 Task: Look for space in Tradate, Italy from 12th  July, 2023 to 15th July, 2023 for 3 adults in price range Rs.12000 to Rs.16000. Place can be entire place with 2 bedrooms having 3 beds and 1 bathroom. Property type can be house, flat, guest house. Booking option can be shelf check-in. Required host language is English.
Action: Mouse moved to (612, 161)
Screenshot: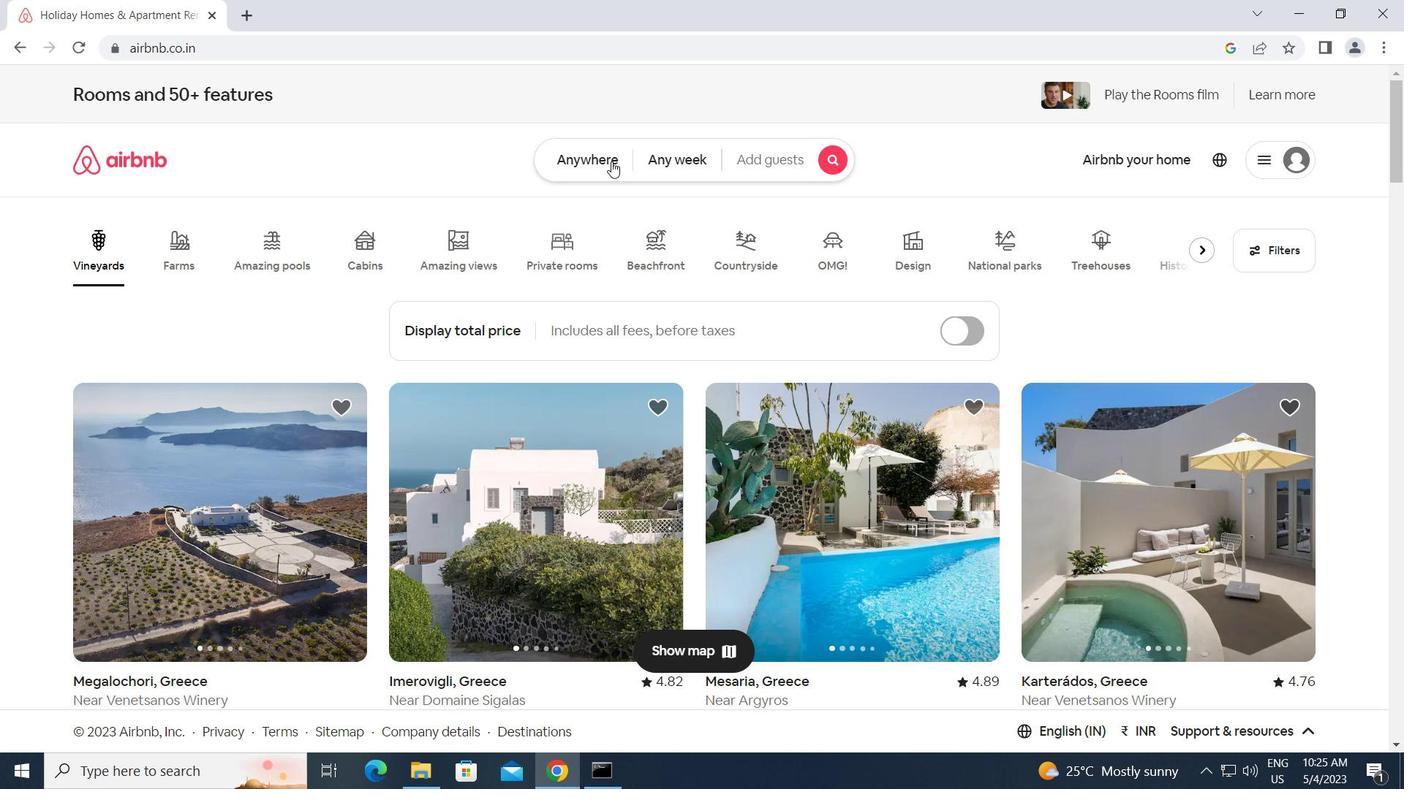 
Action: Mouse pressed left at (612, 161)
Screenshot: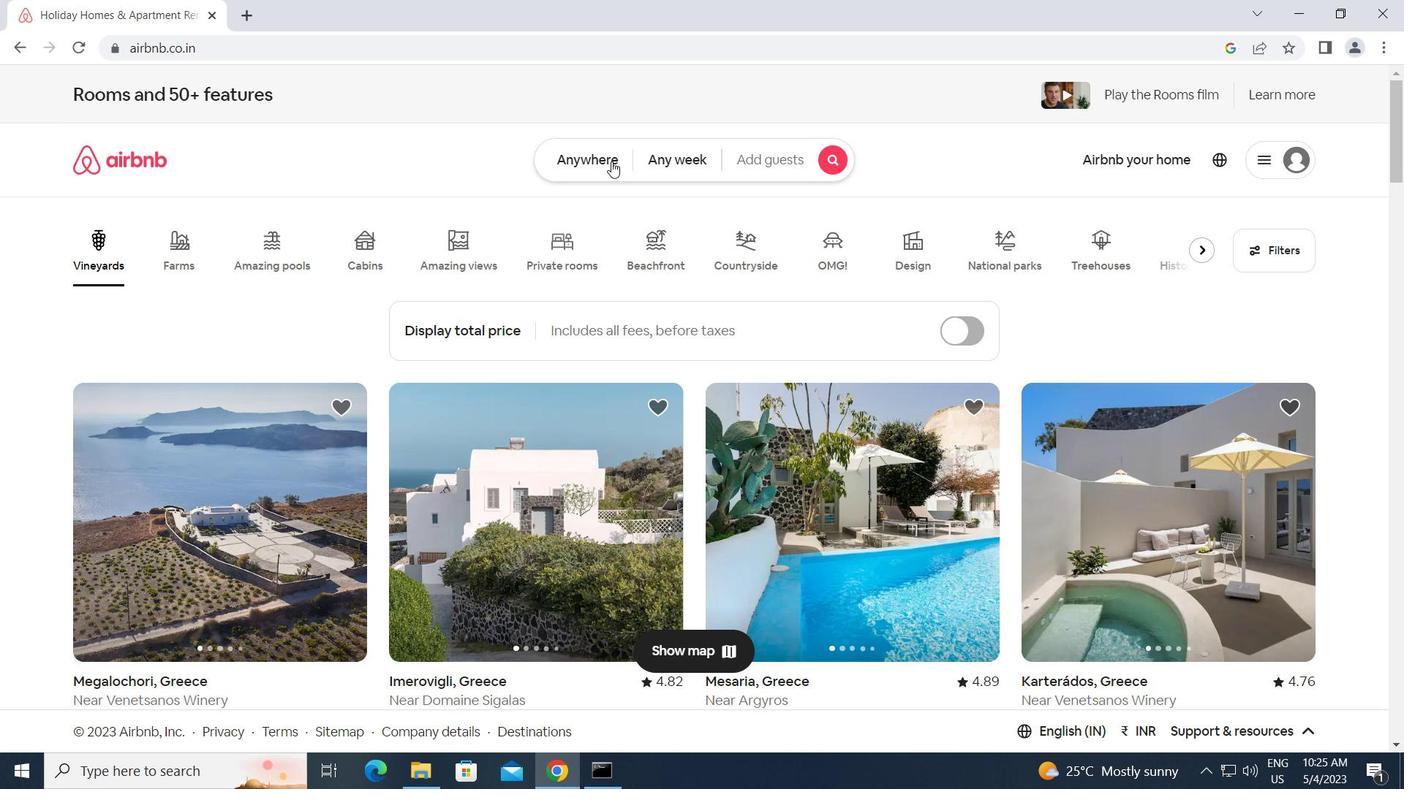 
Action: Mouse moved to (478, 220)
Screenshot: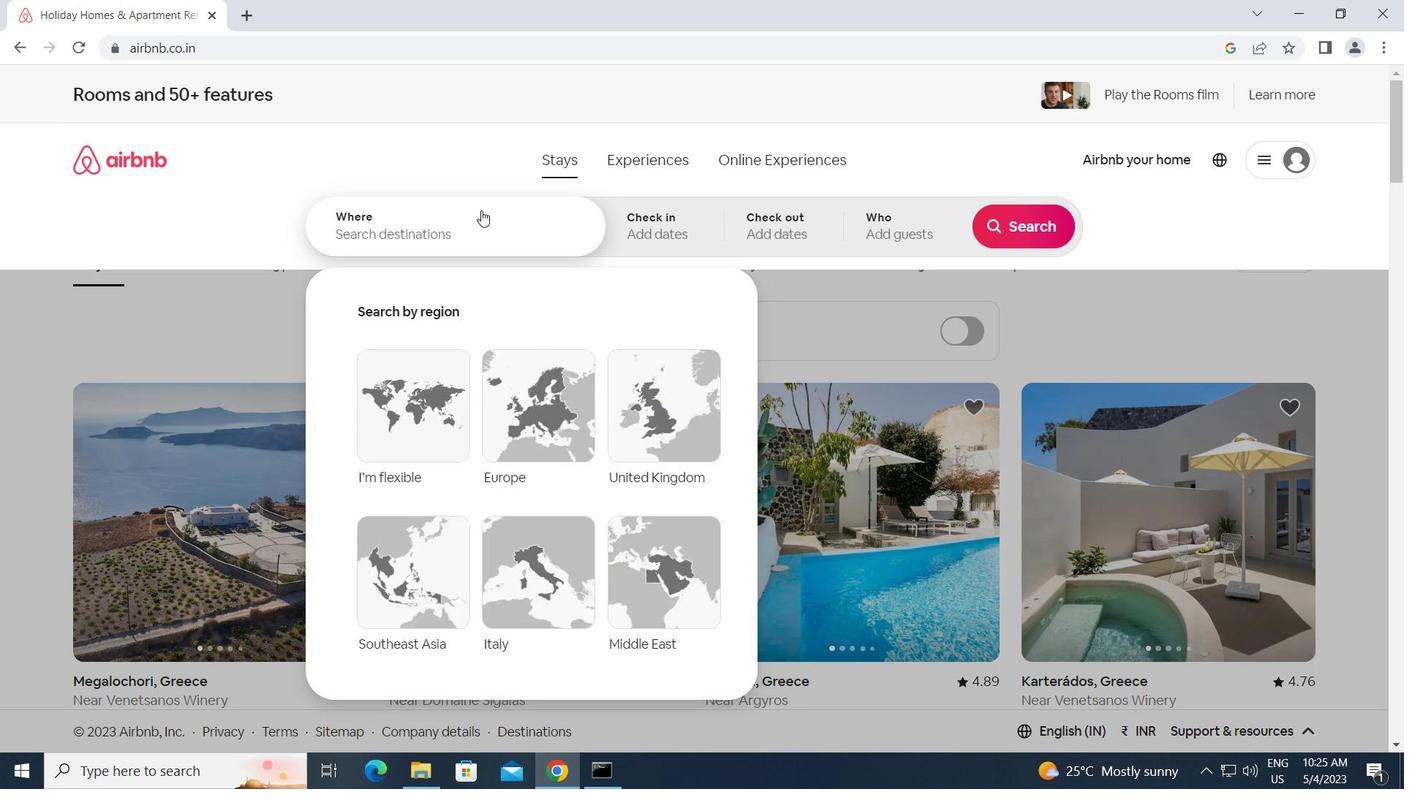 
Action: Mouse pressed left at (478, 220)
Screenshot: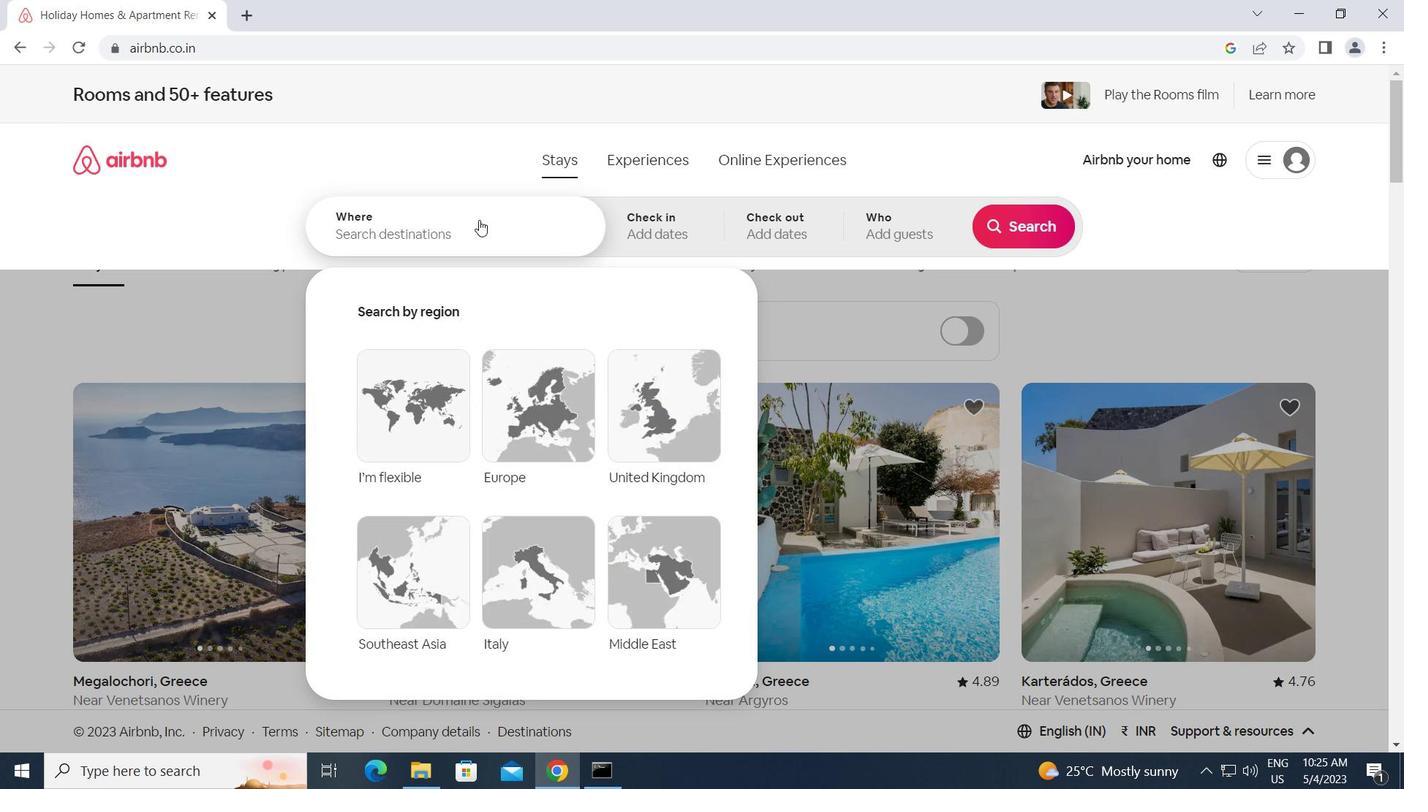 
Action: Key pressed t<Key.caps_lock>radate,<Key.space><Key.caps_lock>i<Key.caps_lock>taly<Key.enter>
Screenshot: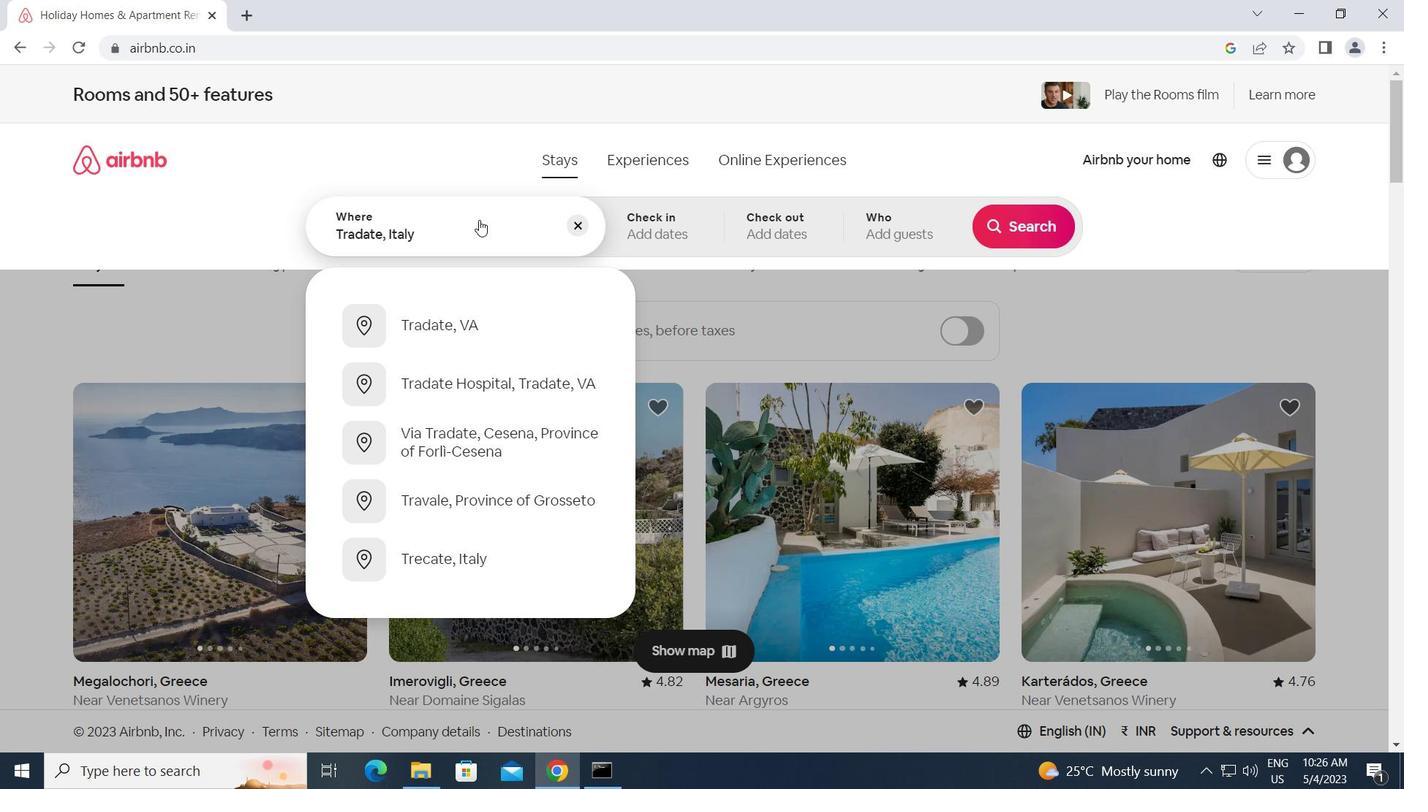 
Action: Mouse moved to (1020, 383)
Screenshot: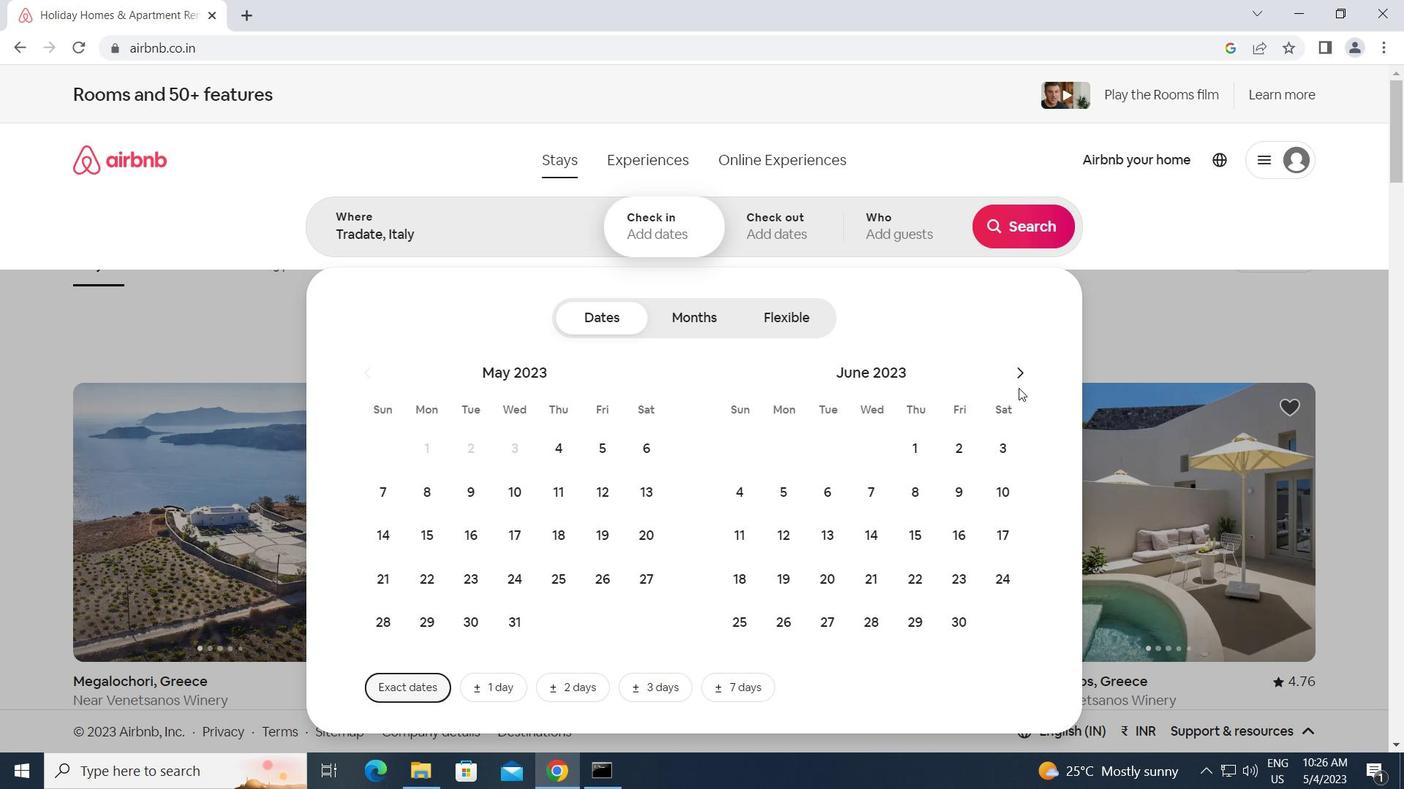 
Action: Mouse pressed left at (1020, 383)
Screenshot: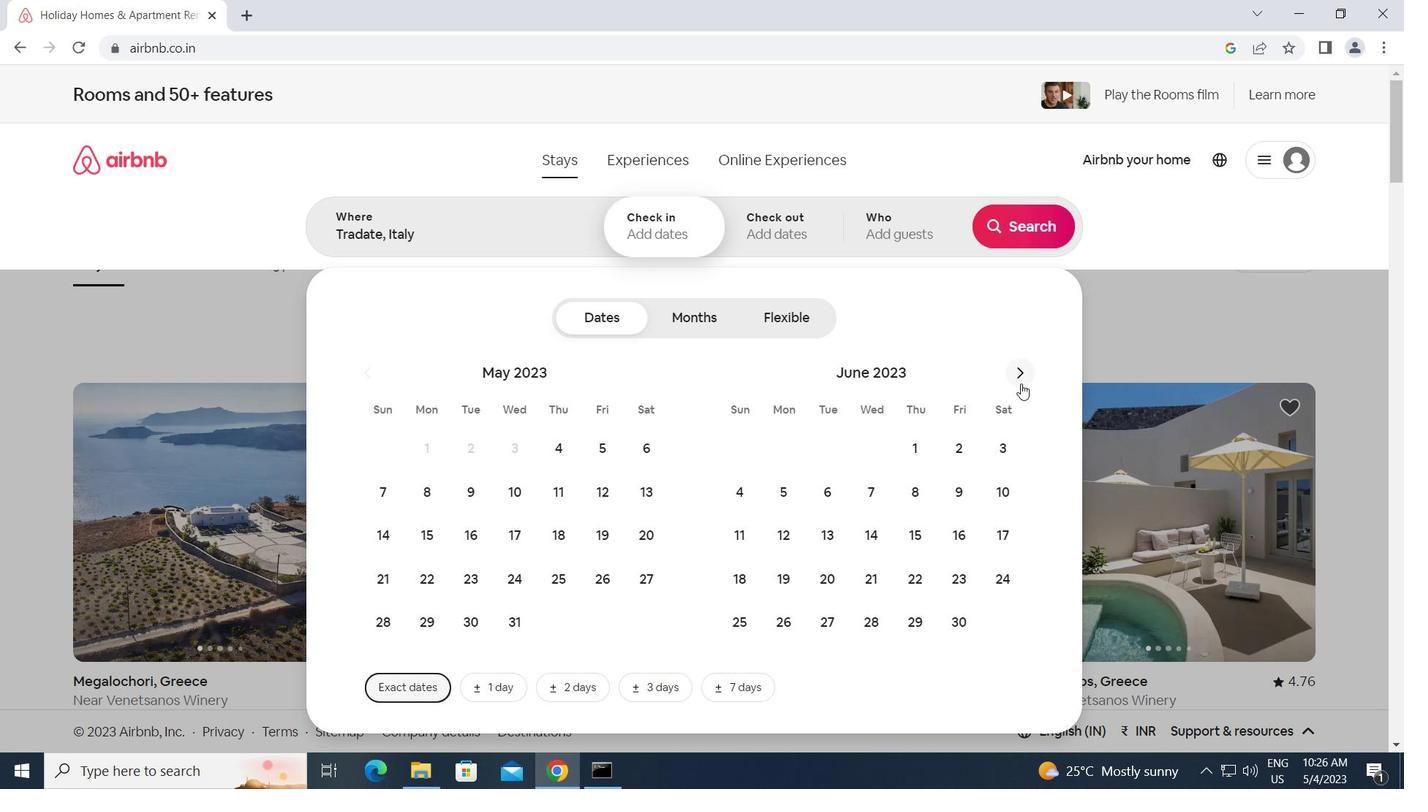 
Action: Mouse moved to (860, 538)
Screenshot: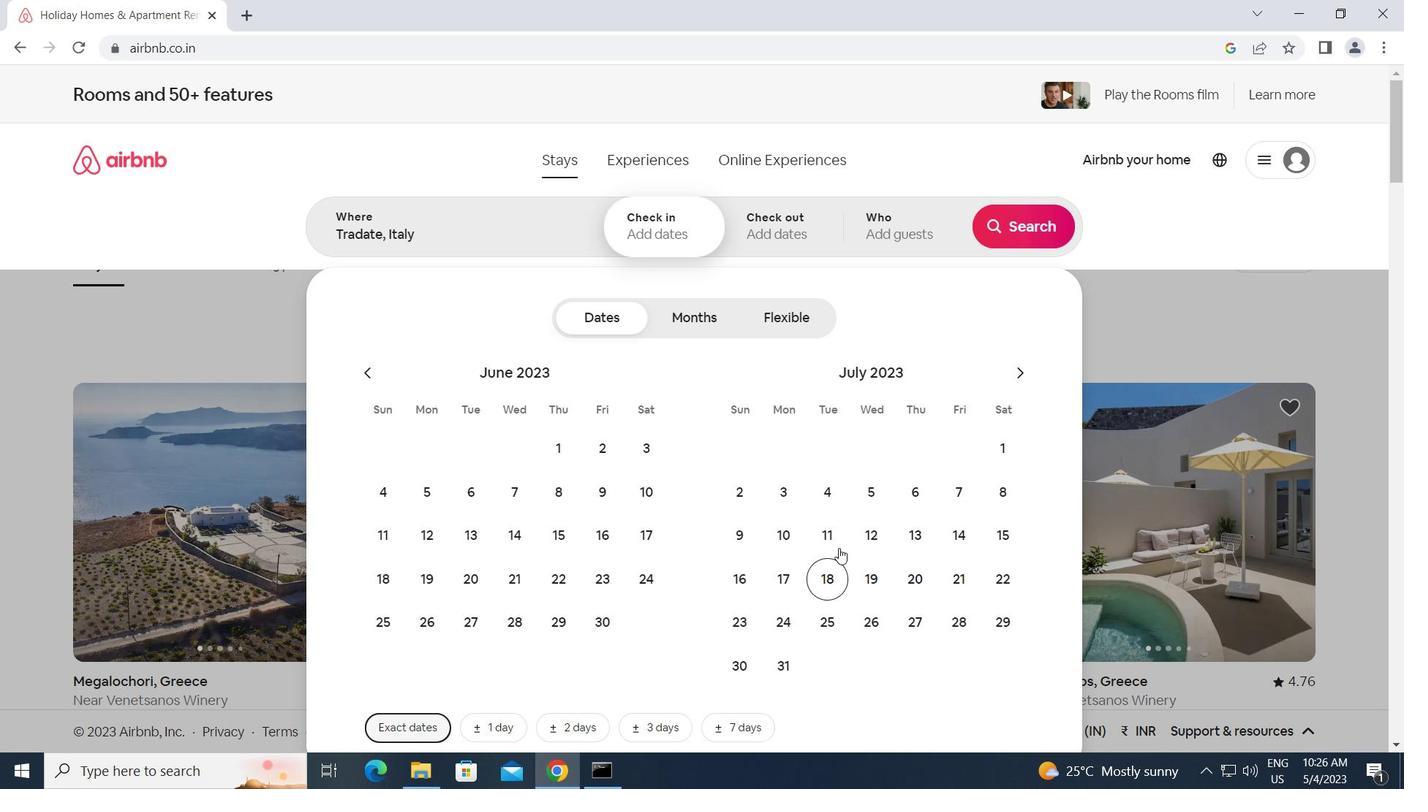 
Action: Mouse pressed left at (860, 538)
Screenshot: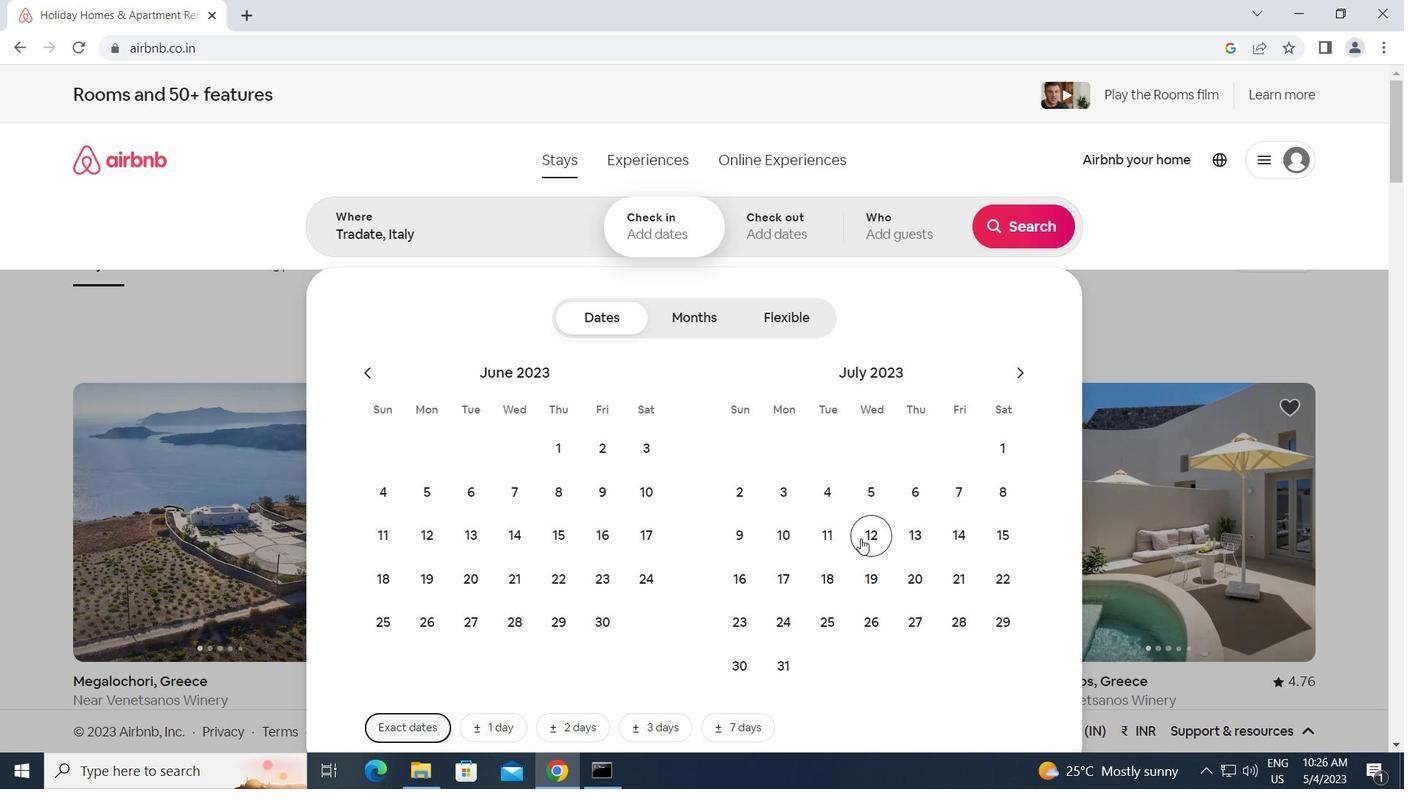 
Action: Mouse moved to (996, 534)
Screenshot: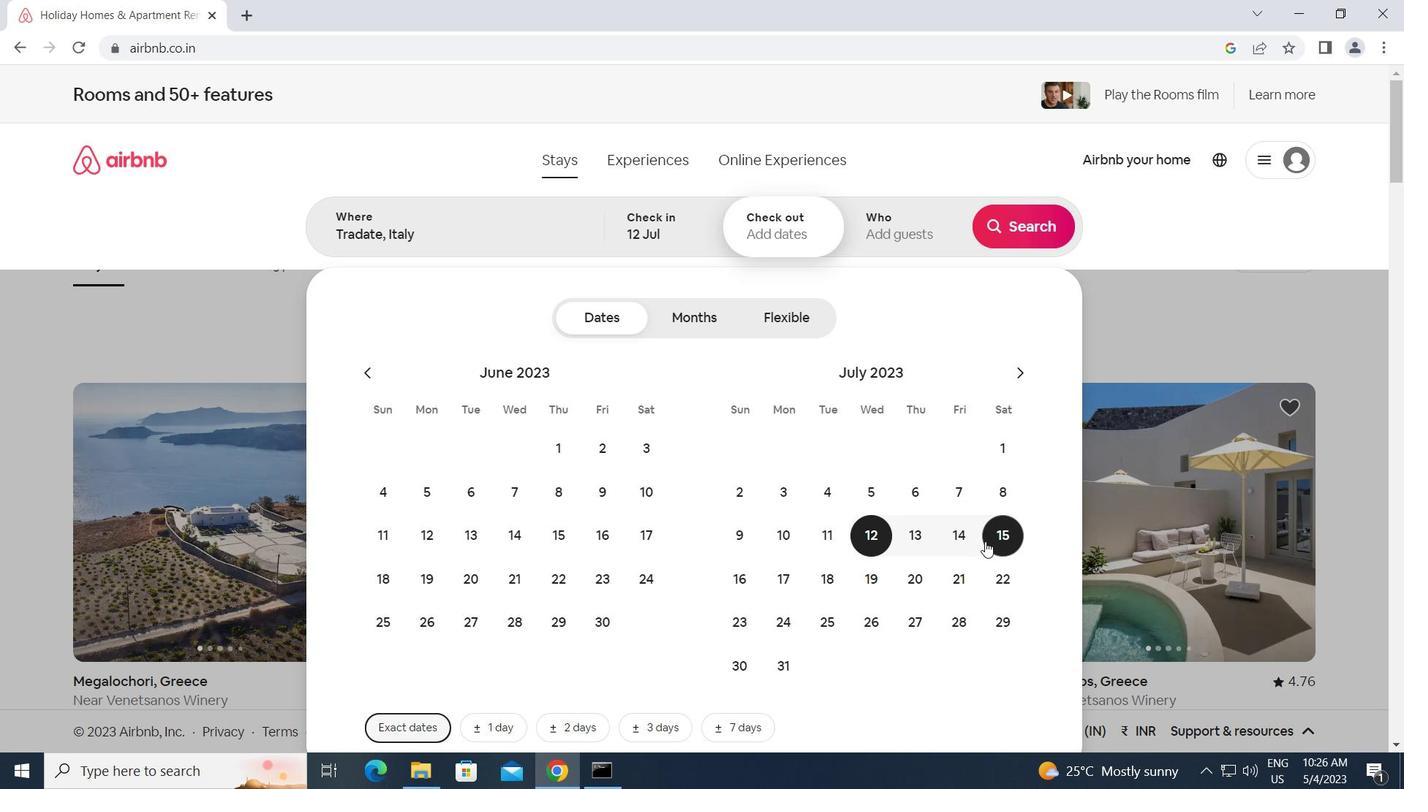 
Action: Mouse pressed left at (996, 534)
Screenshot: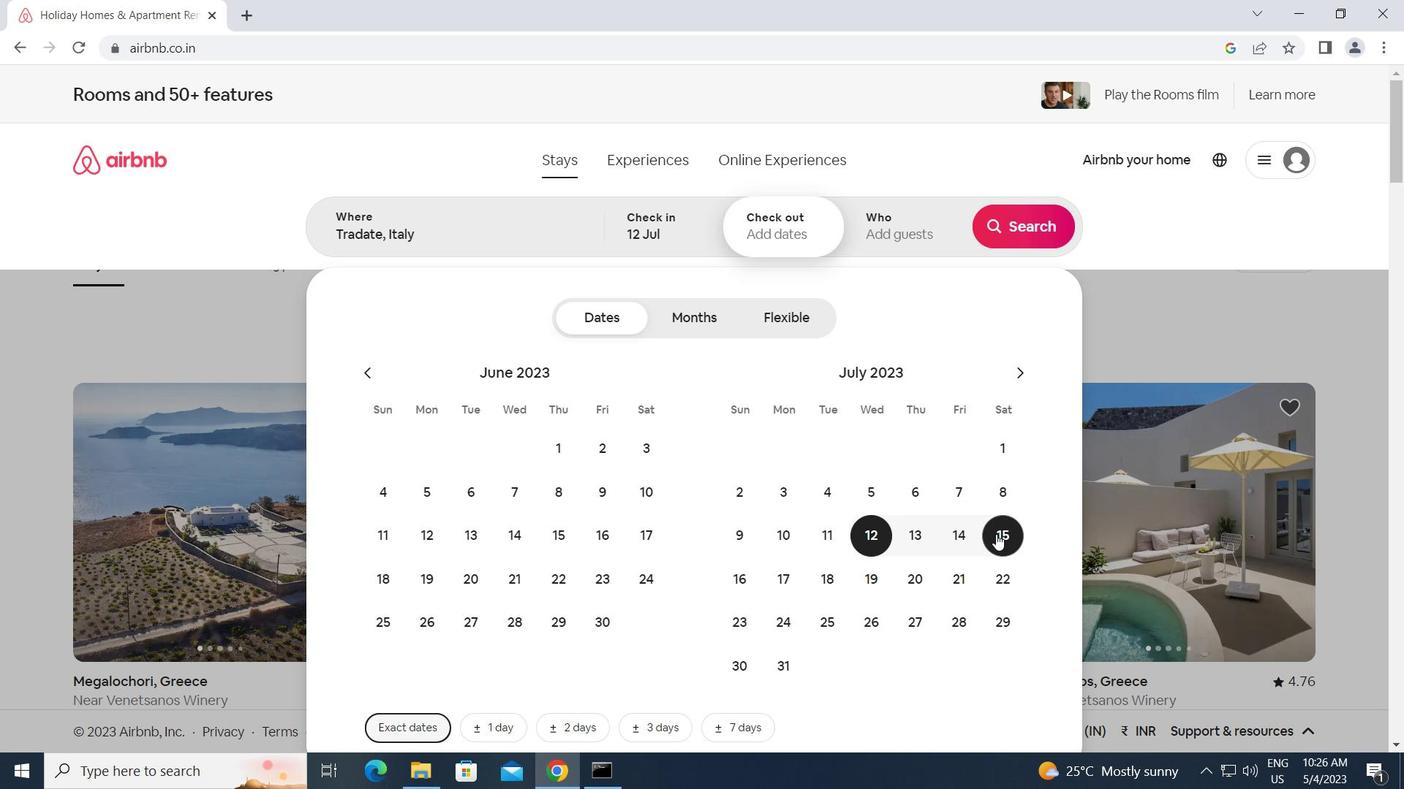 
Action: Mouse moved to (897, 242)
Screenshot: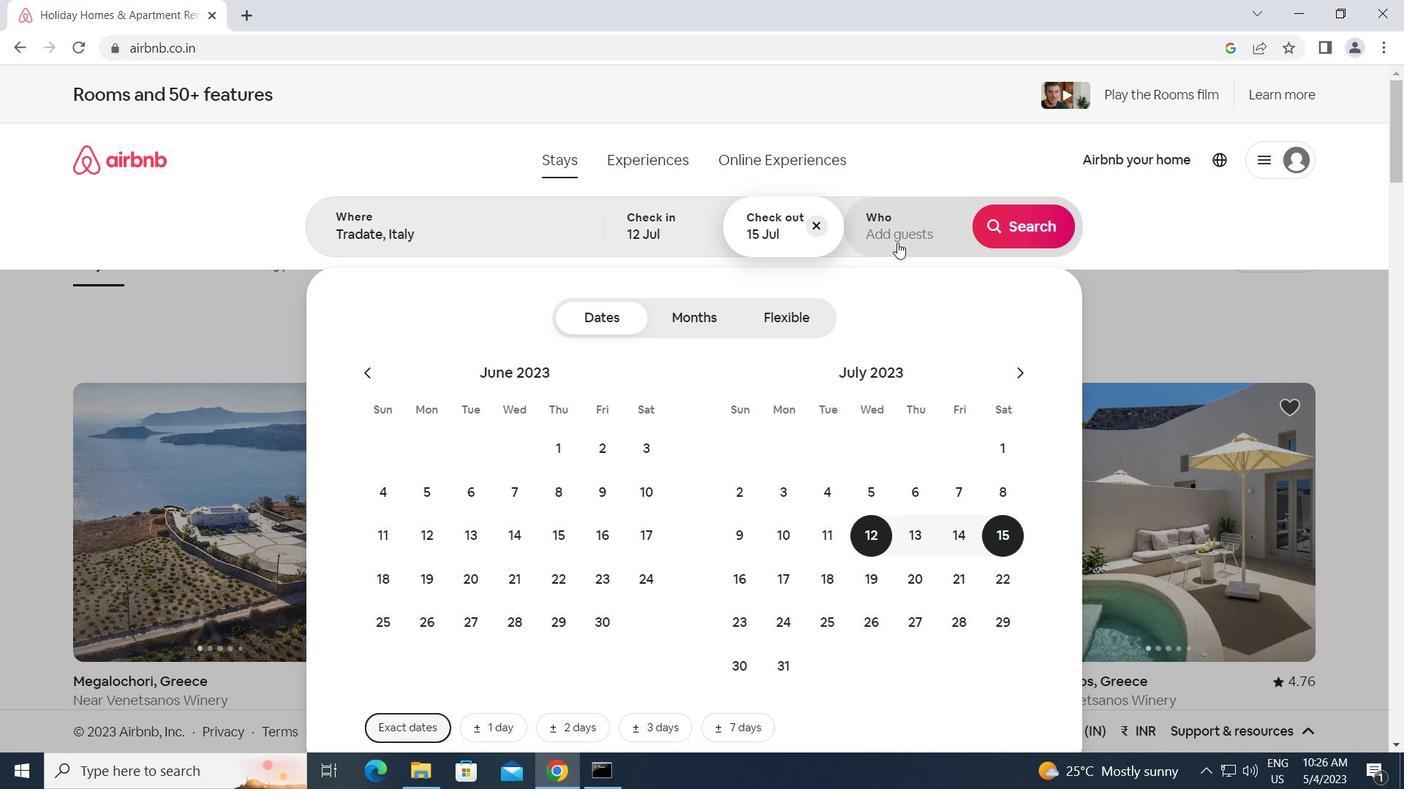 
Action: Mouse pressed left at (897, 242)
Screenshot: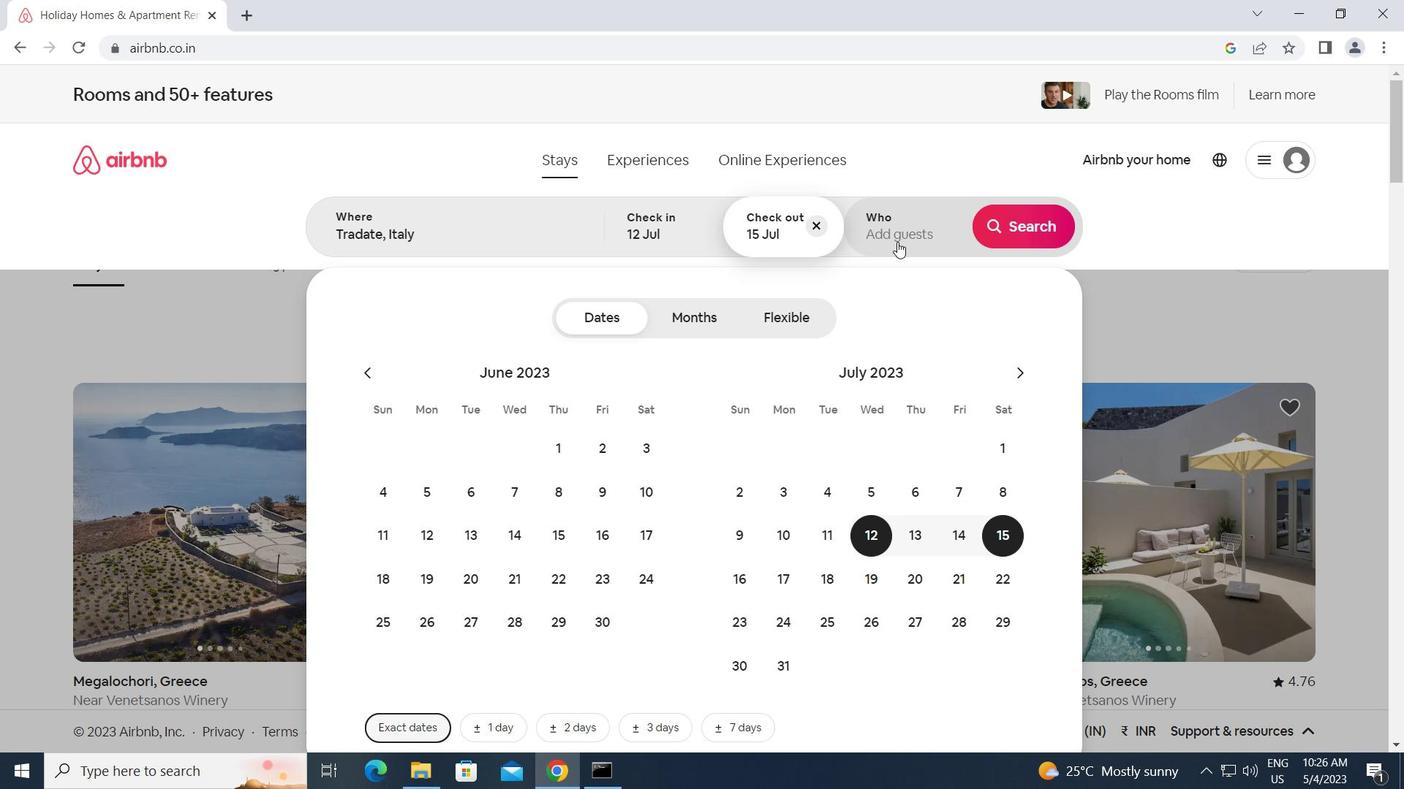 
Action: Mouse moved to (1023, 329)
Screenshot: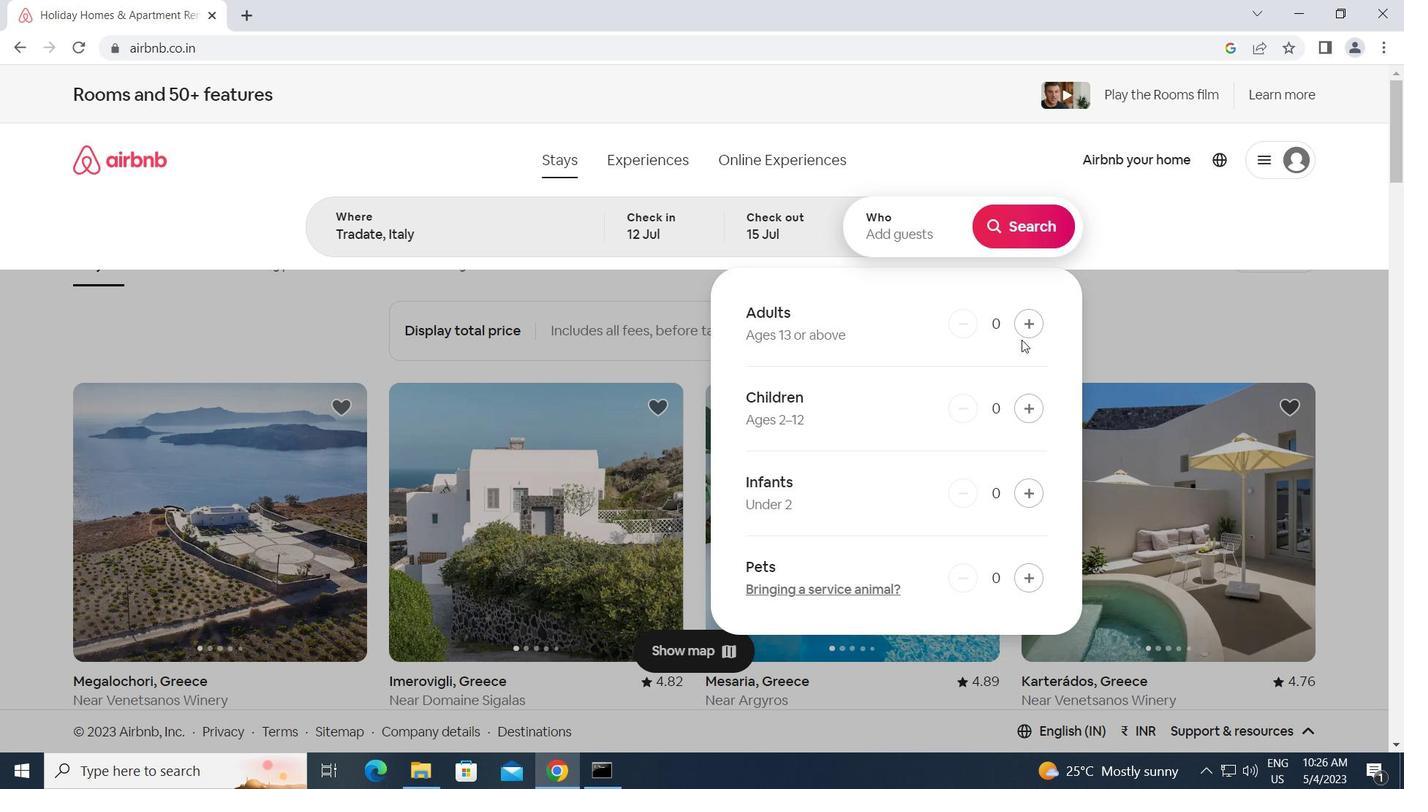 
Action: Mouse pressed left at (1023, 329)
Screenshot: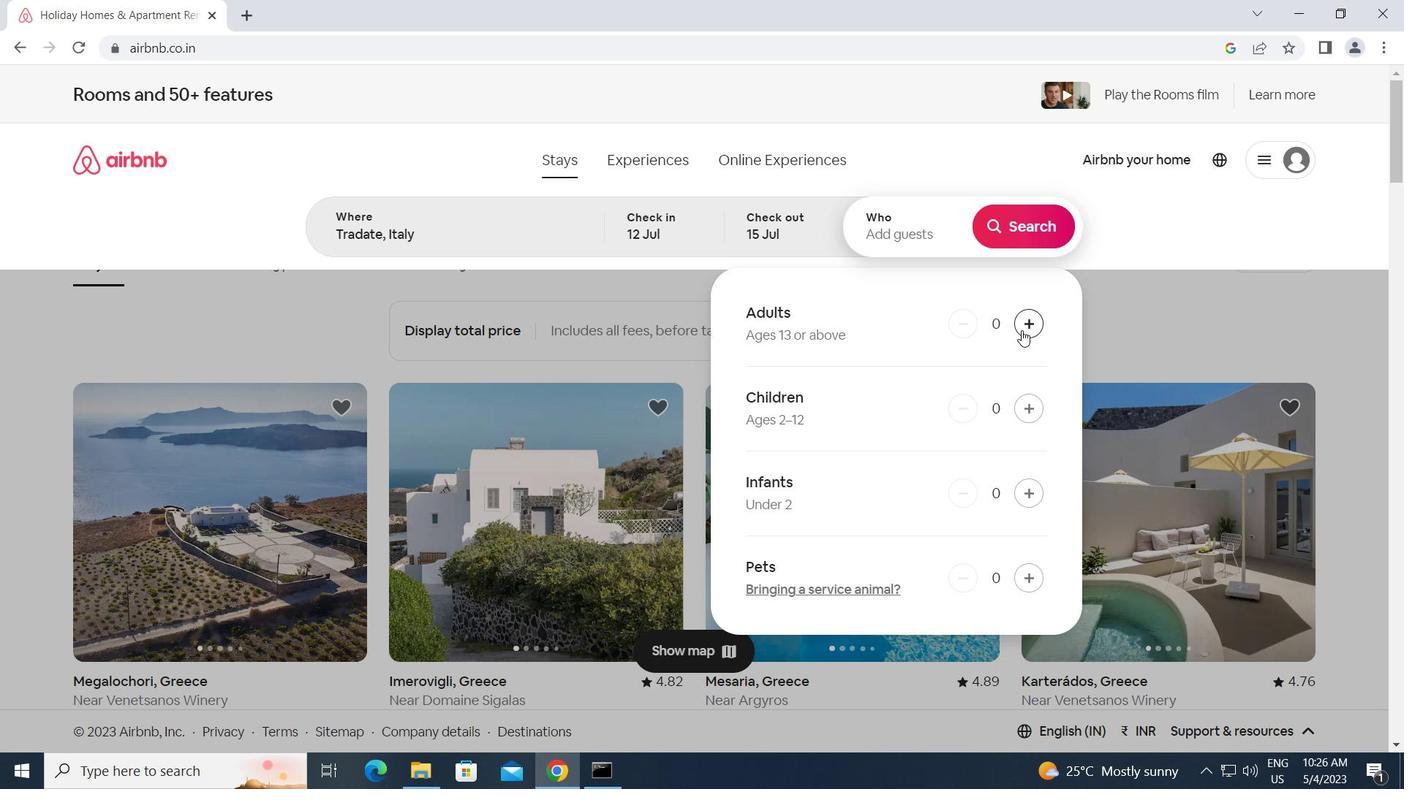 
Action: Mouse pressed left at (1023, 329)
Screenshot: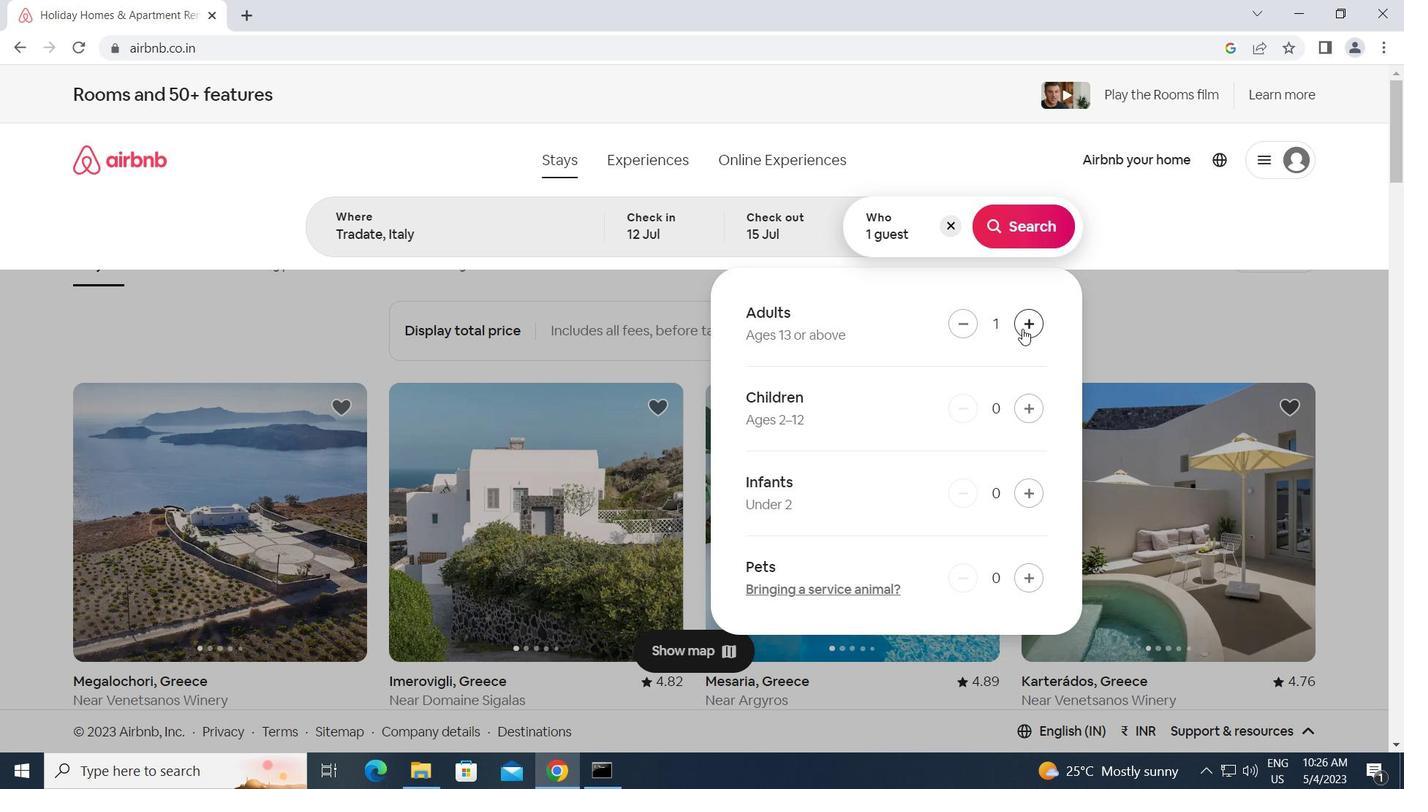 
Action: Mouse pressed left at (1023, 329)
Screenshot: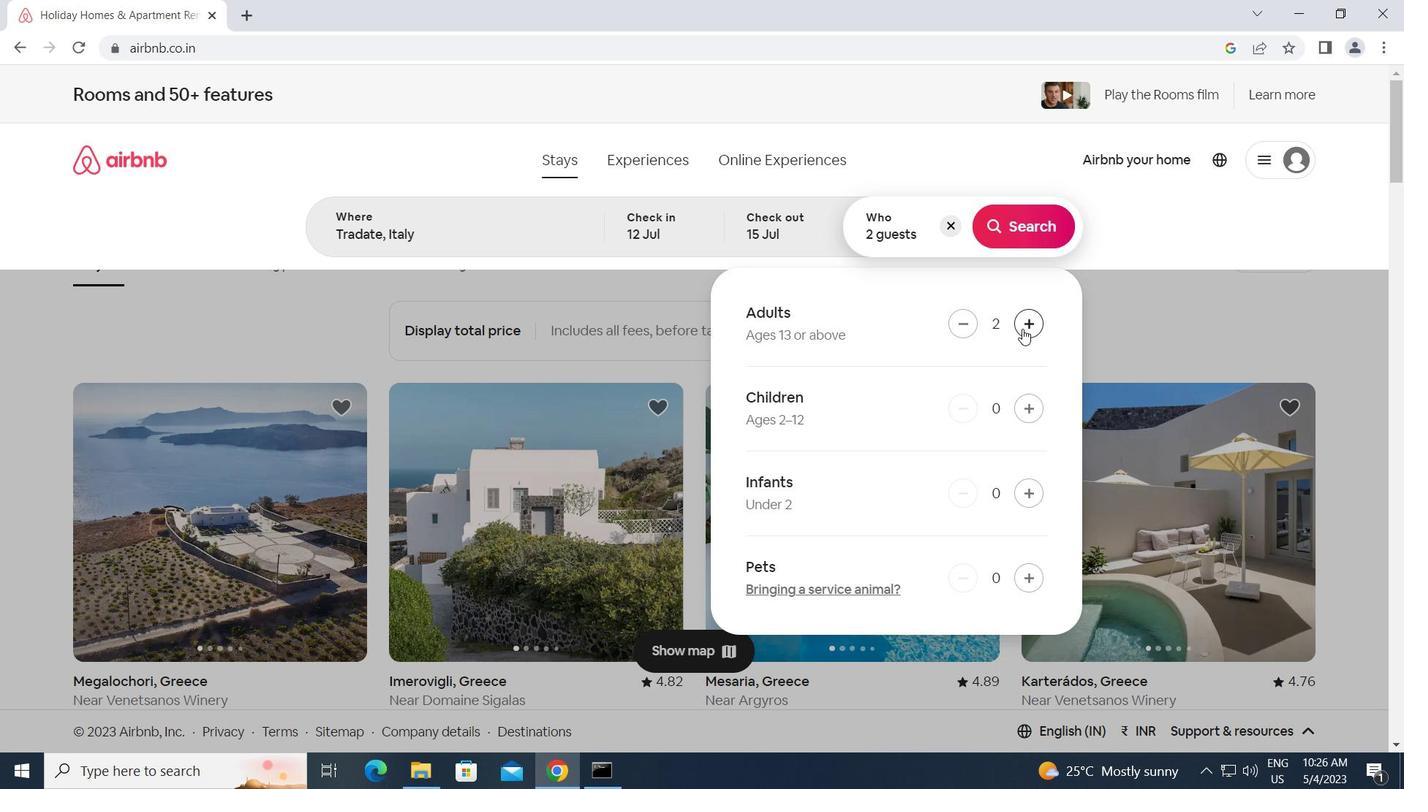 
Action: Mouse moved to (1009, 231)
Screenshot: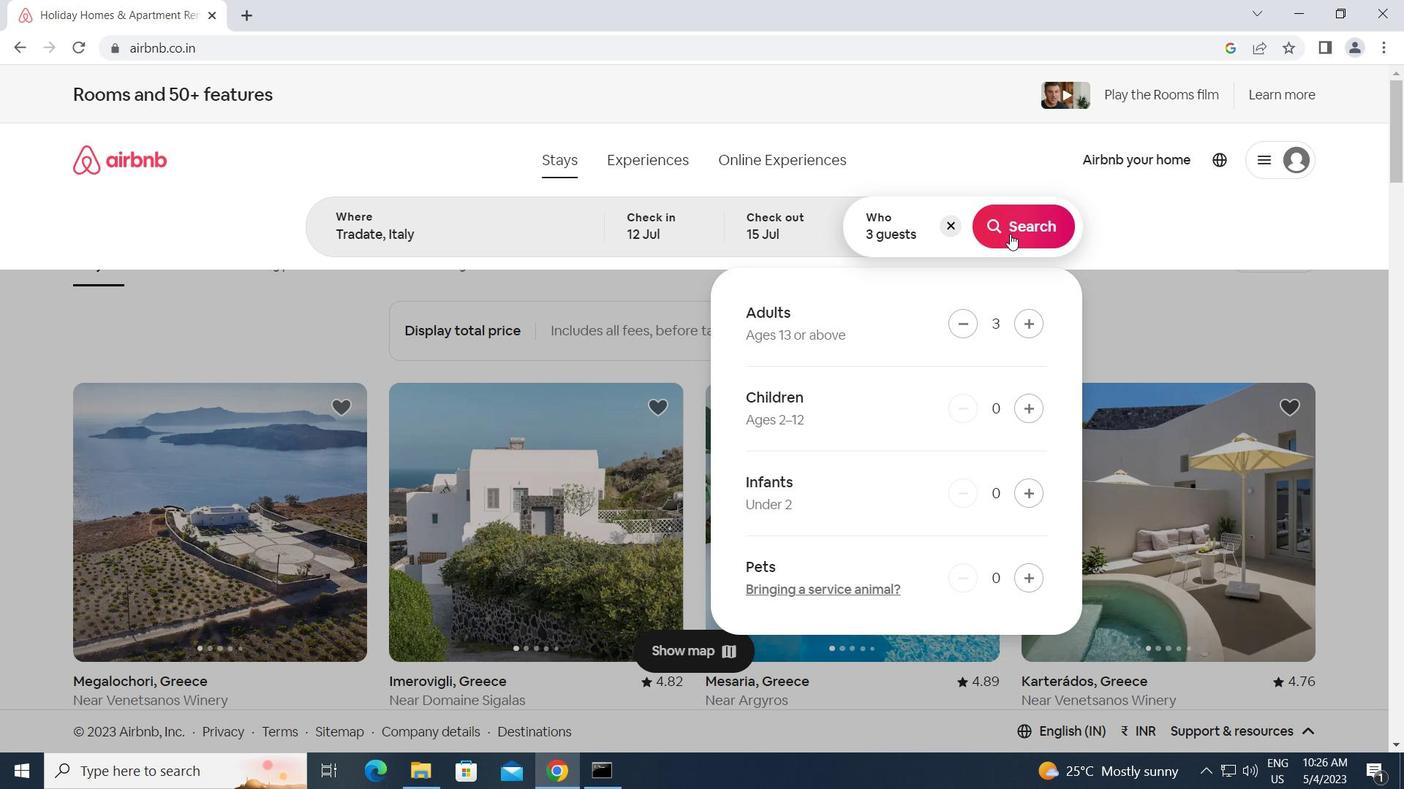 
Action: Mouse pressed left at (1009, 231)
Screenshot: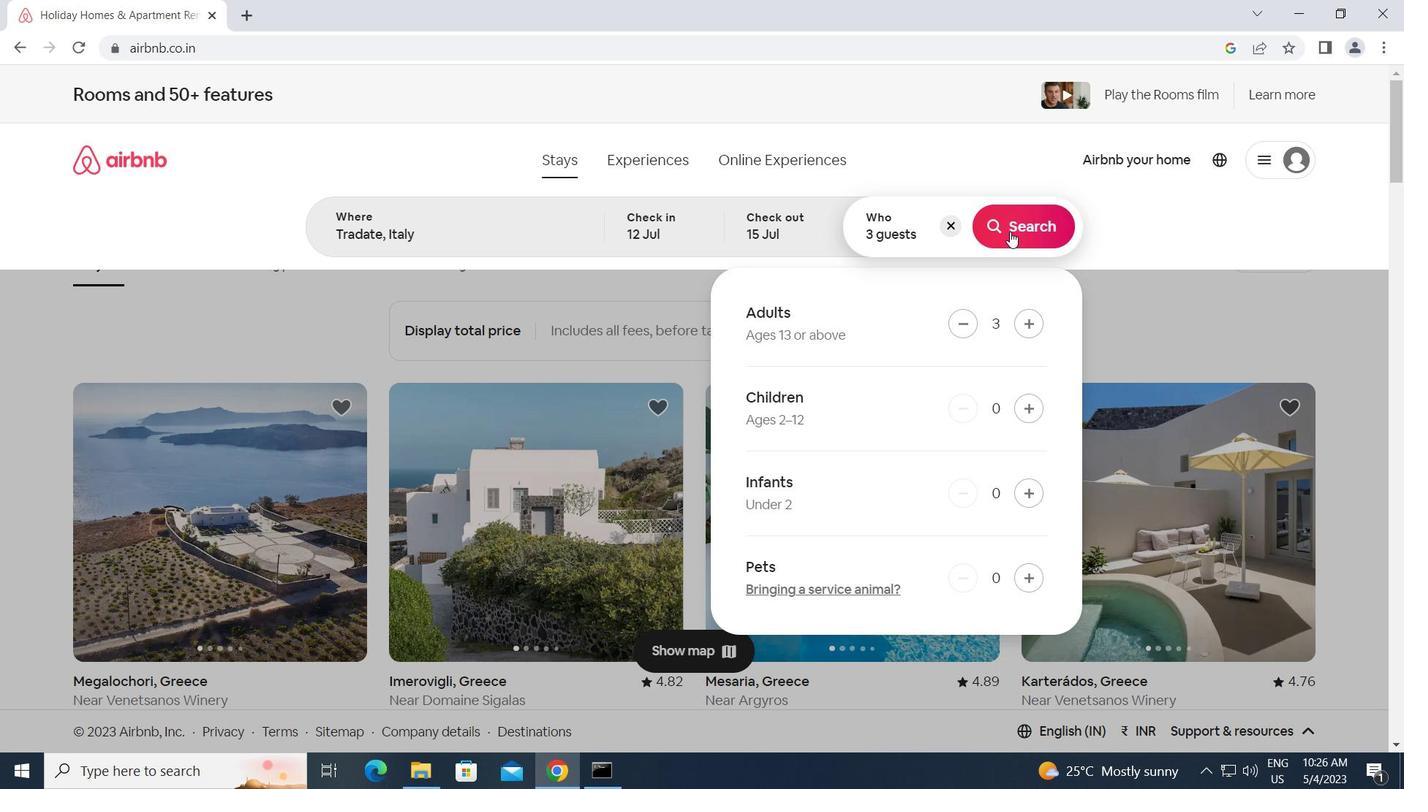 
Action: Mouse moved to (1334, 174)
Screenshot: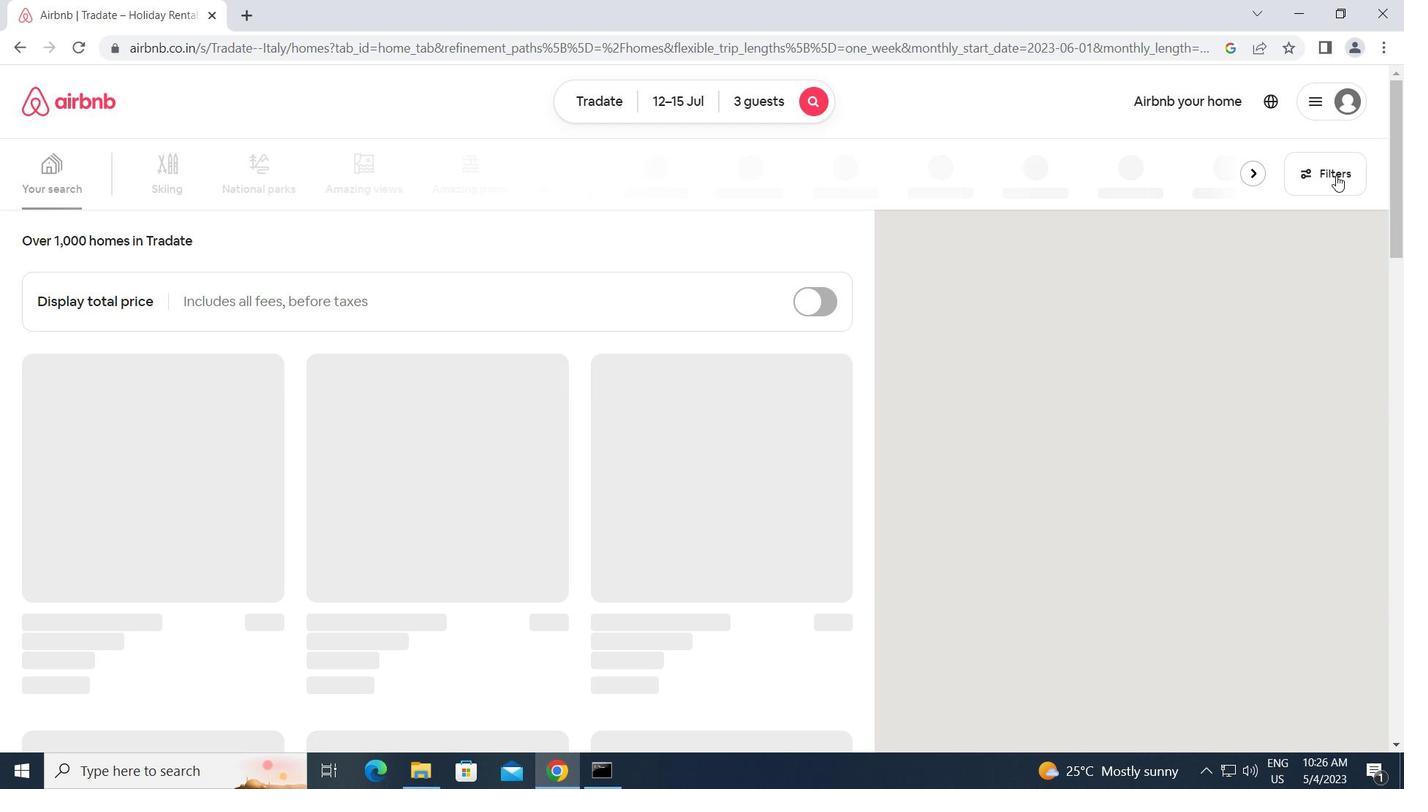 
Action: Mouse pressed left at (1334, 174)
Screenshot: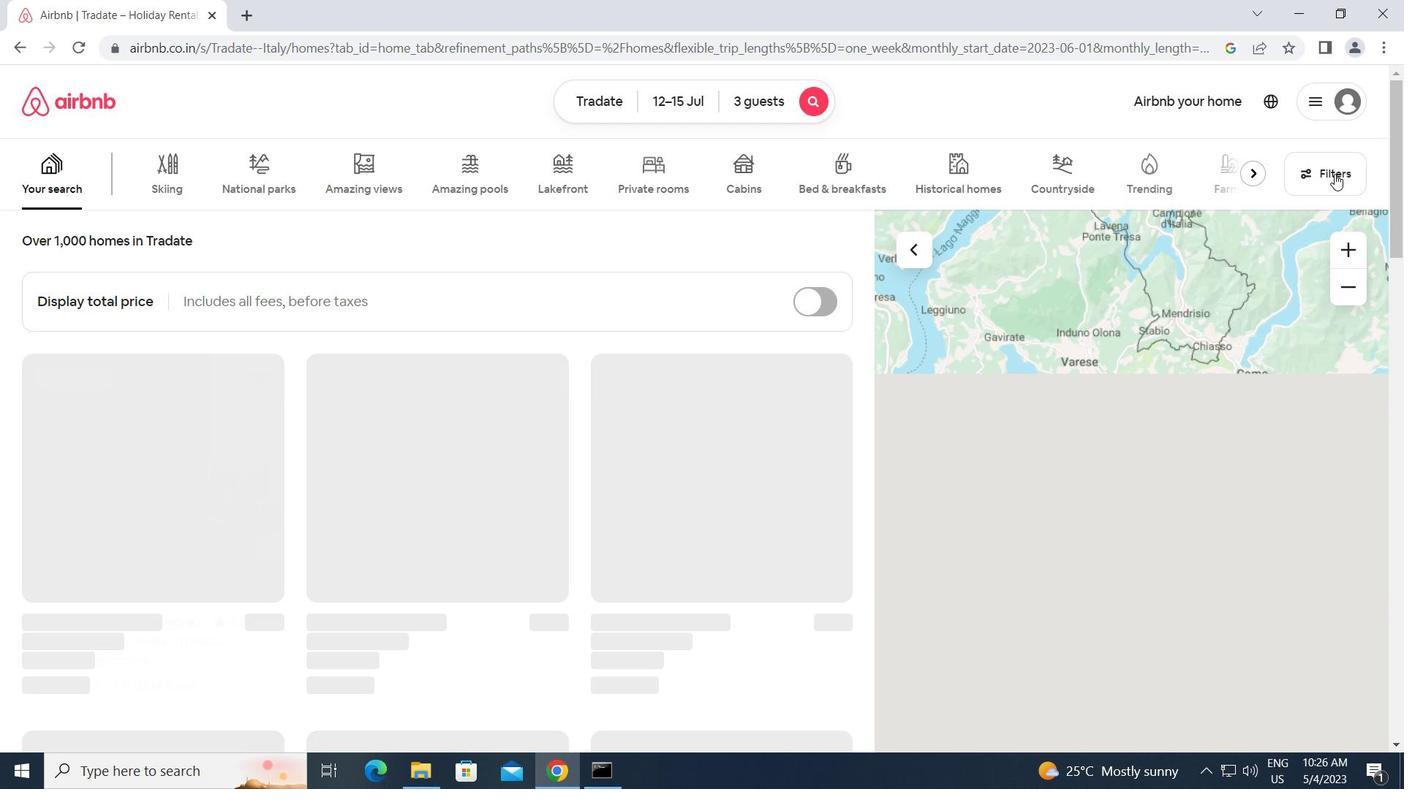
Action: Mouse moved to (467, 407)
Screenshot: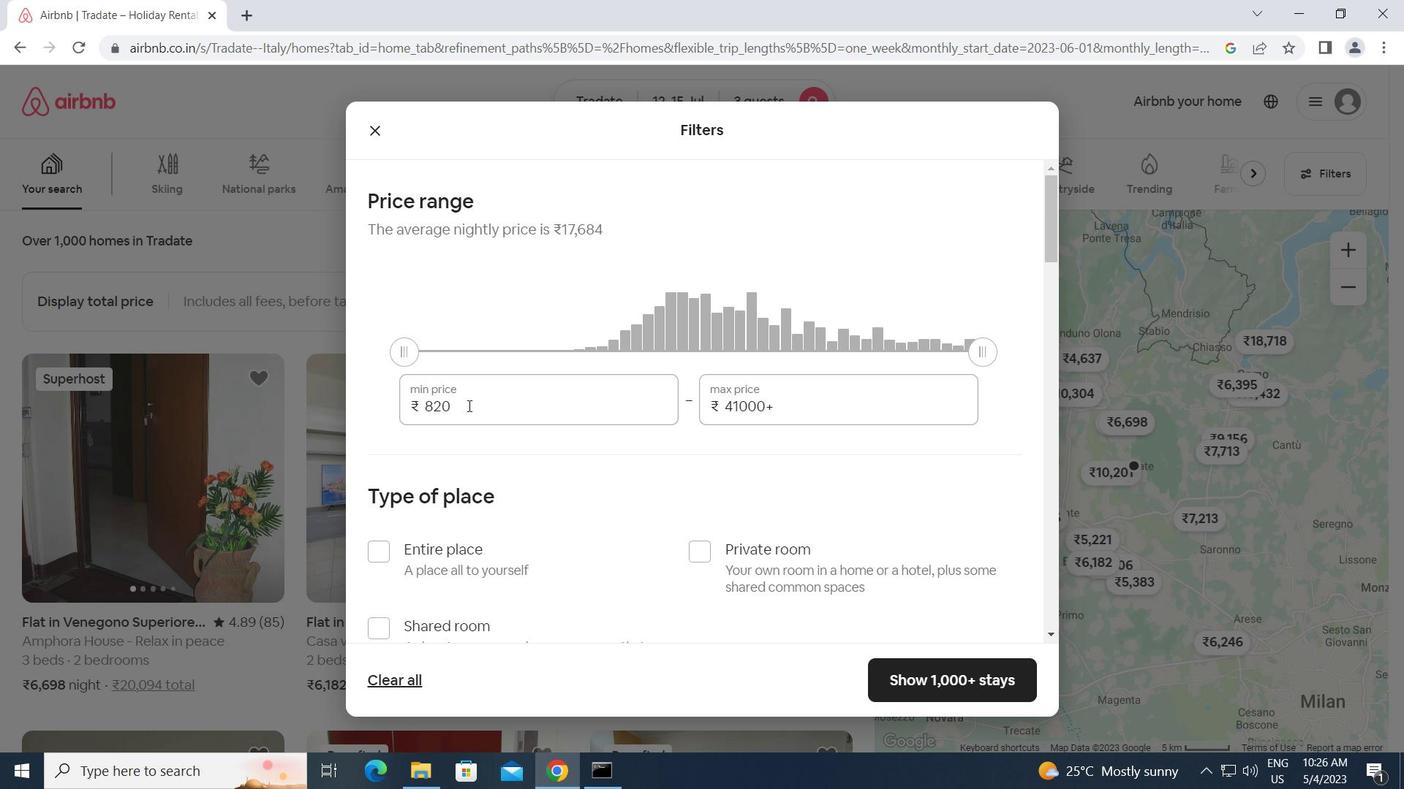
Action: Mouse pressed left at (467, 407)
Screenshot: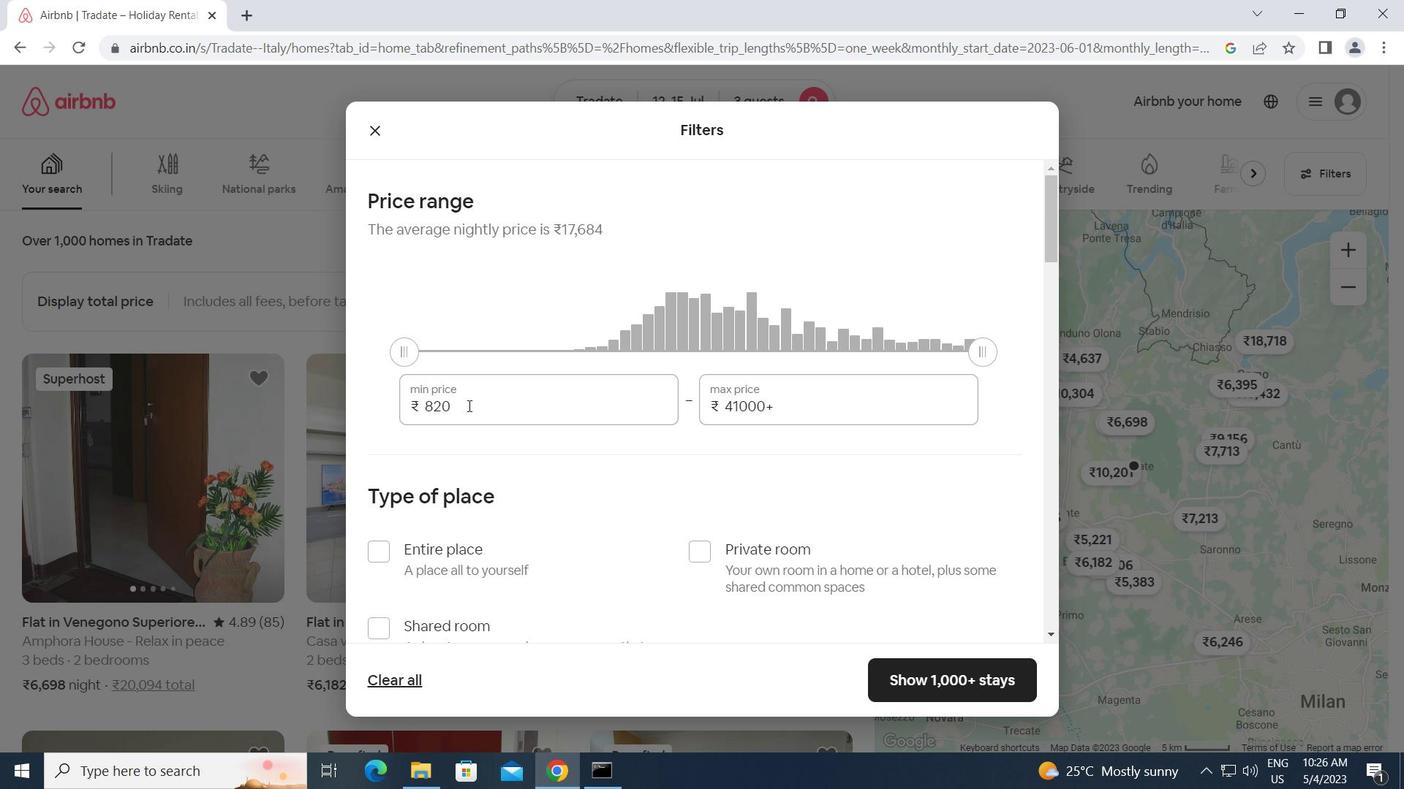 
Action: Mouse moved to (322, 405)
Screenshot: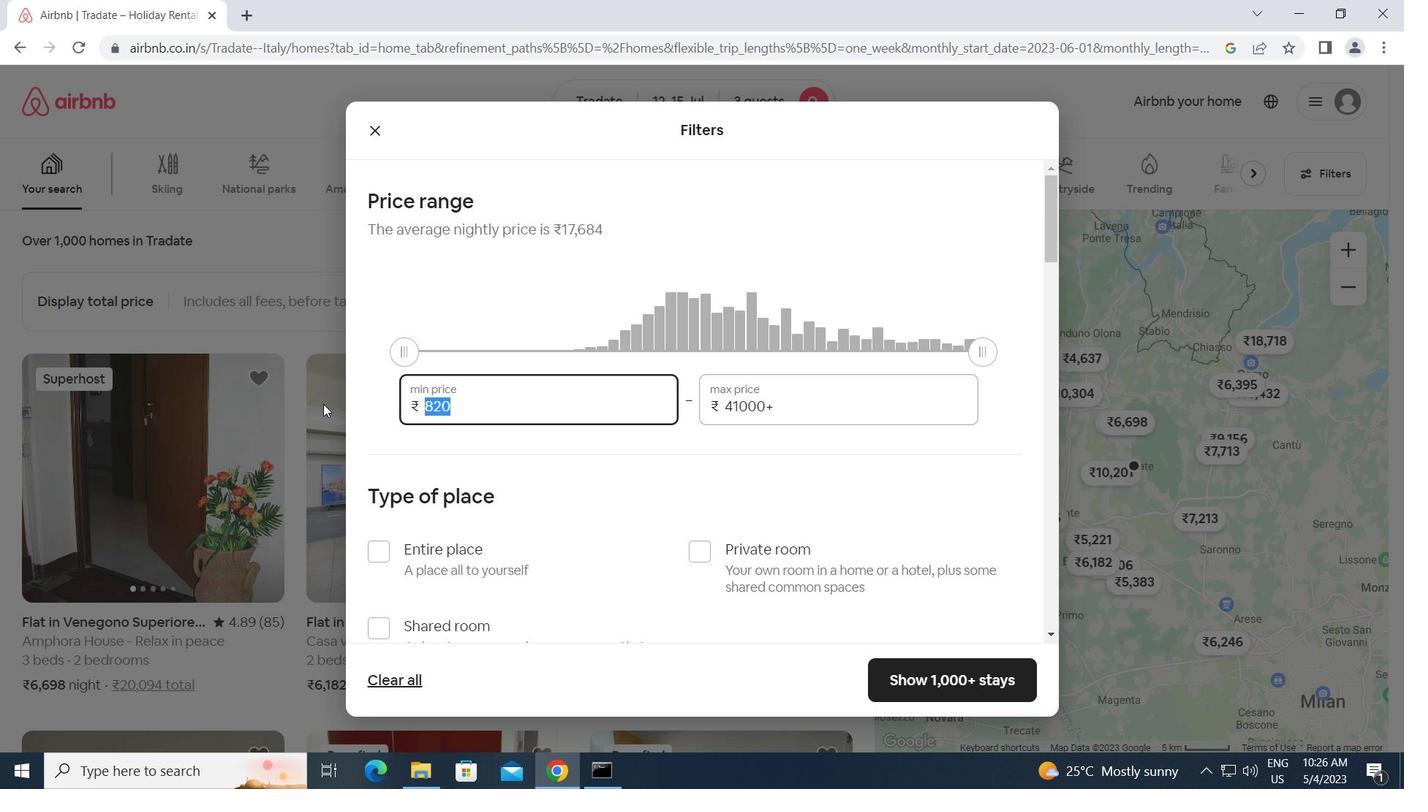 
Action: Key pressed 12
Screenshot: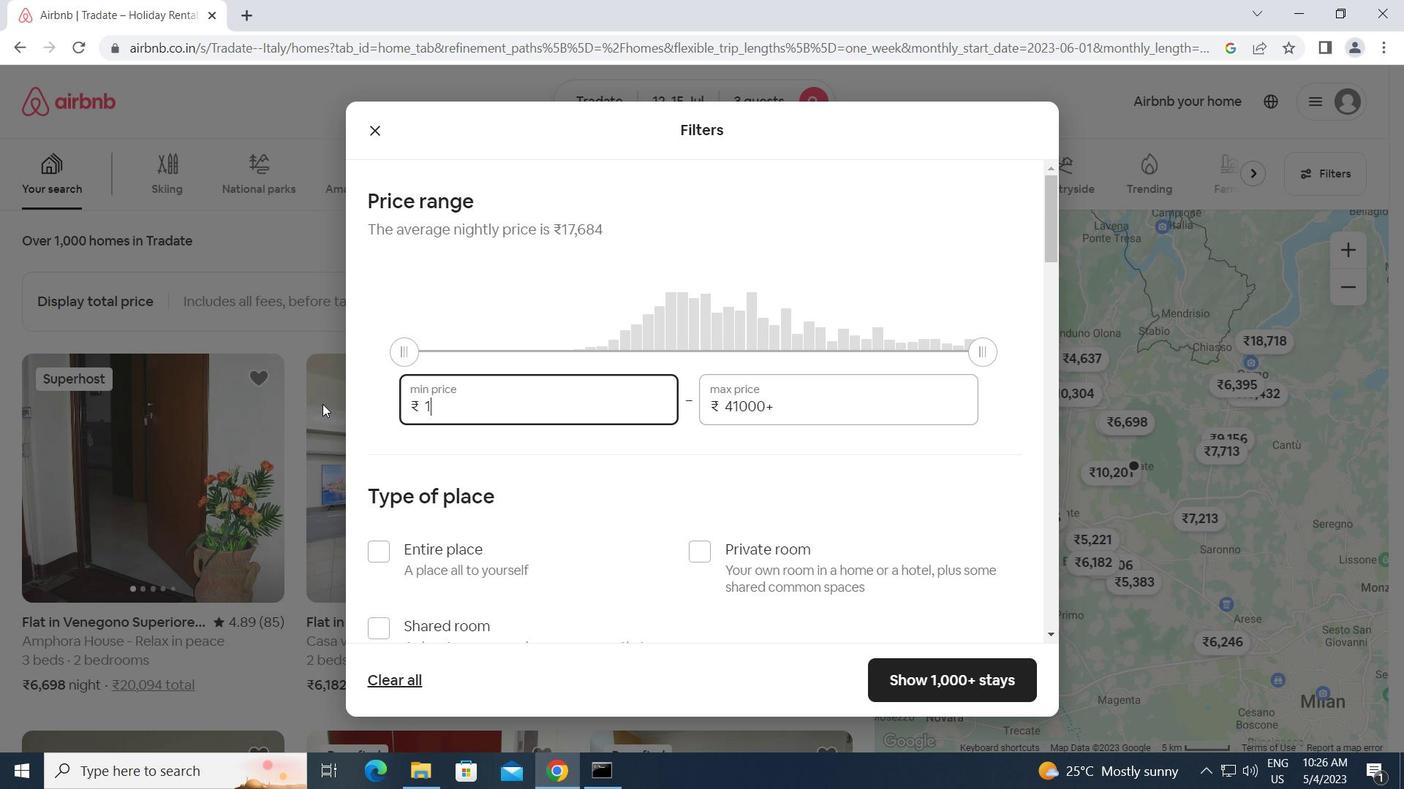 
Action: Mouse moved to (322, 405)
Screenshot: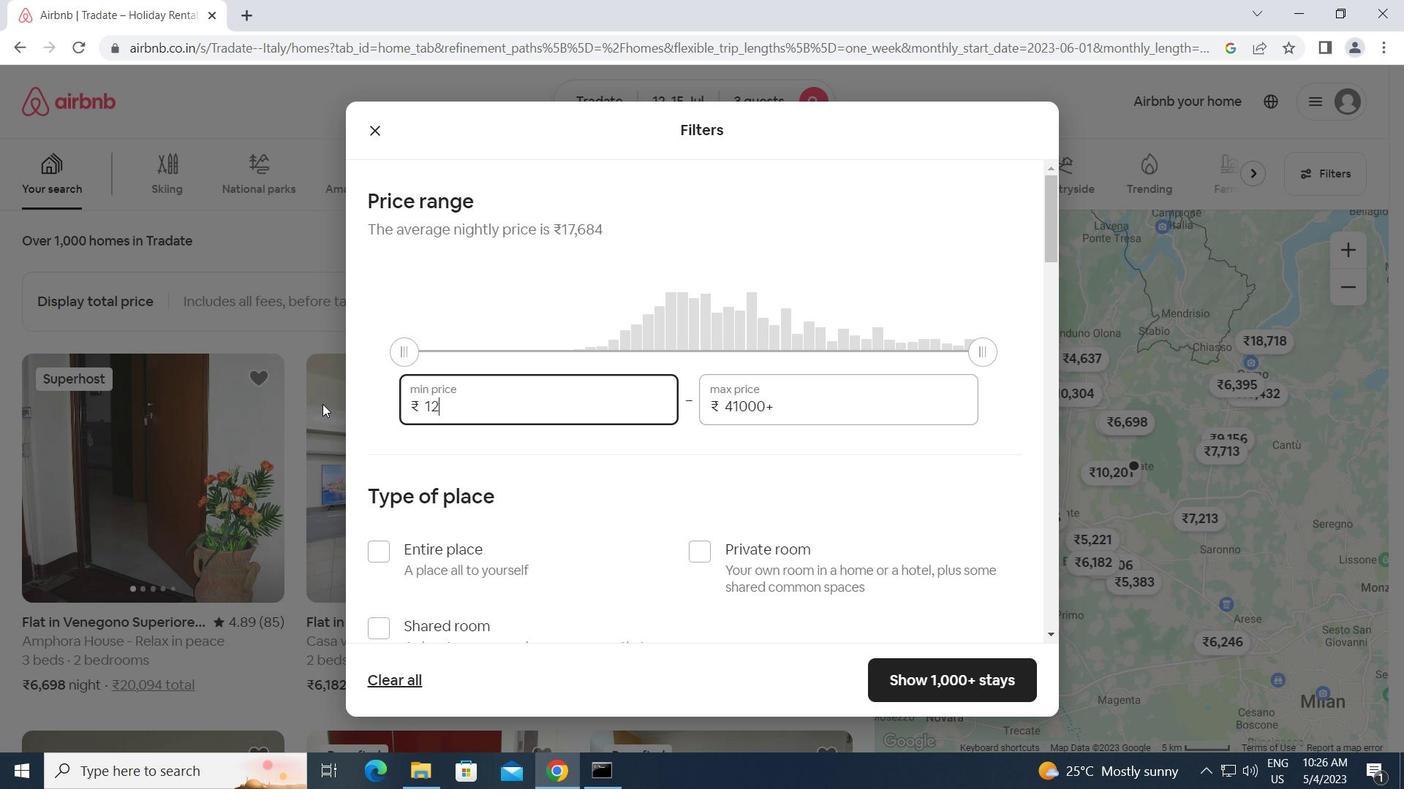 
Action: Key pressed 000
Screenshot: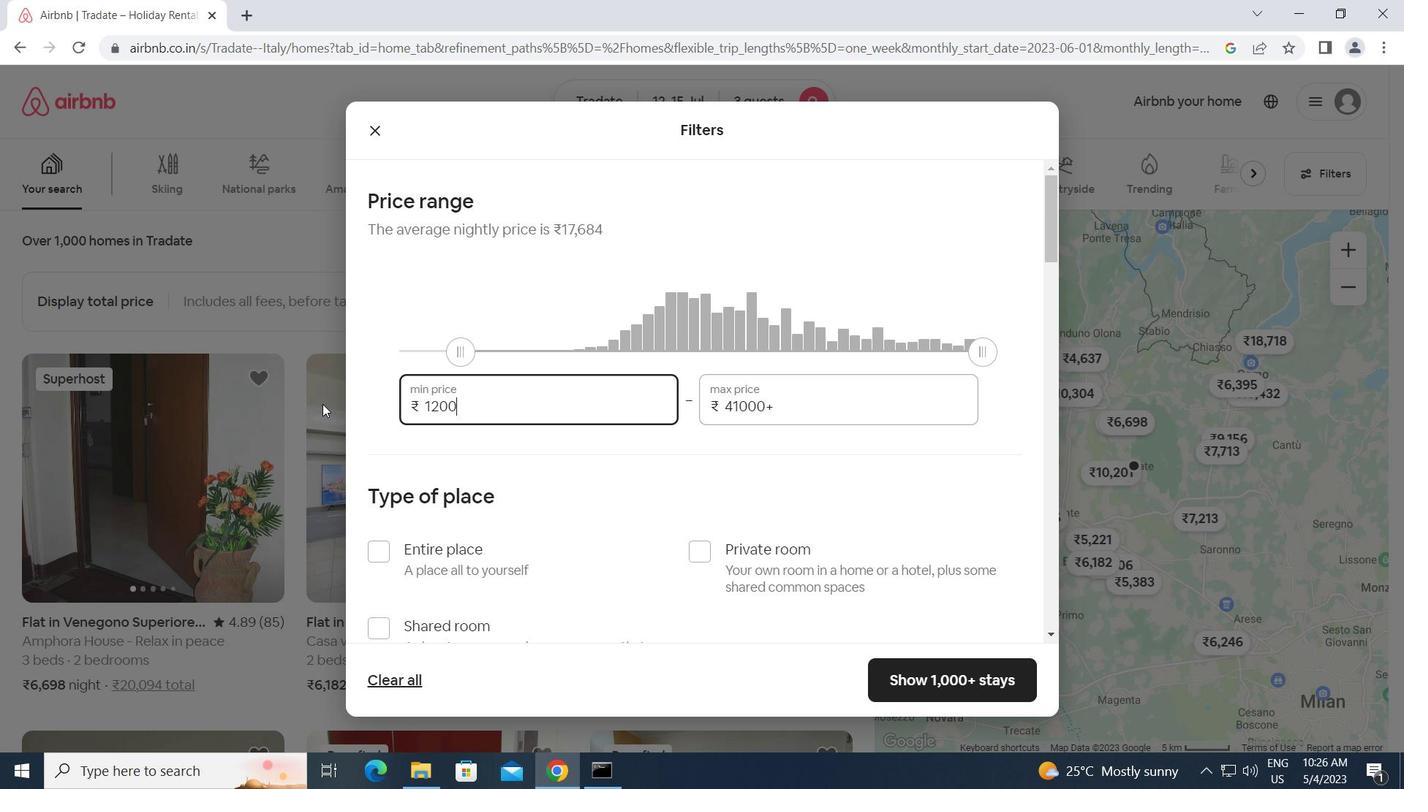 
Action: Mouse moved to (319, 405)
Screenshot: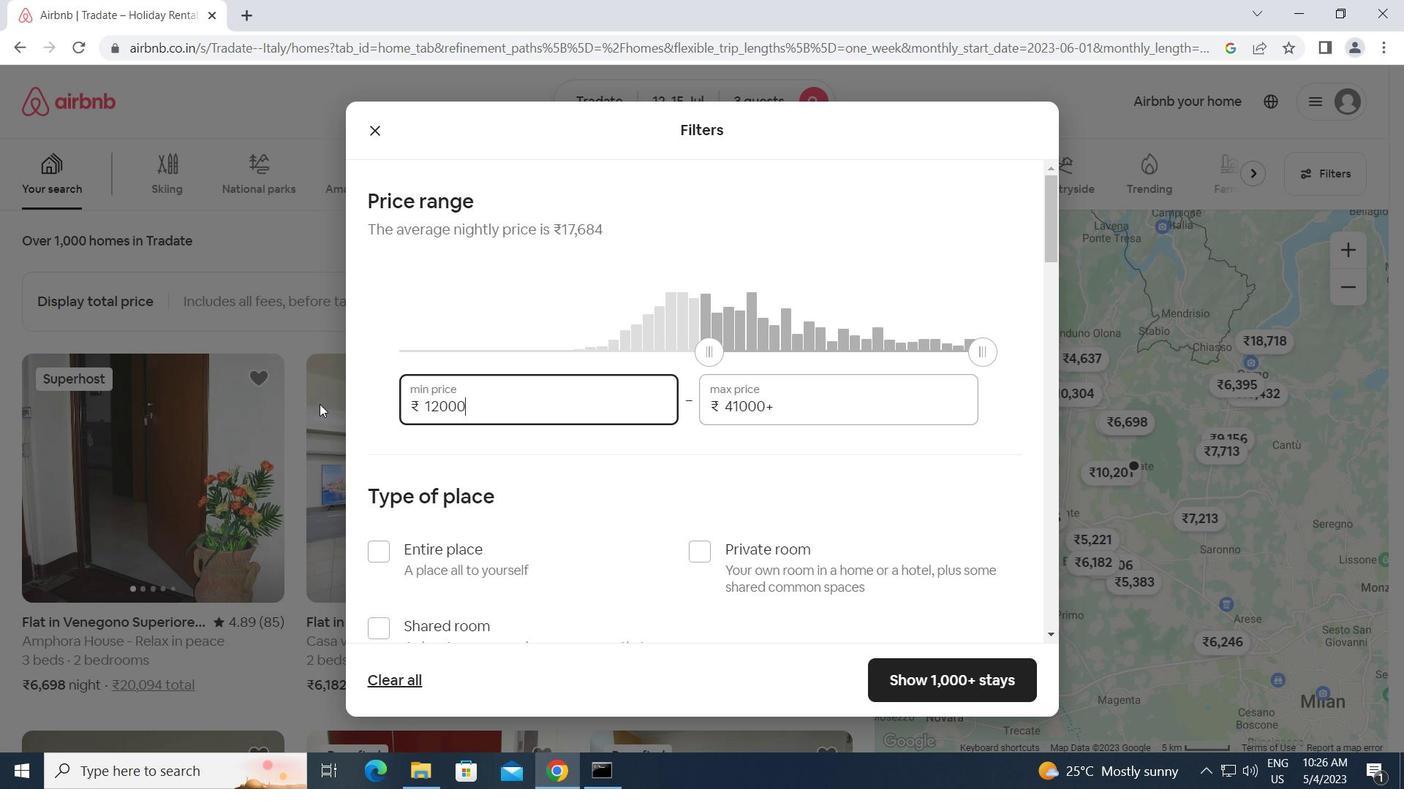 
Action: Key pressed <Key.tab>1
Screenshot: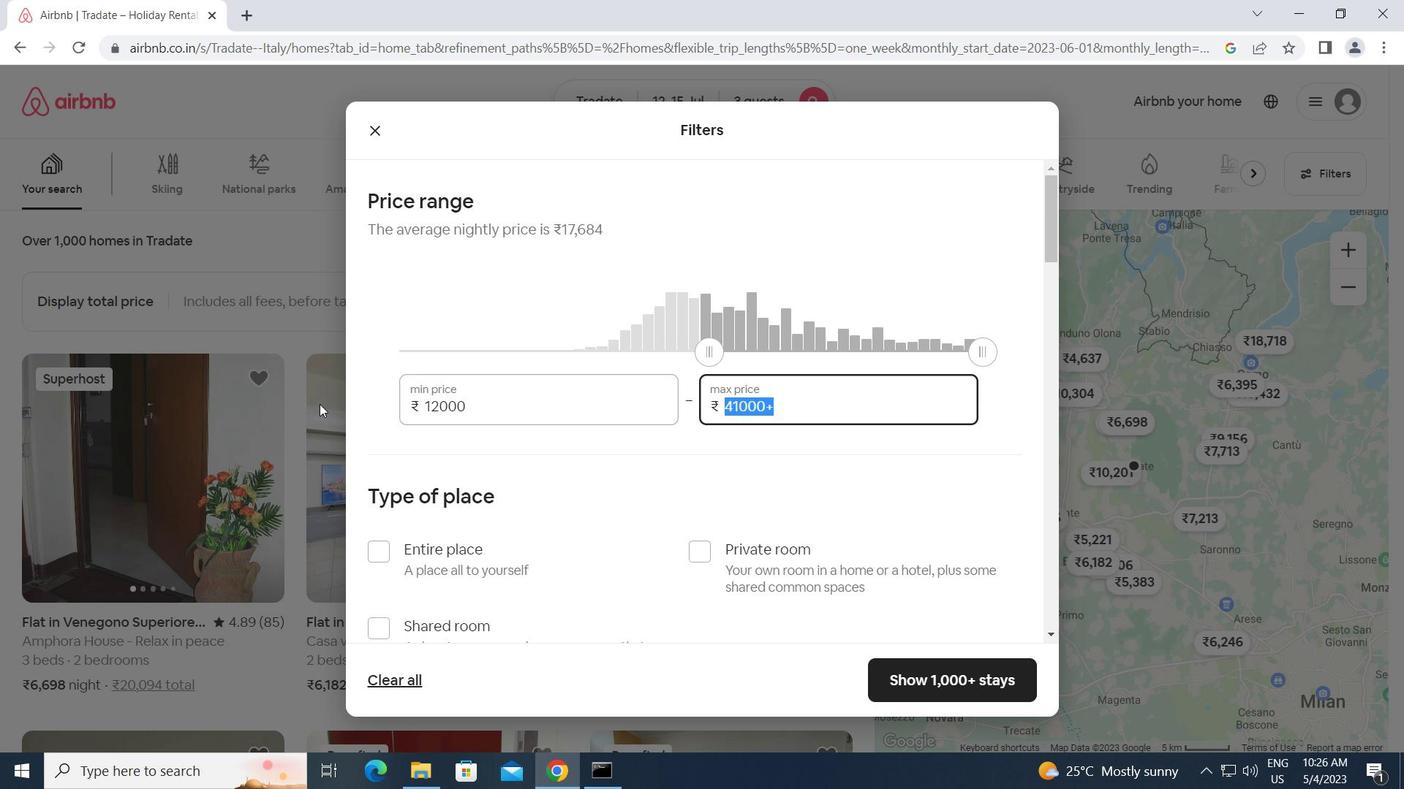 
Action: Mouse moved to (318, 405)
Screenshot: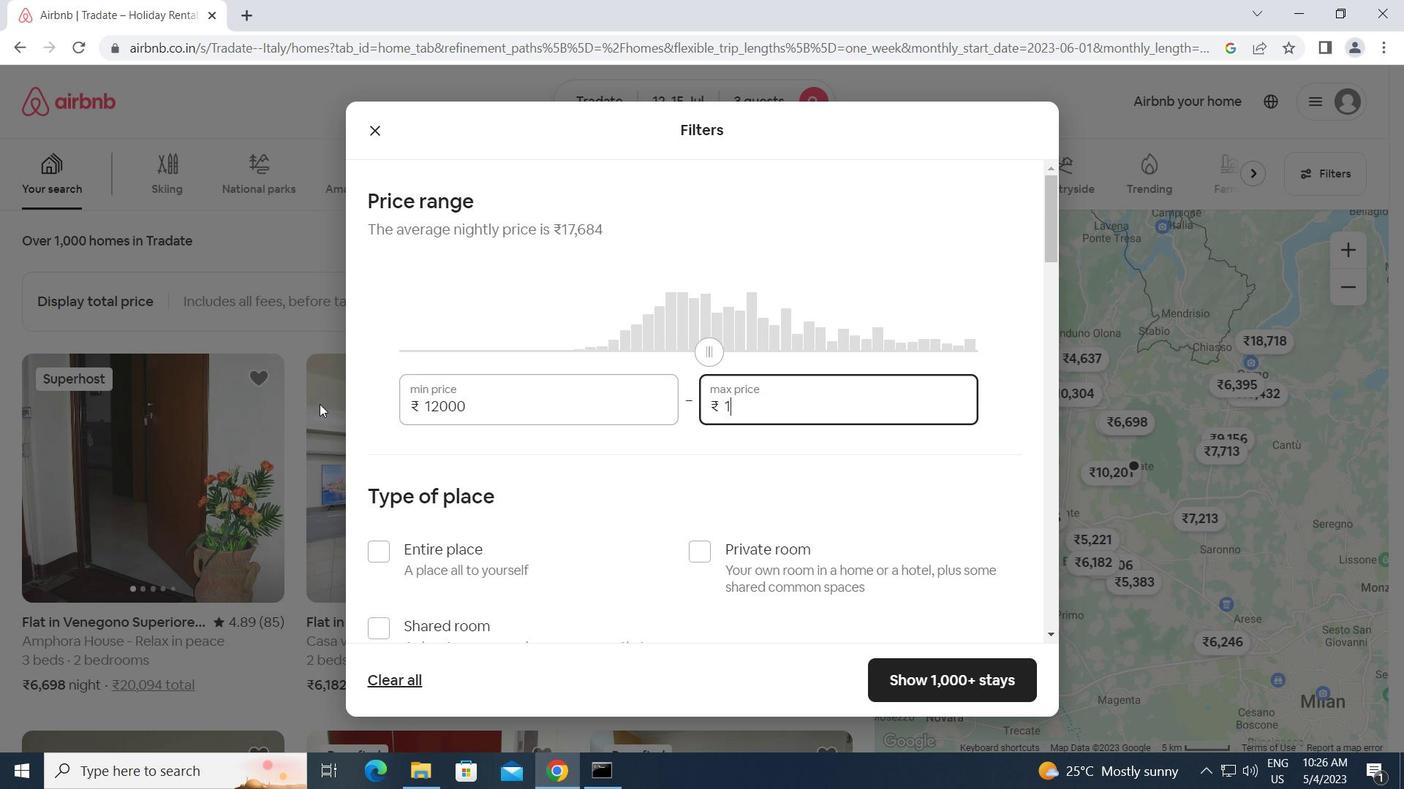 
Action: Key pressed 6000
Screenshot: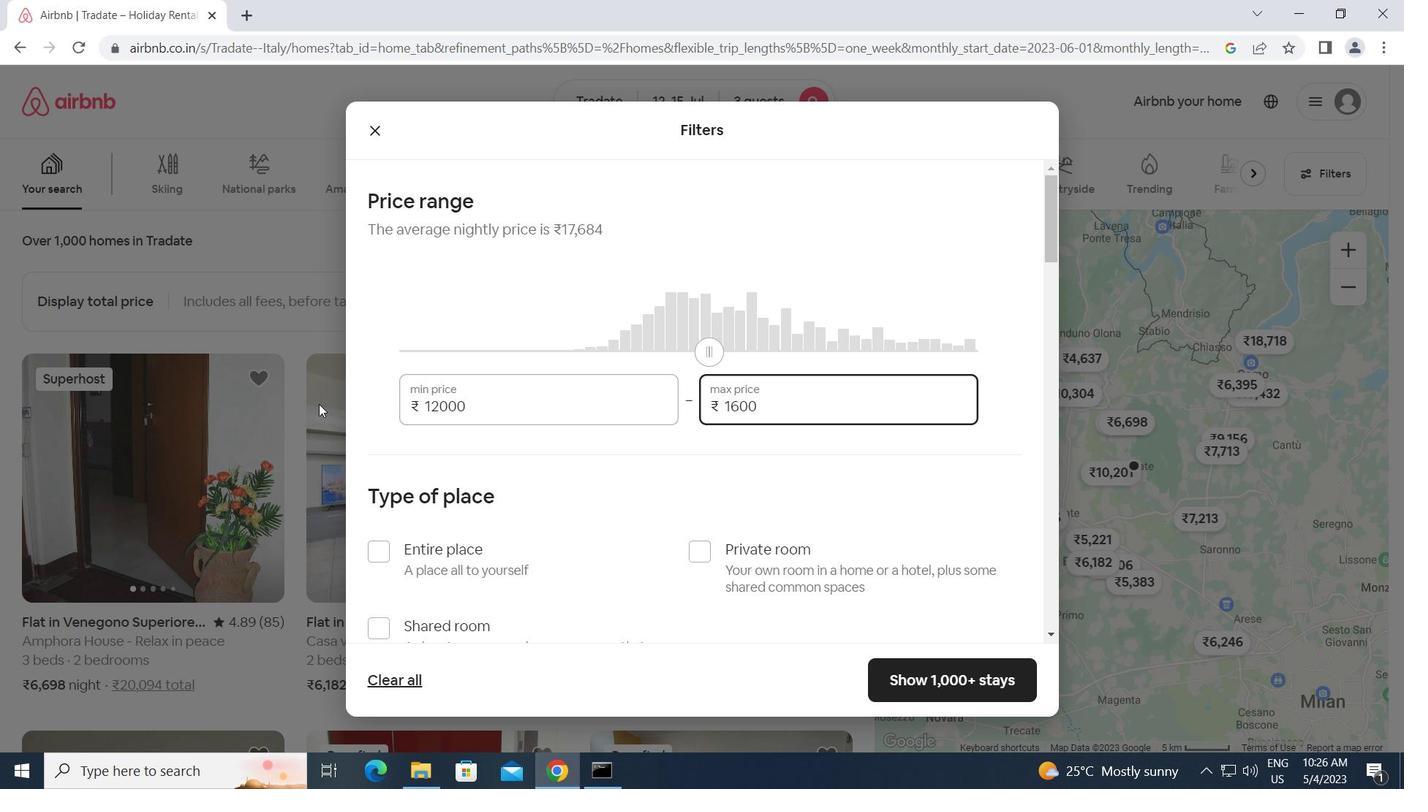 
Action: Mouse moved to (598, 494)
Screenshot: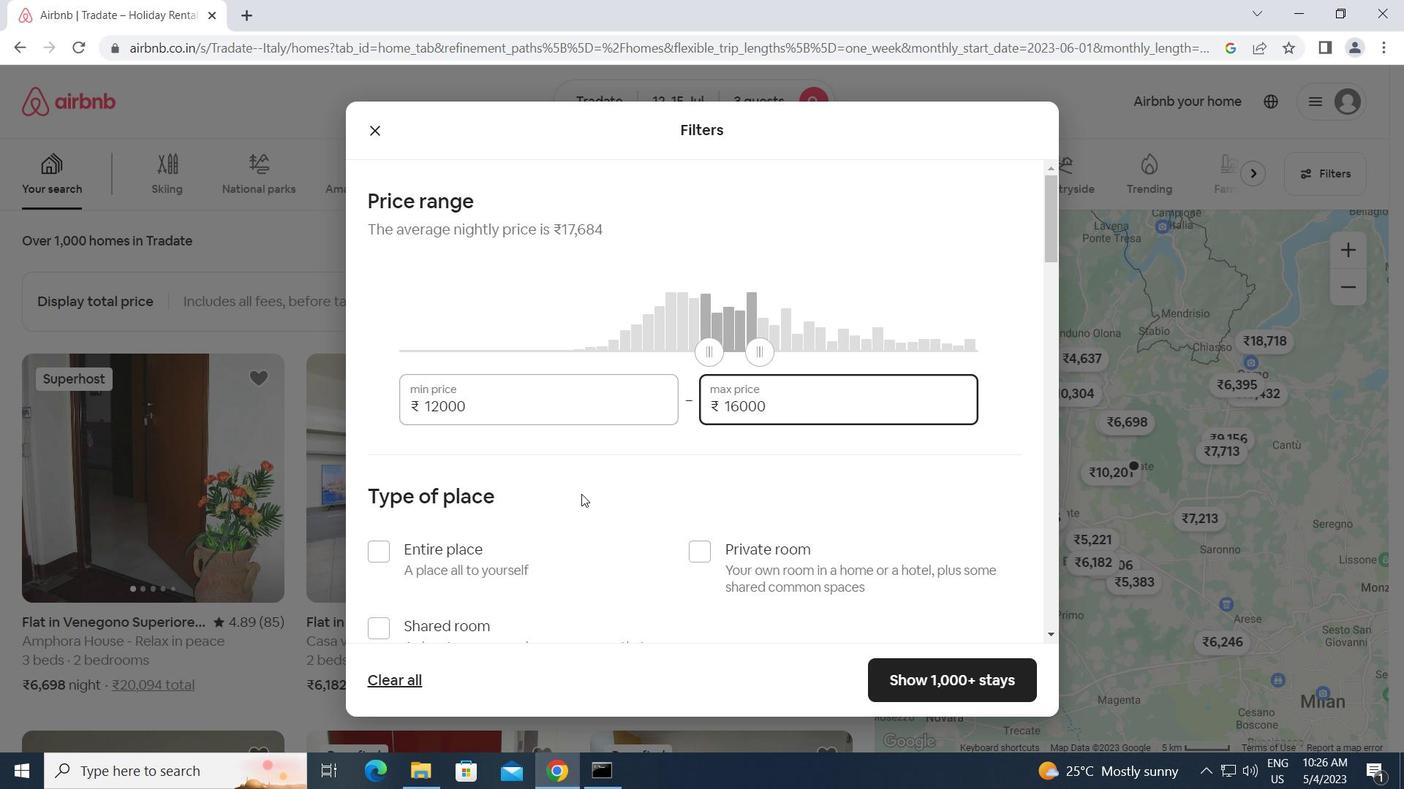 
Action: Mouse scrolled (598, 493) with delta (0, 0)
Screenshot: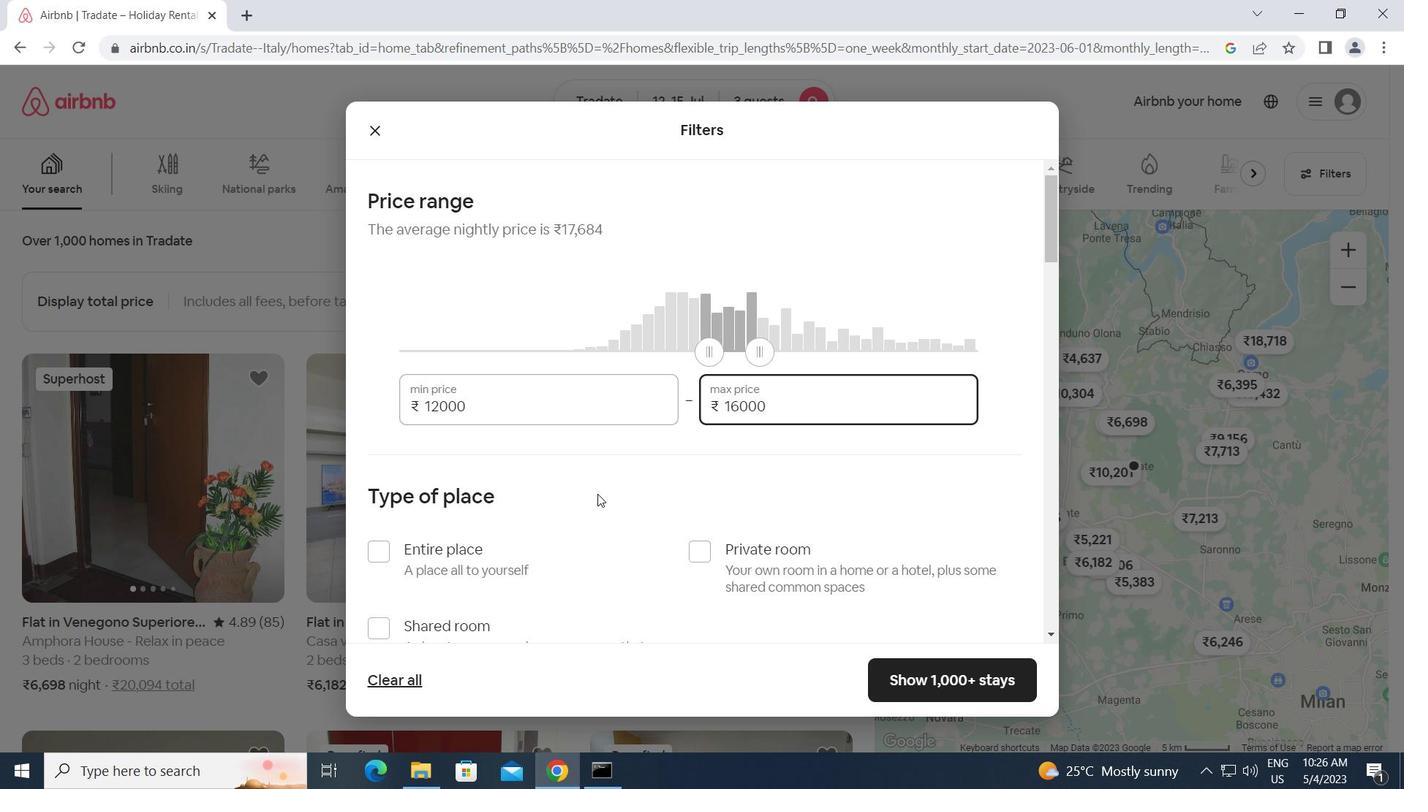 
Action: Mouse scrolled (598, 493) with delta (0, 0)
Screenshot: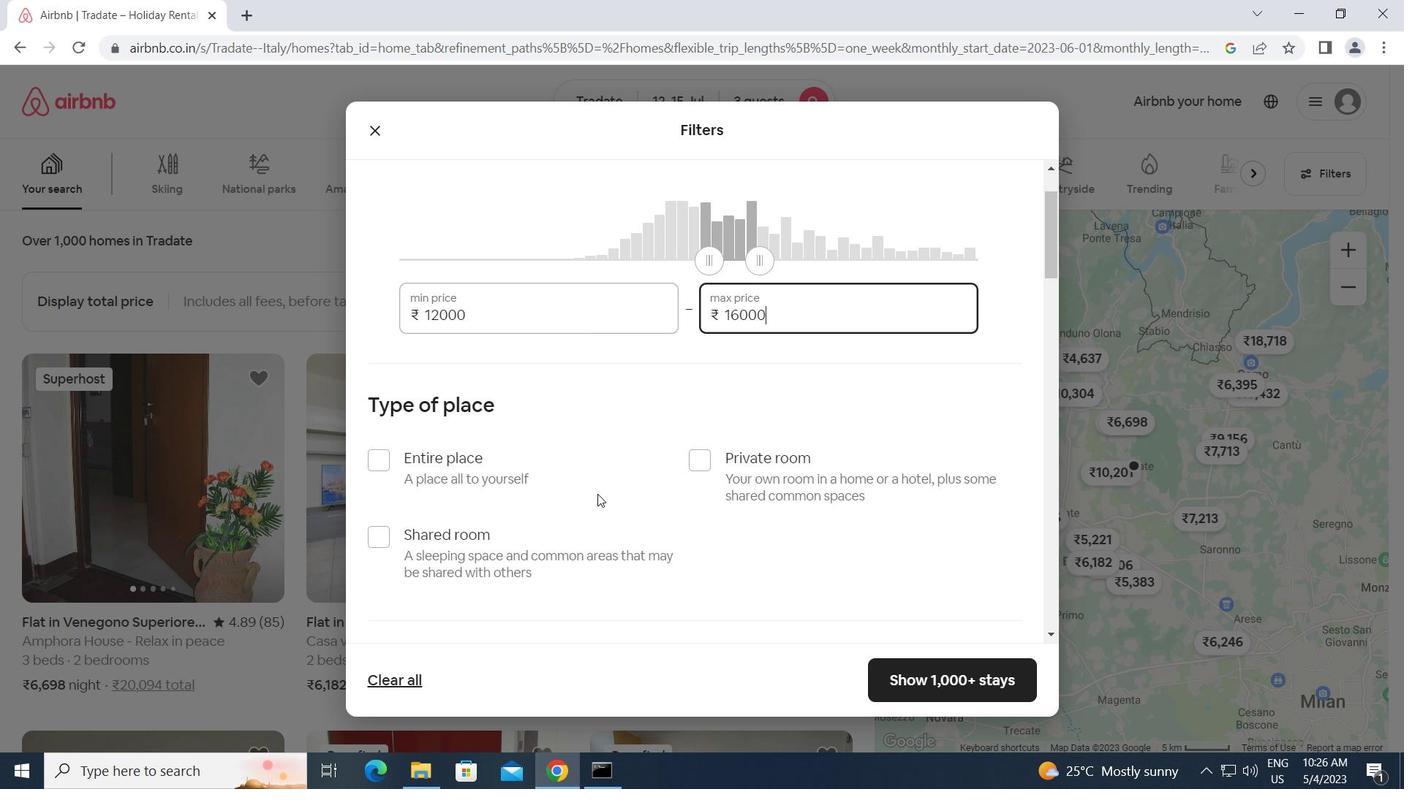 
Action: Mouse moved to (370, 362)
Screenshot: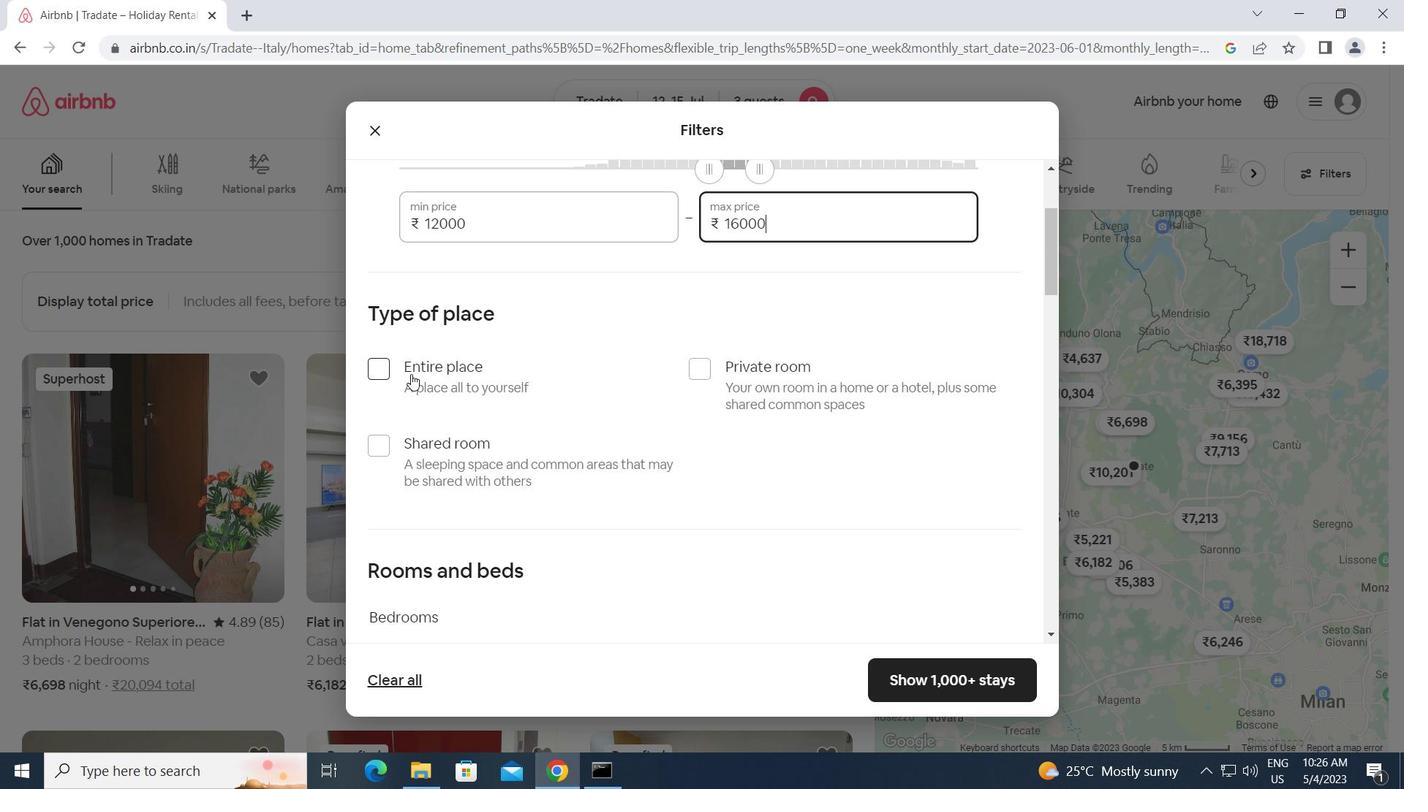 
Action: Mouse pressed left at (370, 362)
Screenshot: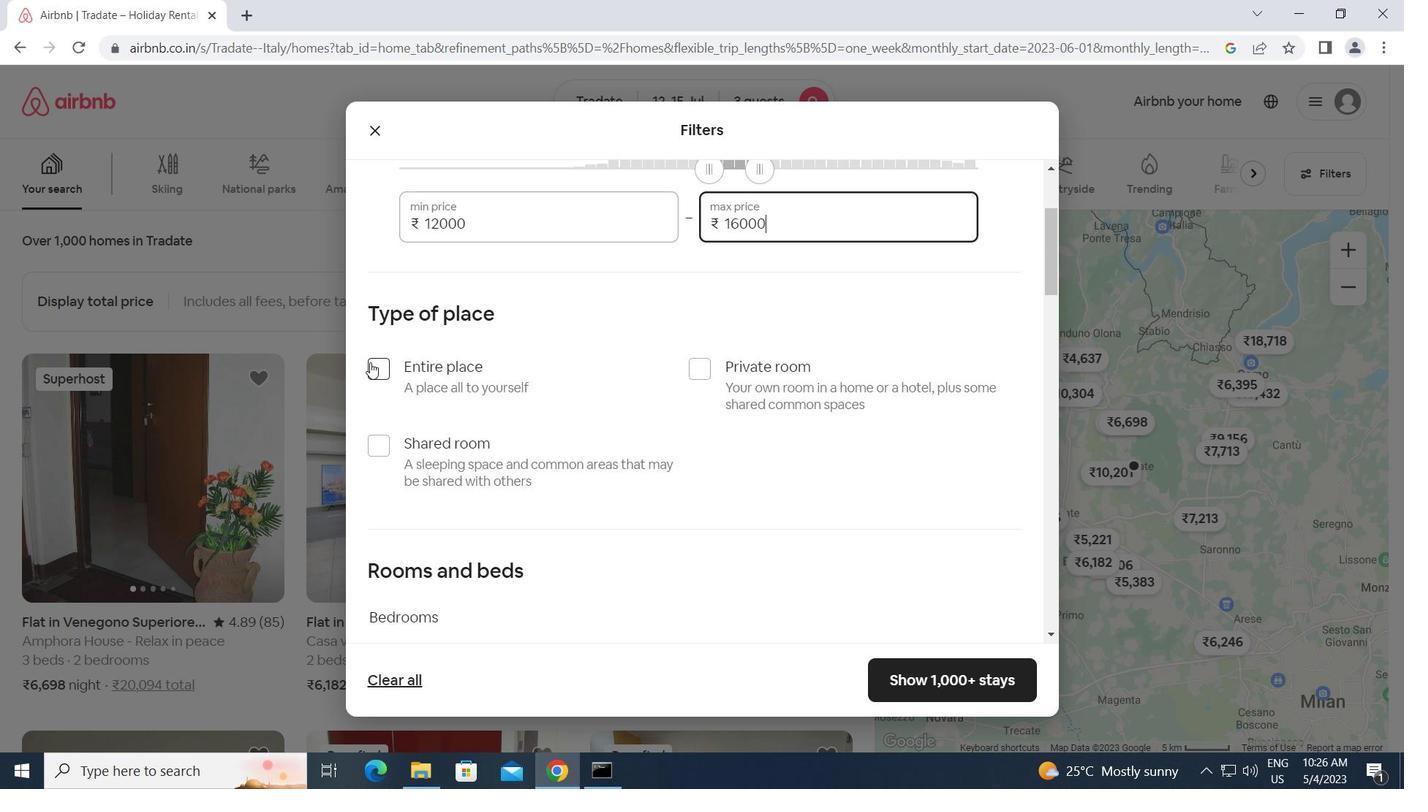 
Action: Mouse moved to (525, 431)
Screenshot: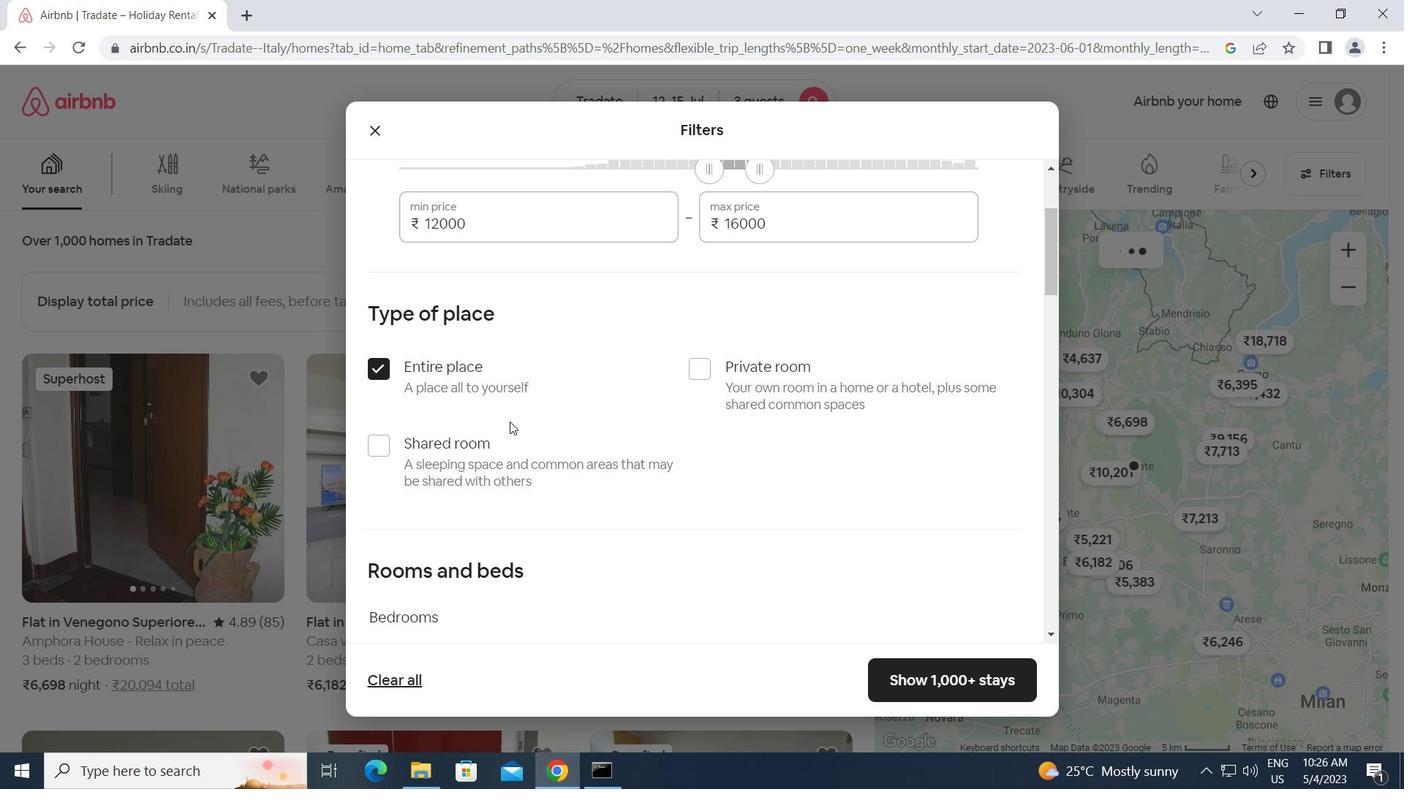 
Action: Mouse scrolled (525, 430) with delta (0, 0)
Screenshot: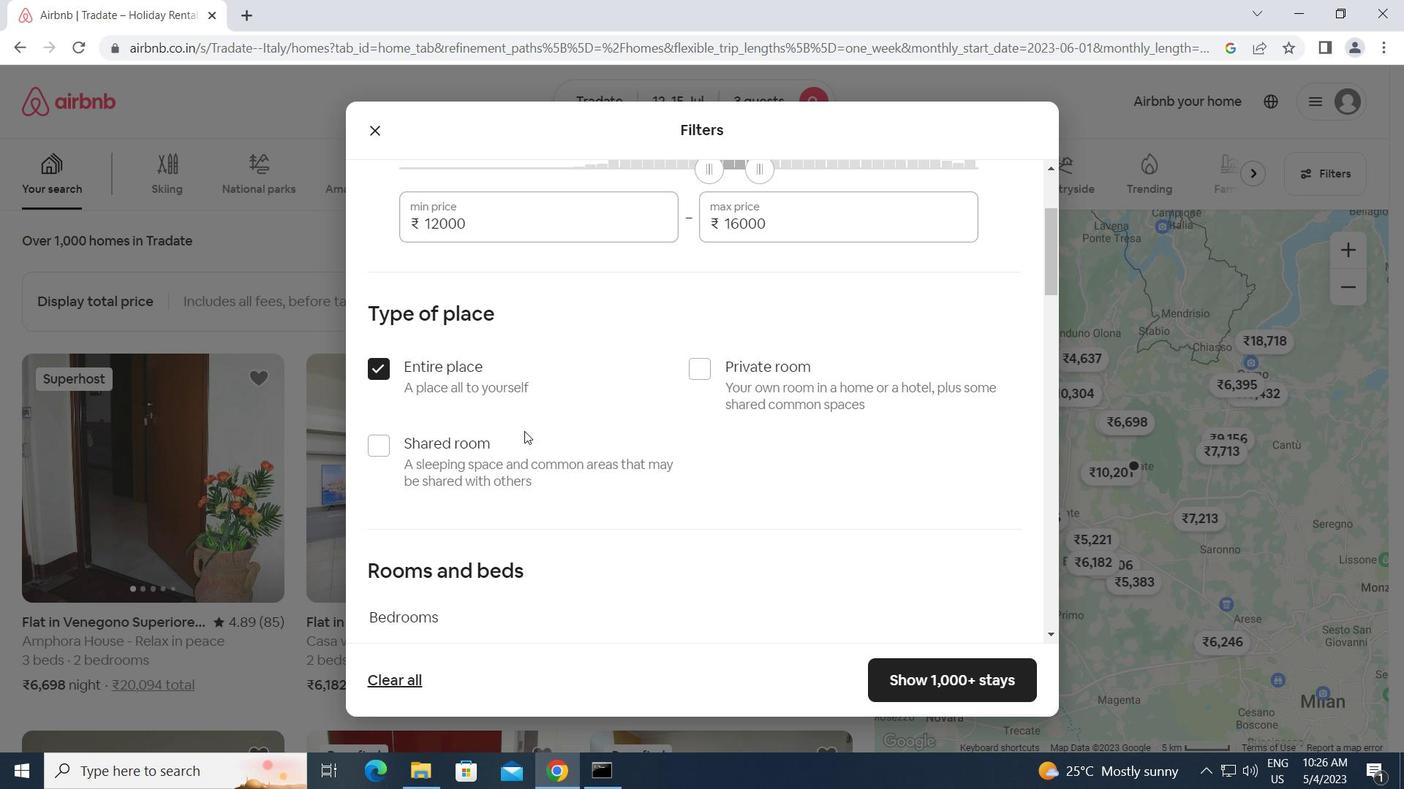 
Action: Mouse scrolled (525, 430) with delta (0, 0)
Screenshot: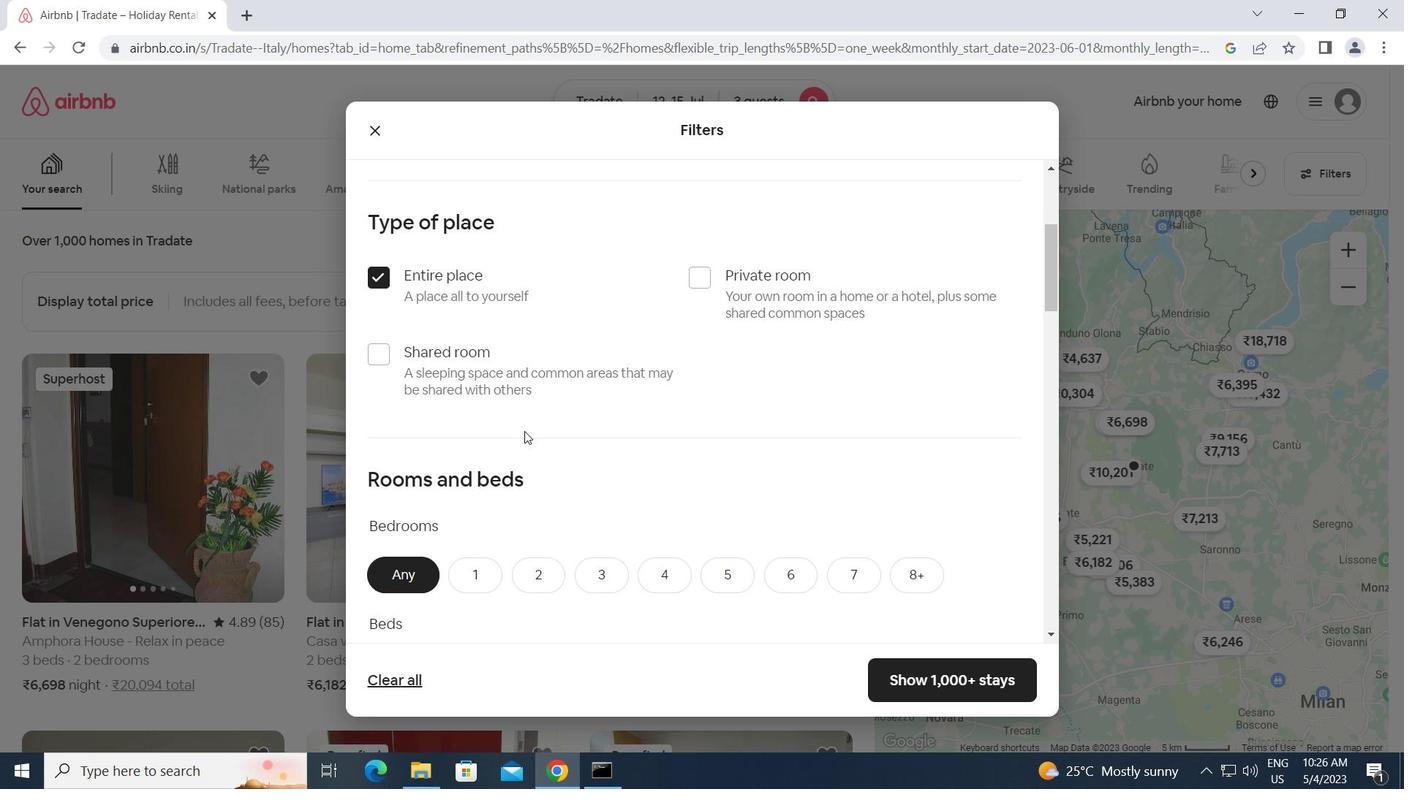 
Action: Mouse moved to (541, 488)
Screenshot: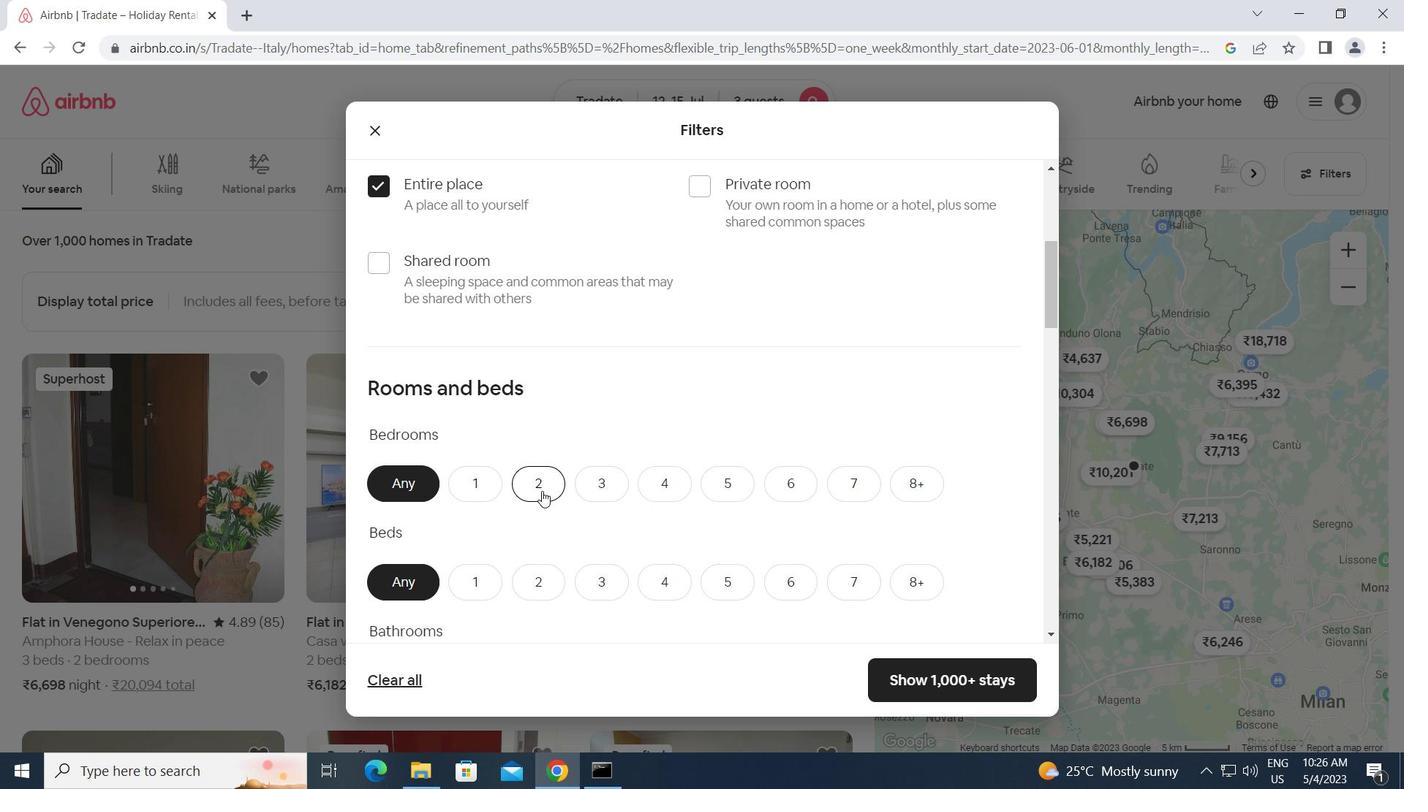 
Action: Mouse pressed left at (541, 488)
Screenshot: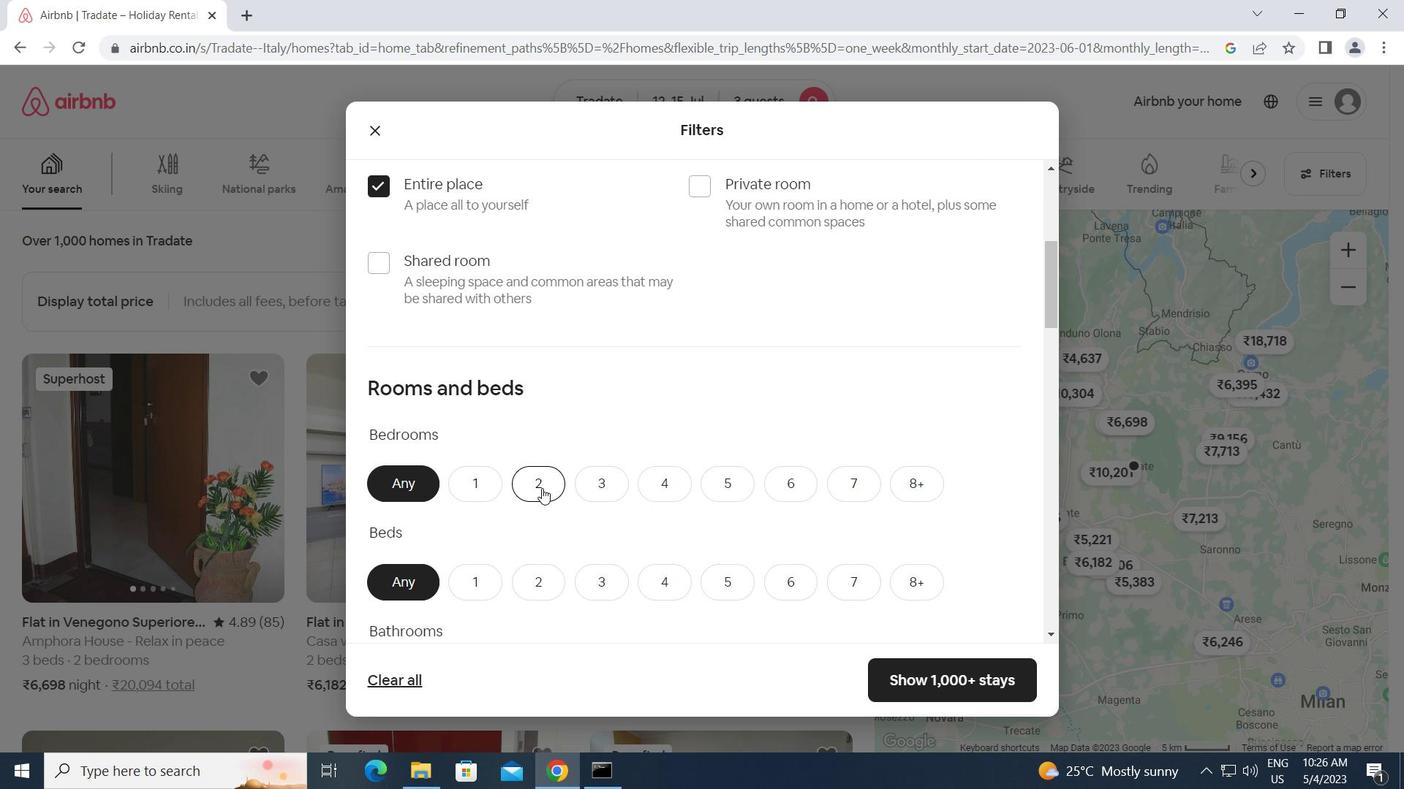 
Action: Mouse scrolled (541, 487) with delta (0, 0)
Screenshot: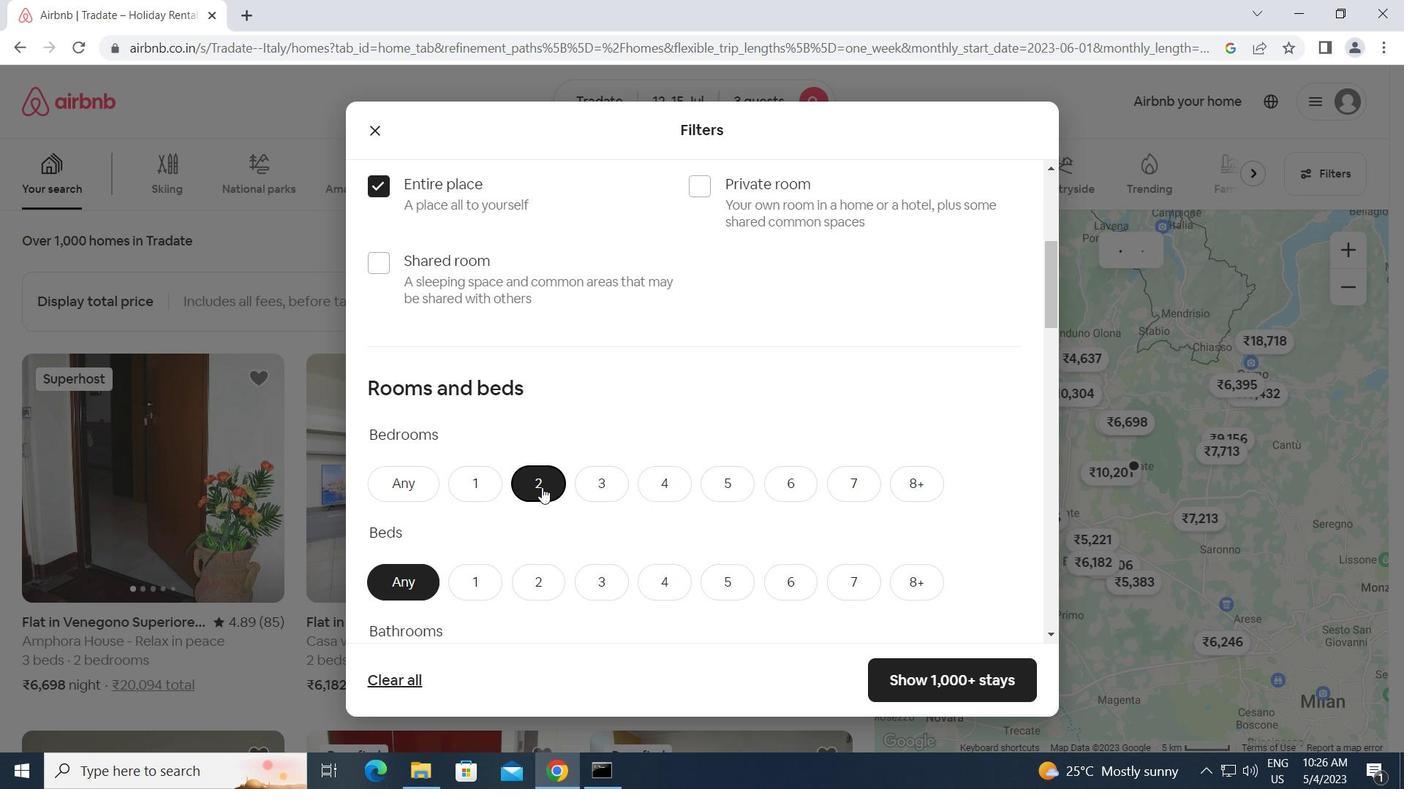 
Action: Mouse moved to (607, 490)
Screenshot: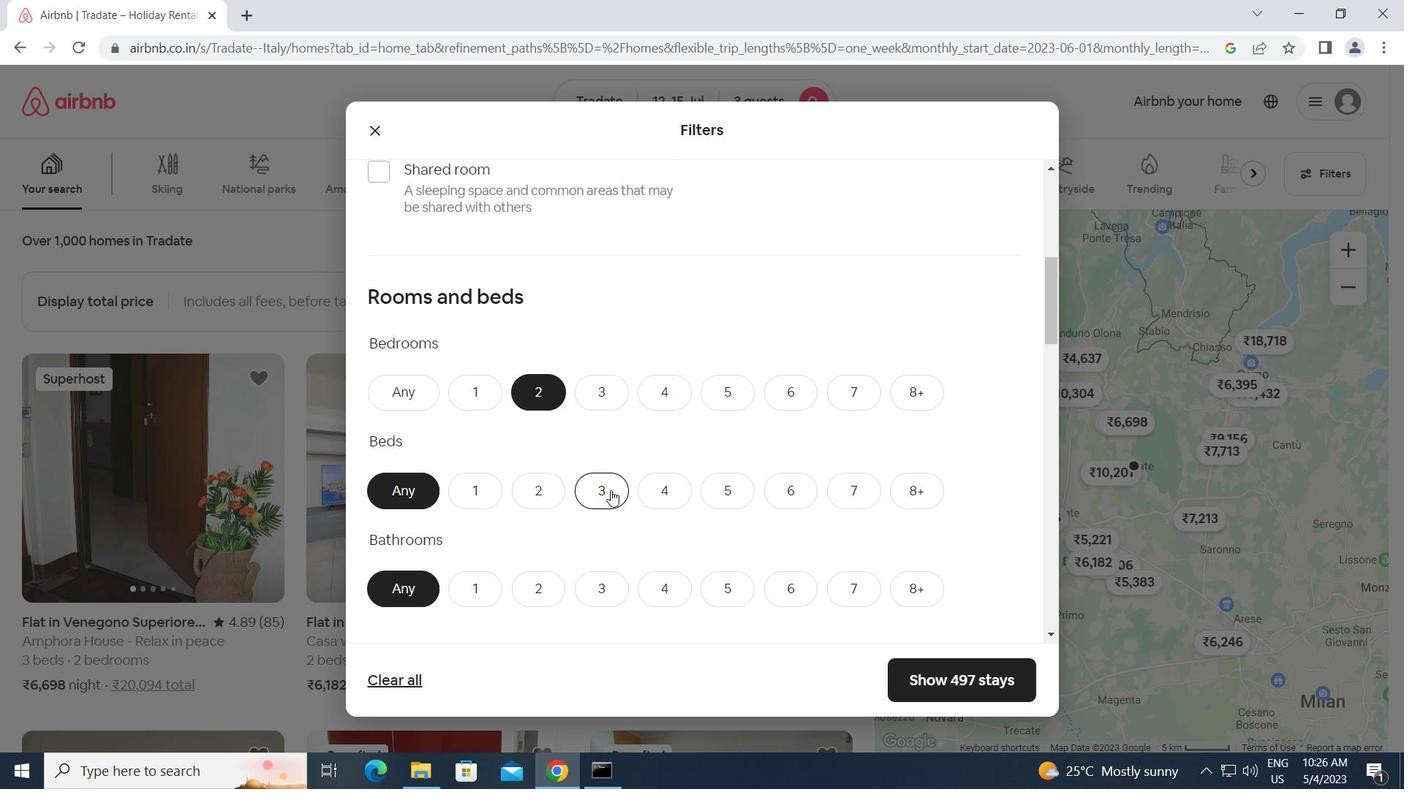 
Action: Mouse pressed left at (607, 490)
Screenshot: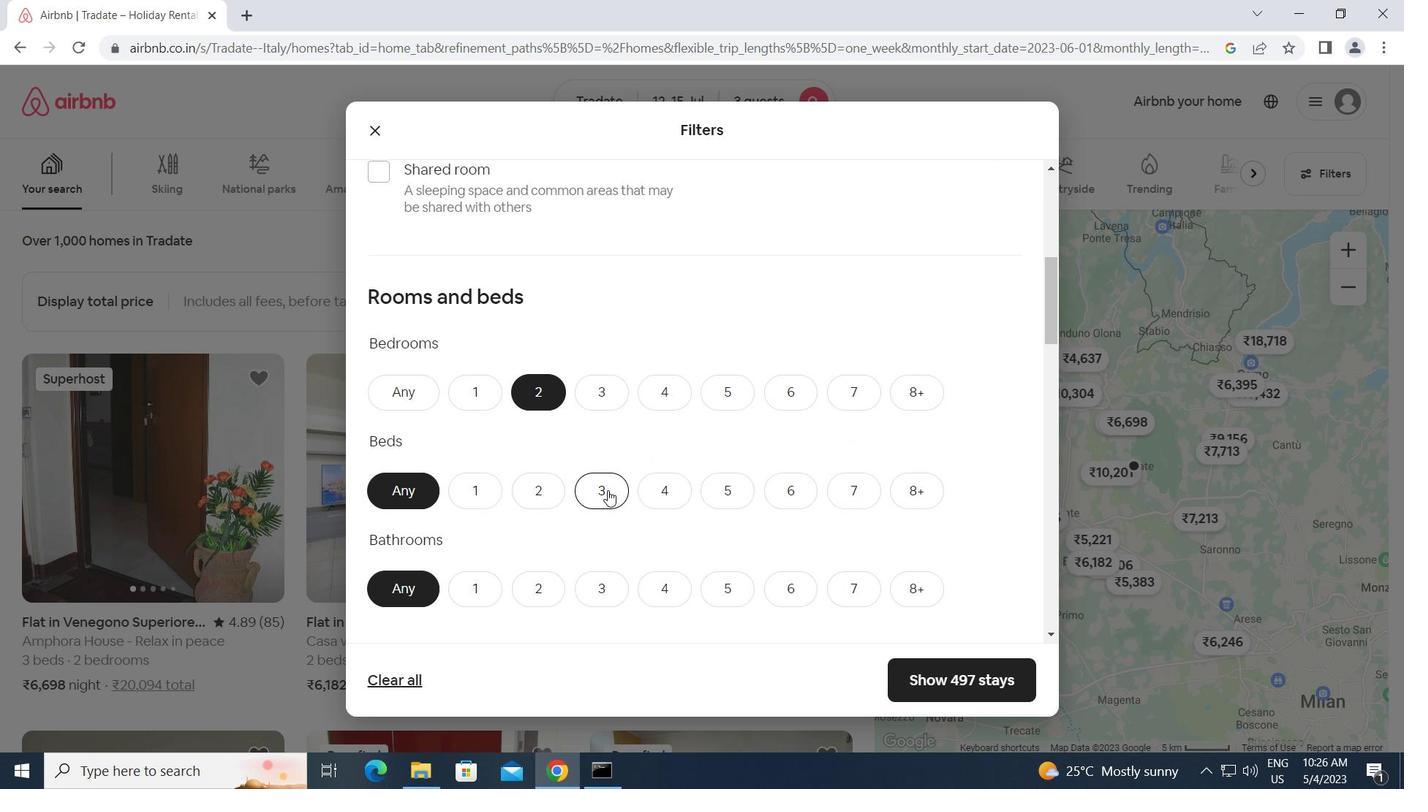 
Action: Mouse moved to (618, 536)
Screenshot: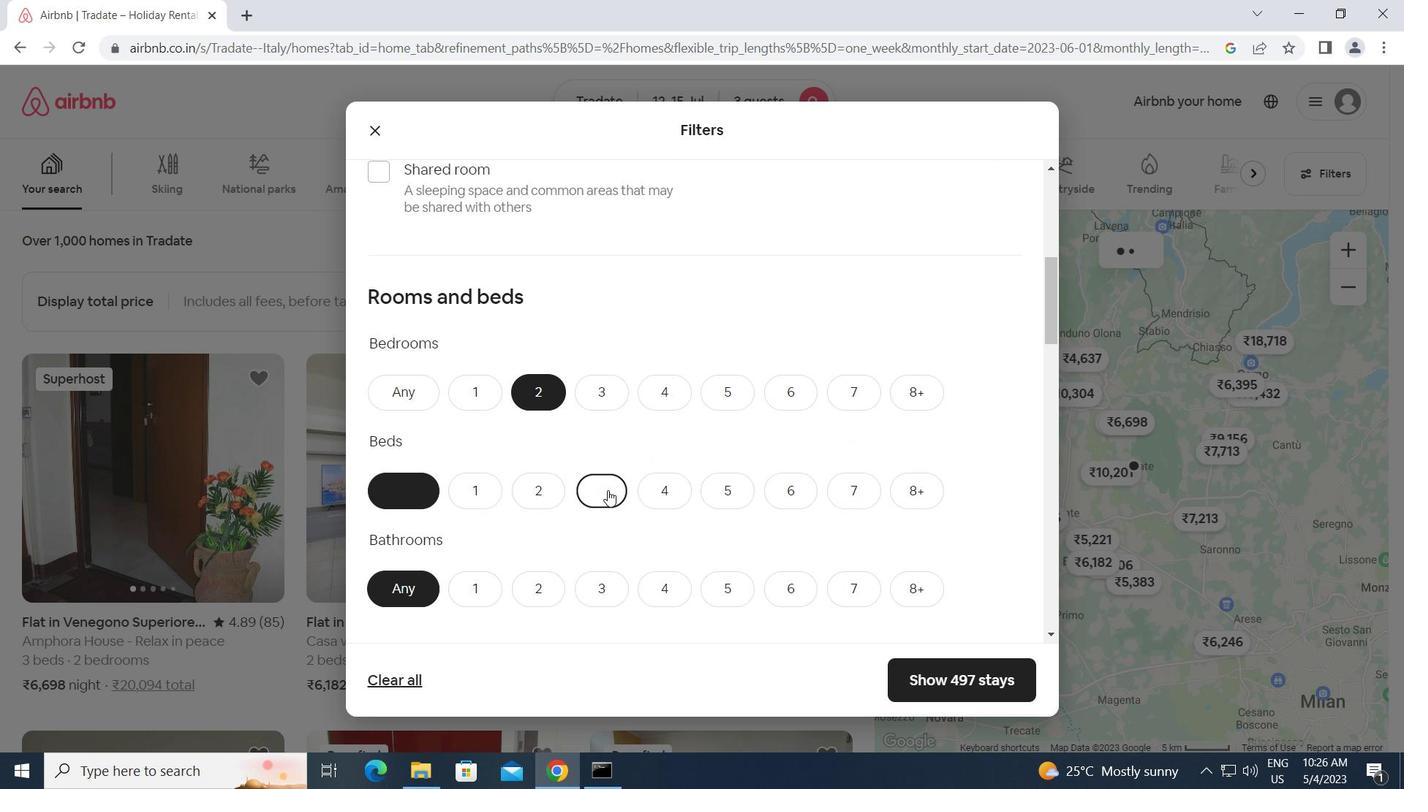 
Action: Mouse scrolled (618, 536) with delta (0, 0)
Screenshot: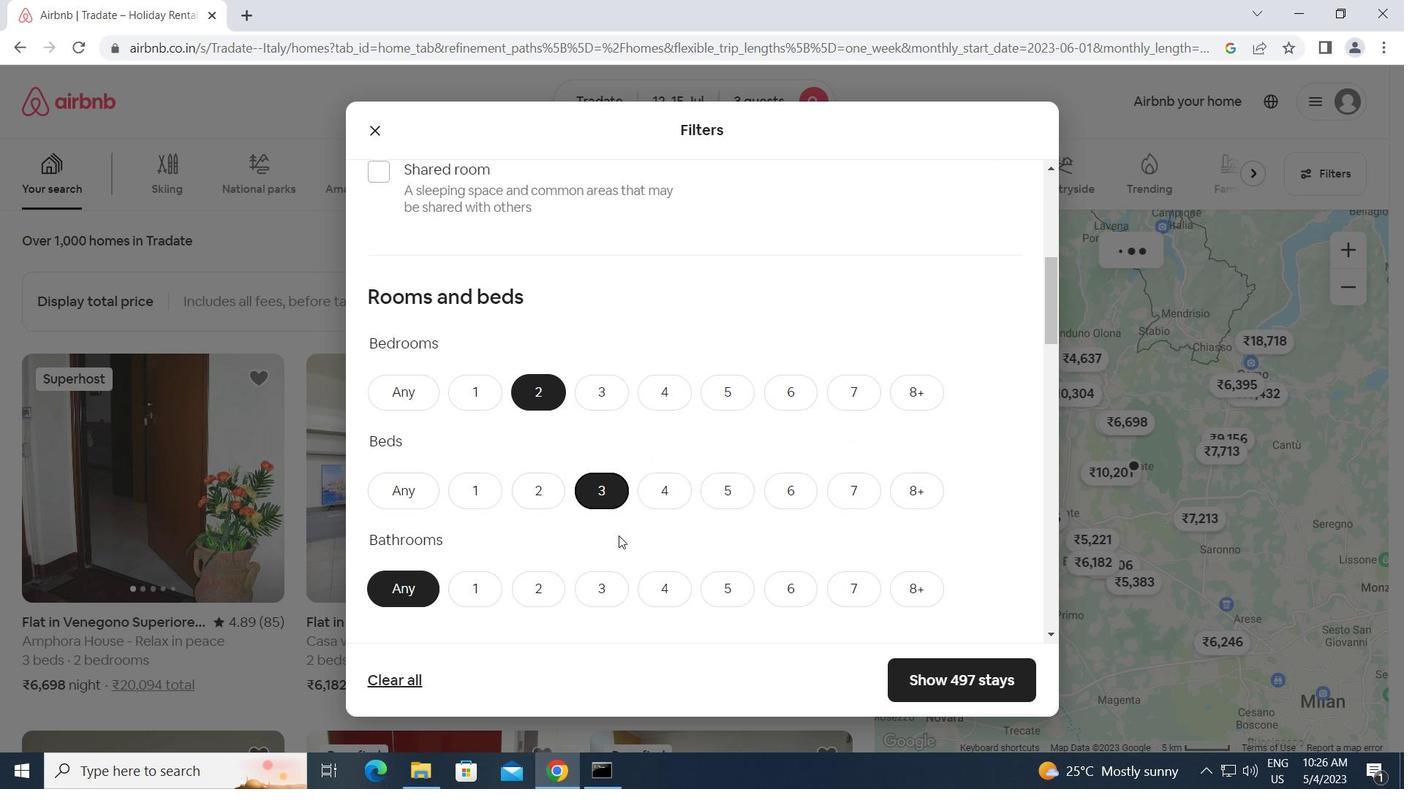 
Action: Mouse moved to (466, 502)
Screenshot: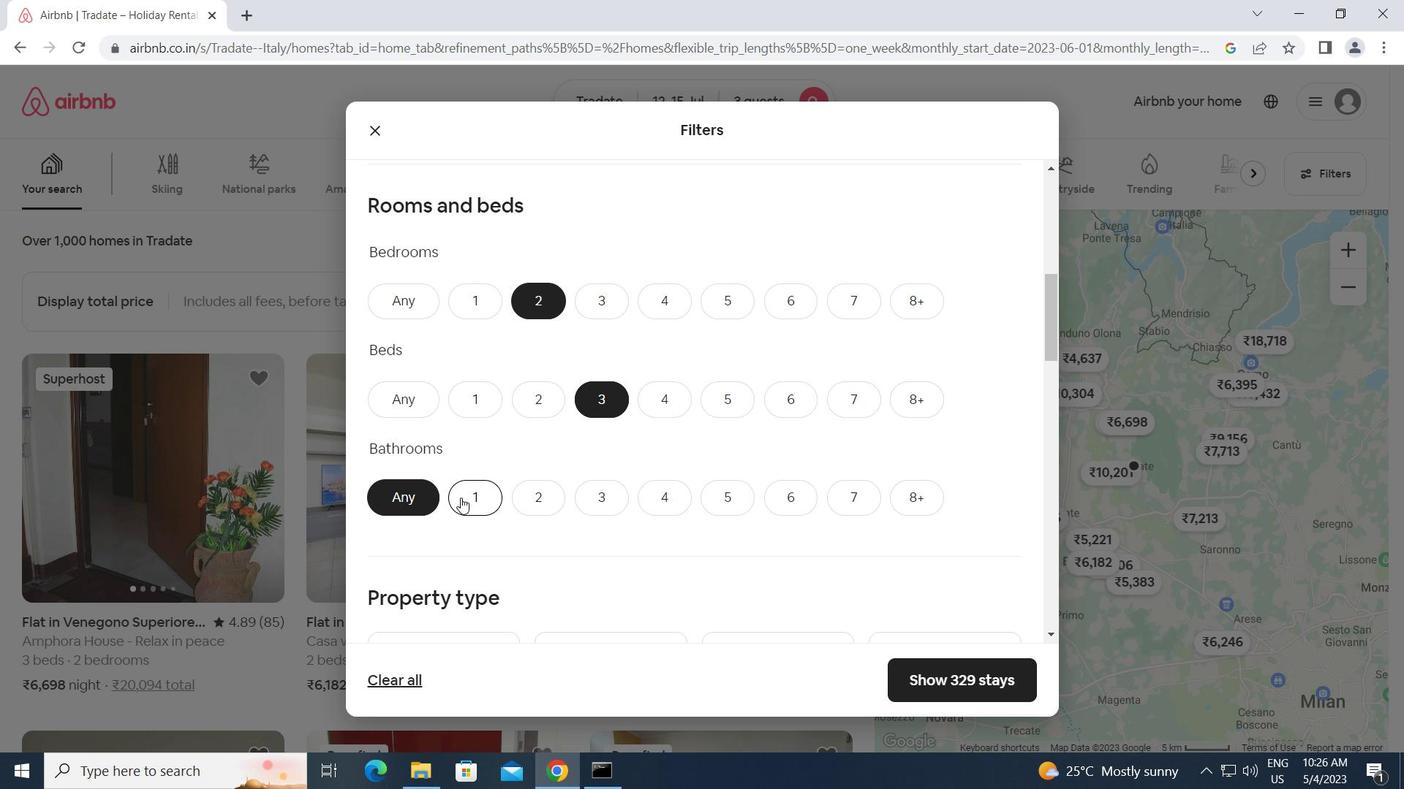 
Action: Mouse pressed left at (466, 502)
Screenshot: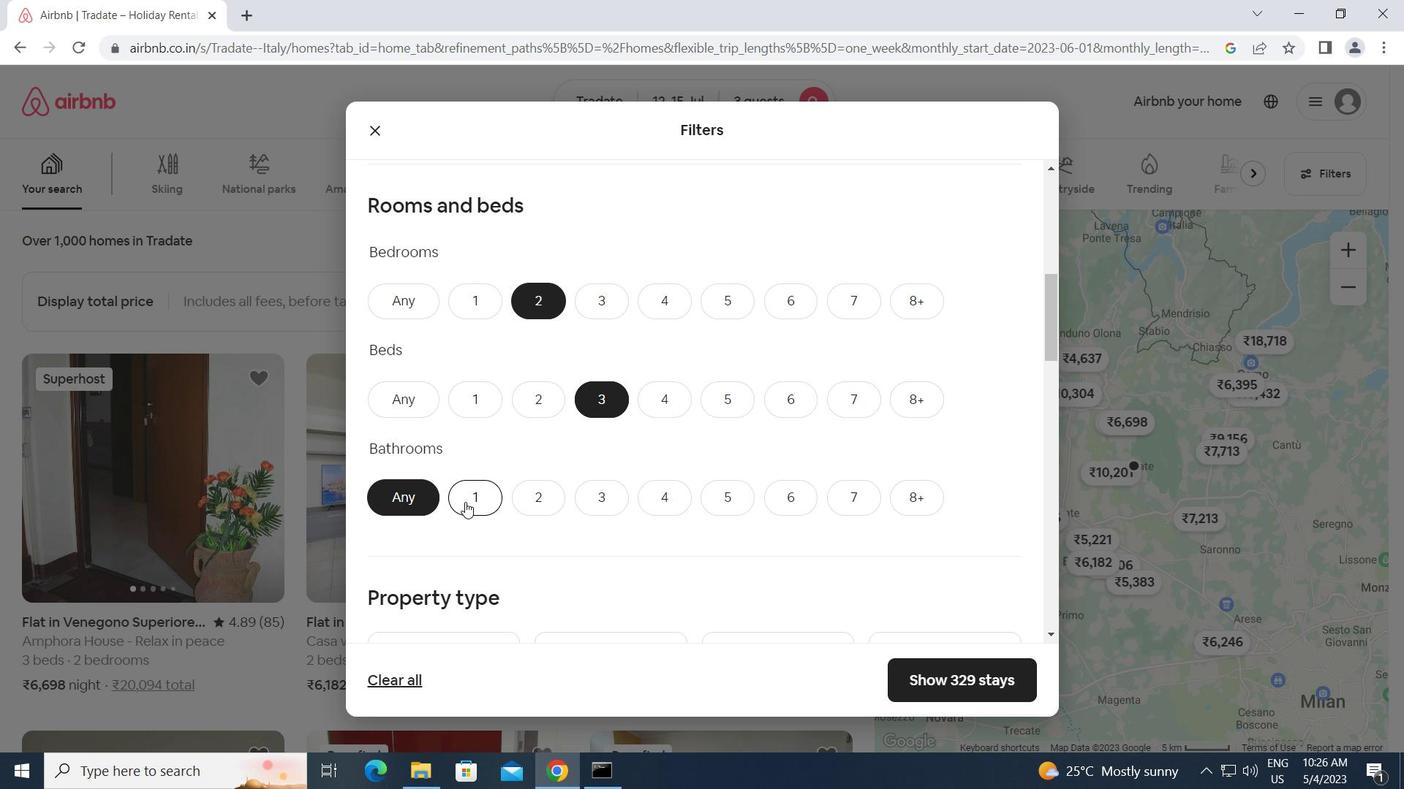 
Action: Mouse moved to (558, 527)
Screenshot: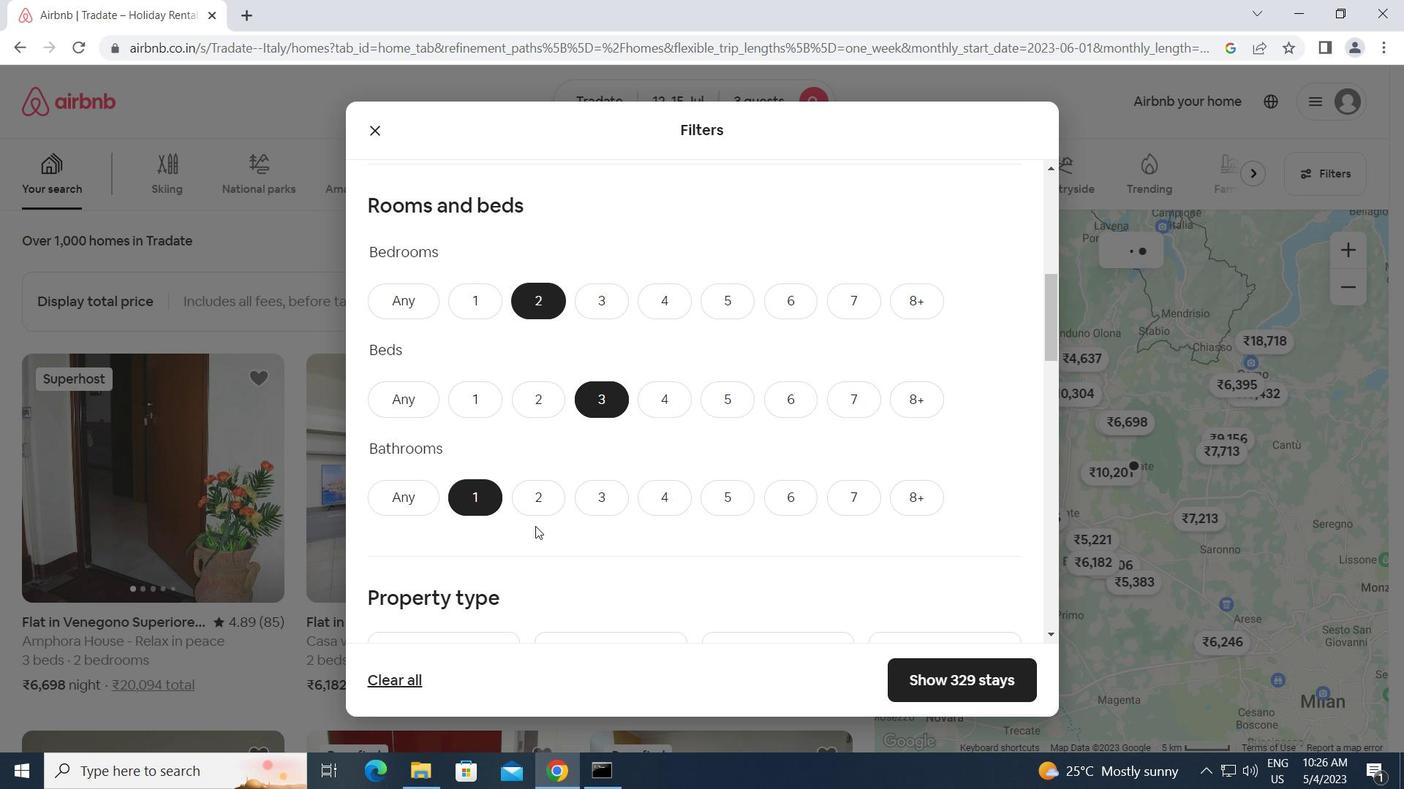 
Action: Mouse scrolled (558, 527) with delta (0, 0)
Screenshot: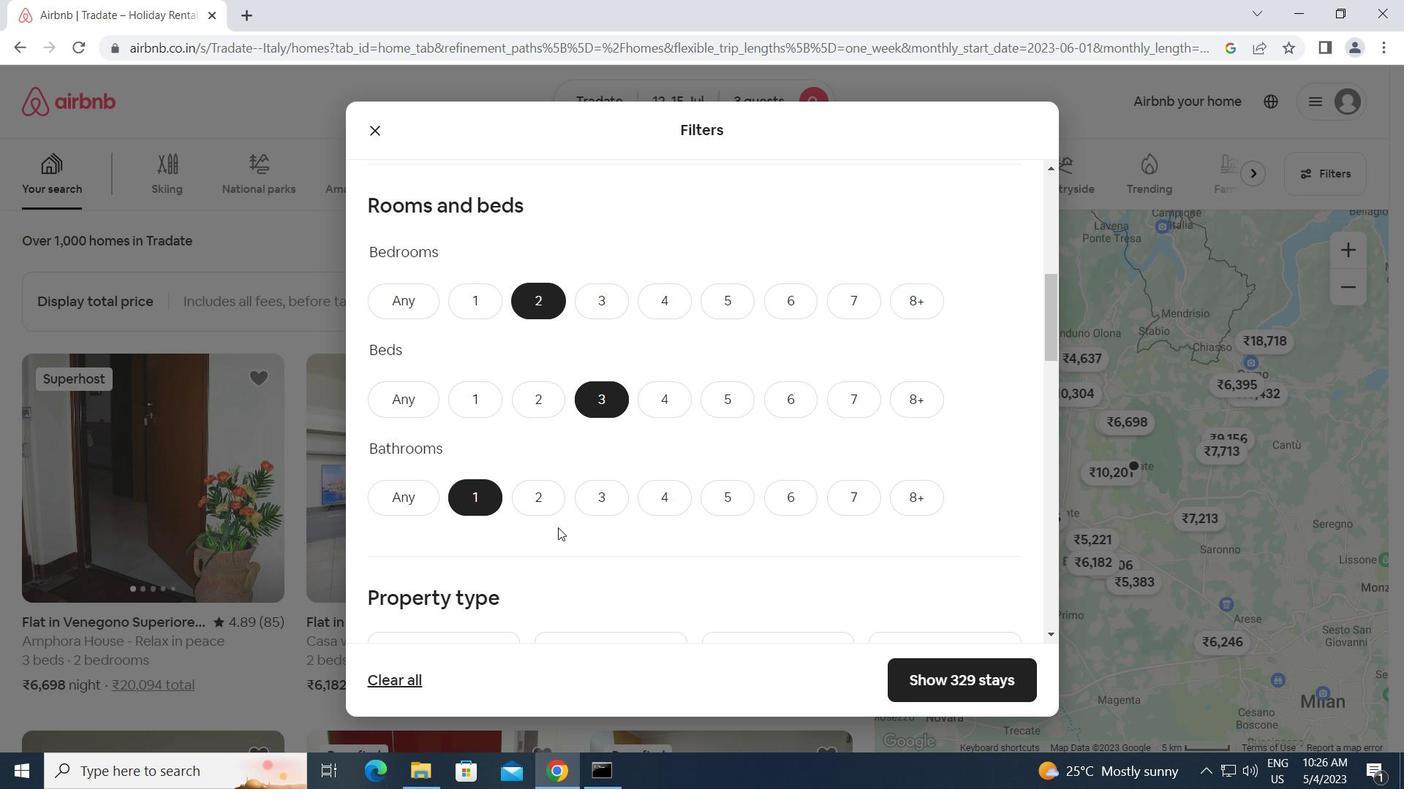 
Action: Mouse scrolled (558, 527) with delta (0, 0)
Screenshot: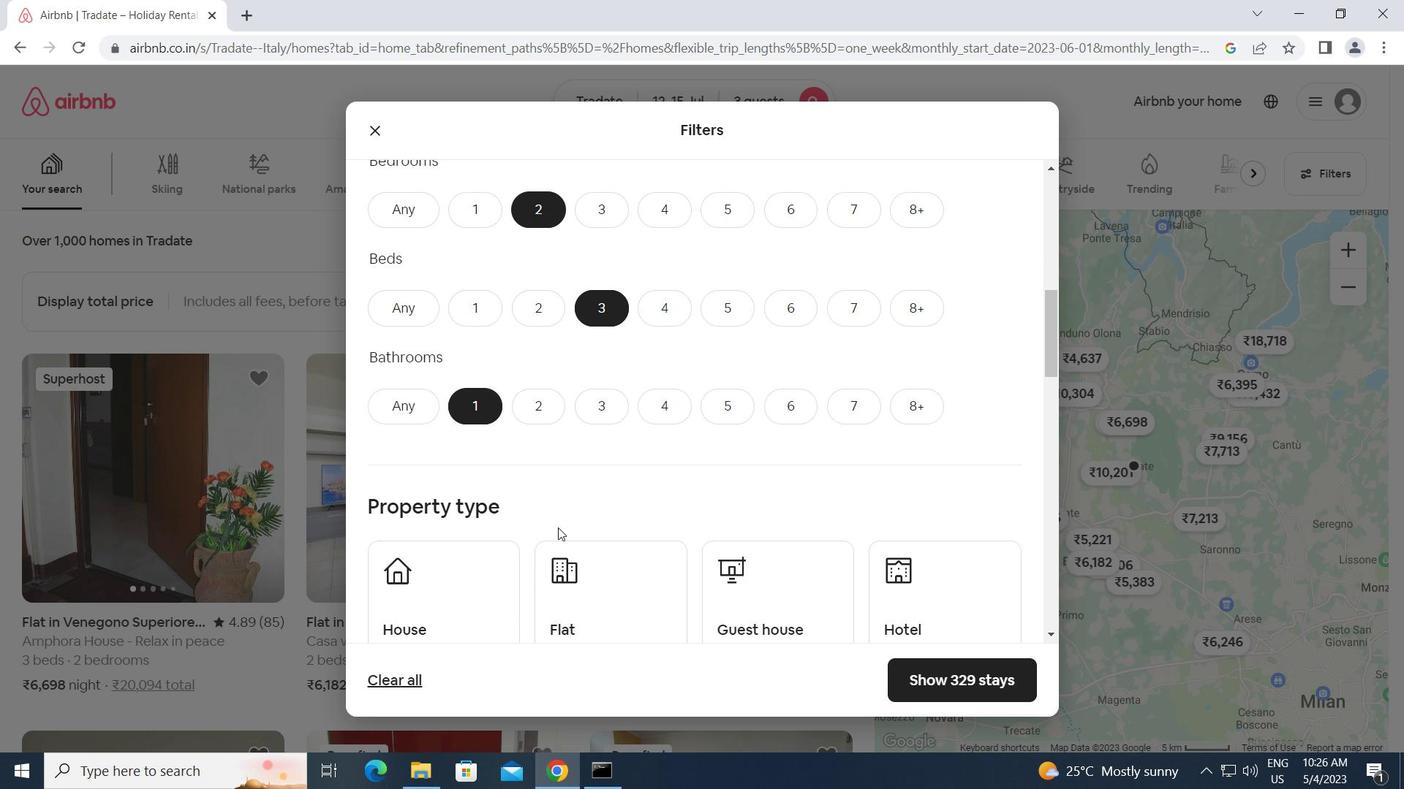 
Action: Mouse moved to (423, 501)
Screenshot: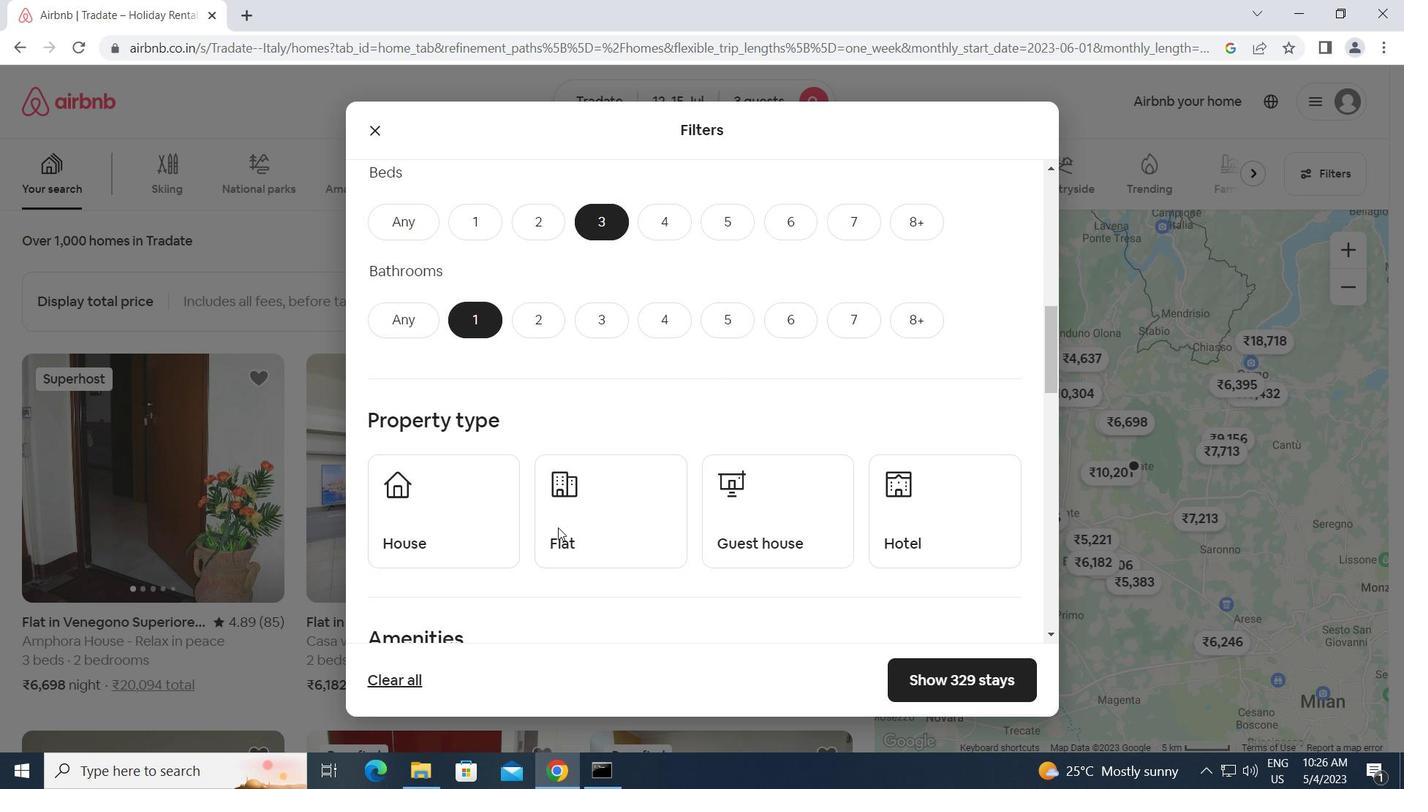 
Action: Mouse pressed left at (423, 501)
Screenshot: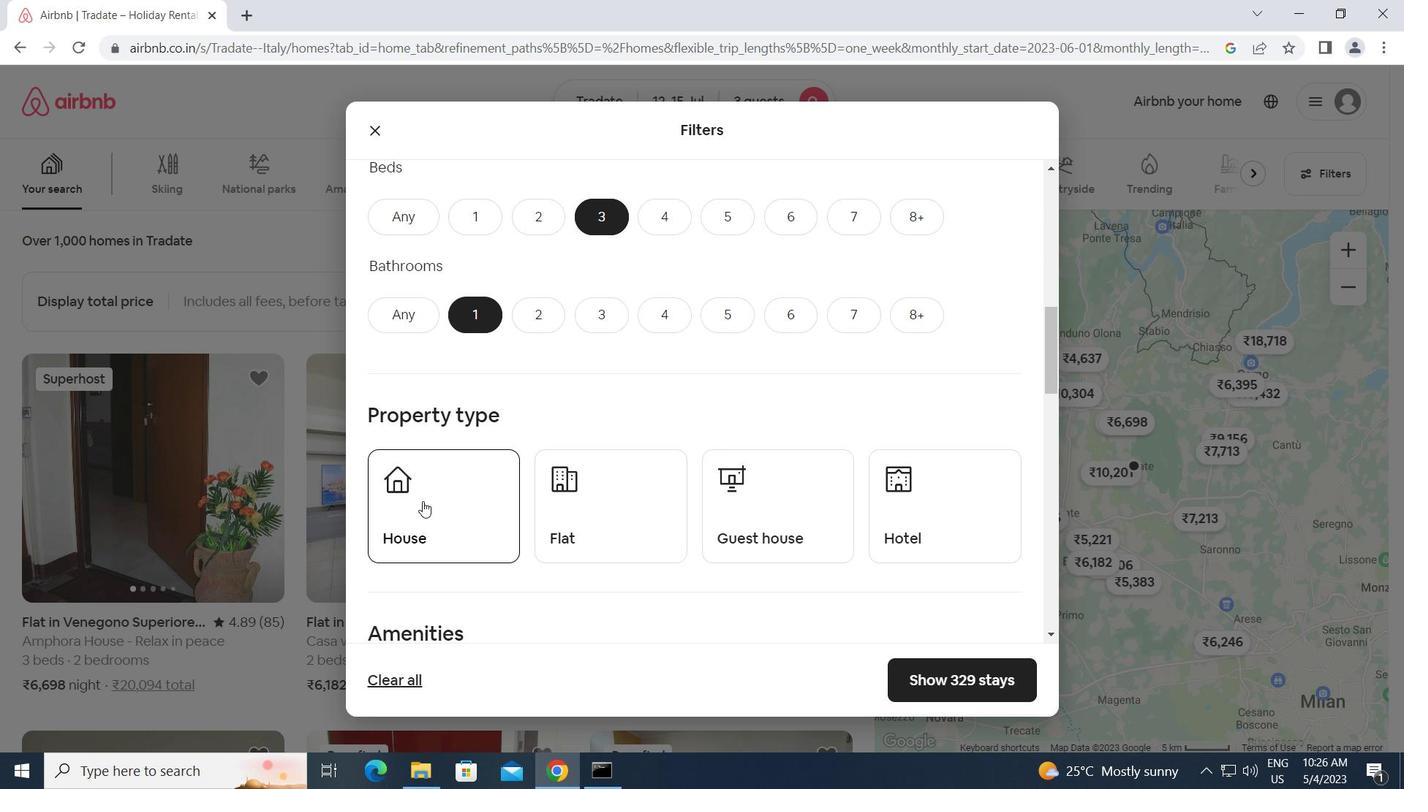 
Action: Mouse moved to (595, 518)
Screenshot: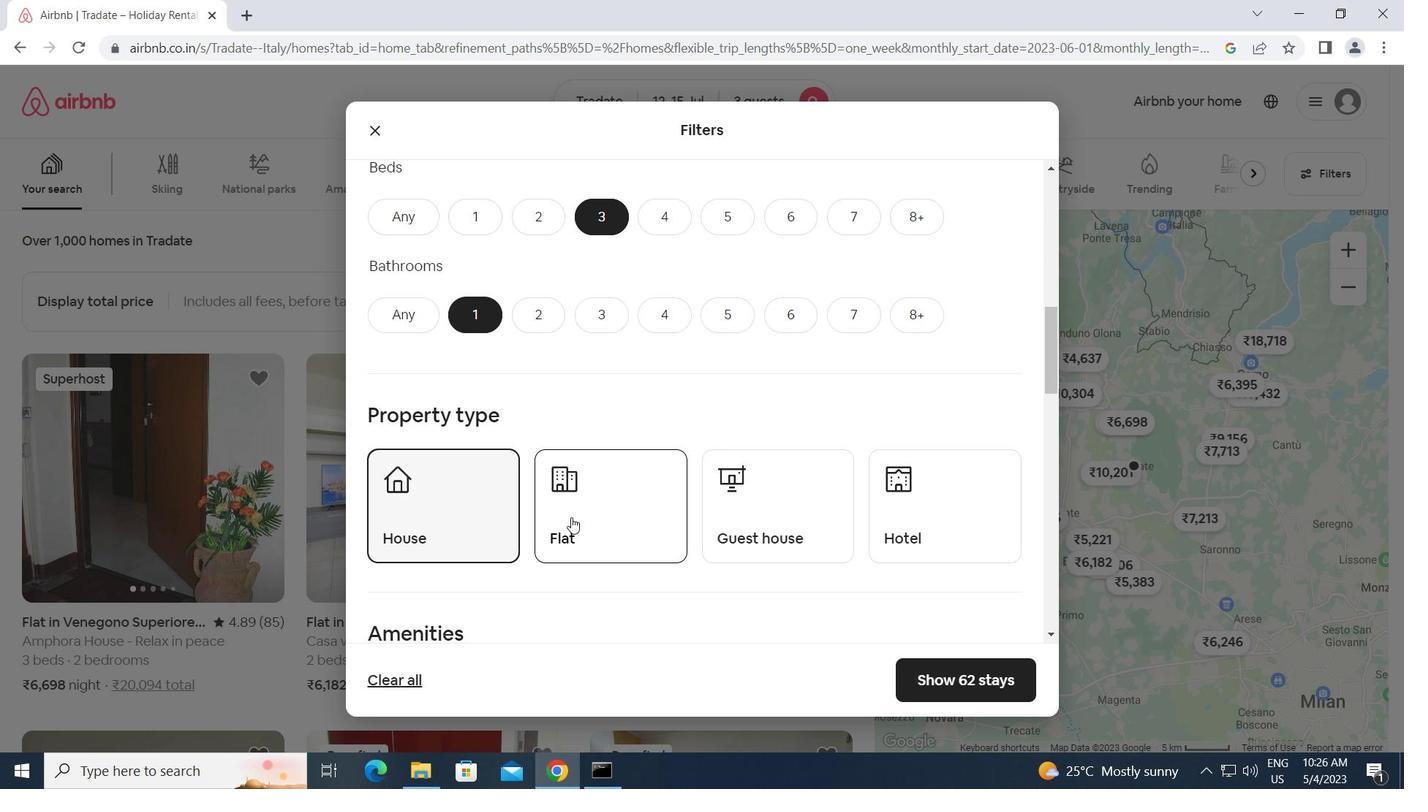 
Action: Mouse pressed left at (595, 518)
Screenshot: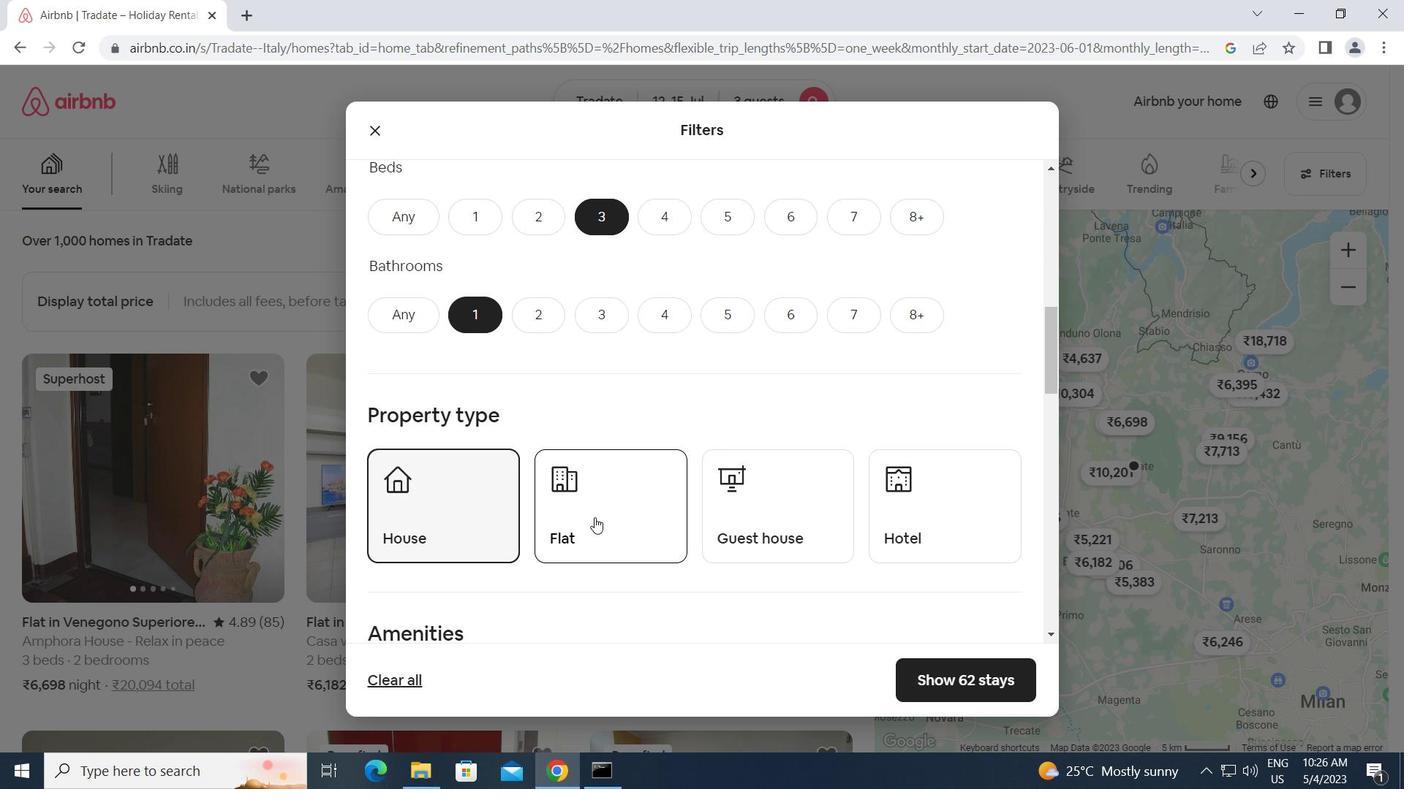 
Action: Mouse moved to (783, 519)
Screenshot: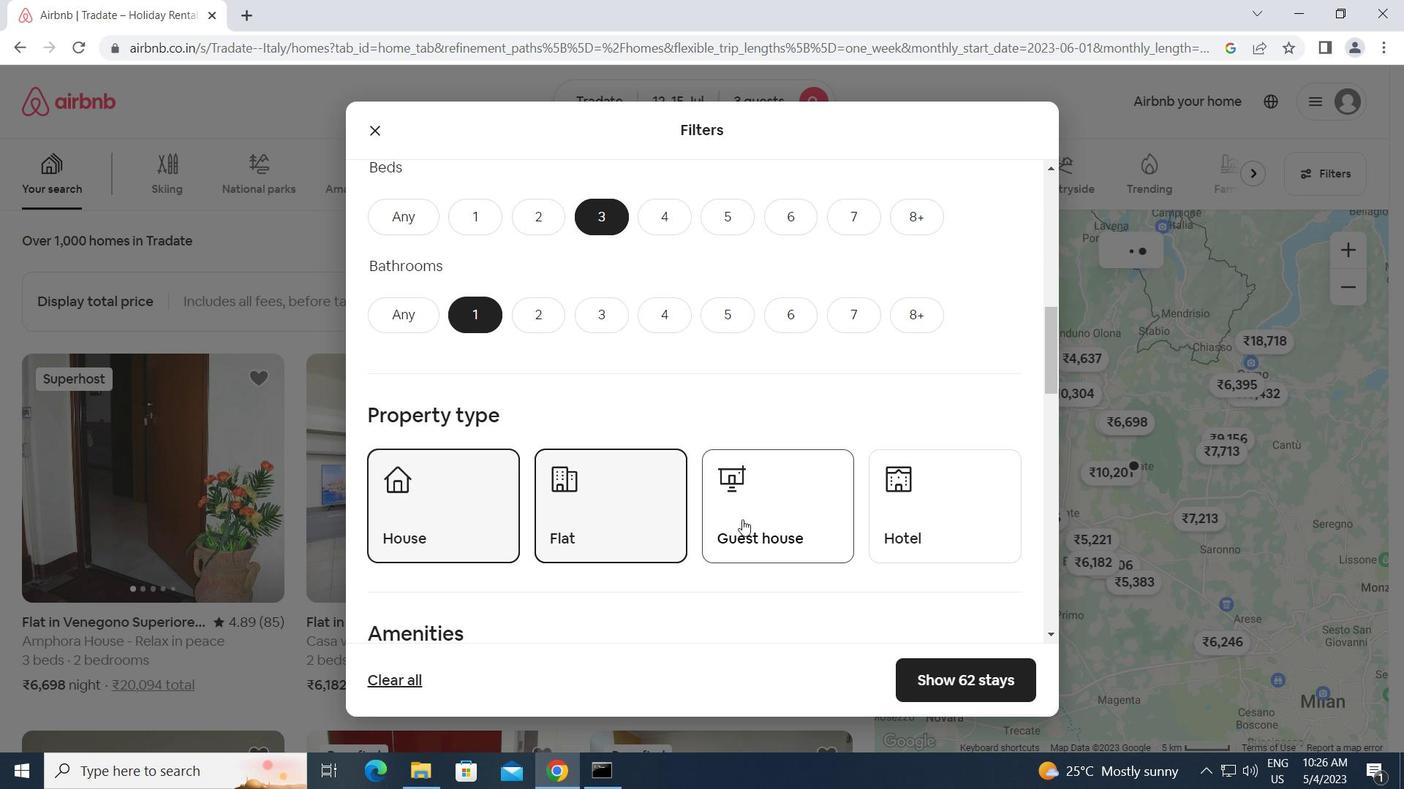 
Action: Mouse pressed left at (783, 519)
Screenshot: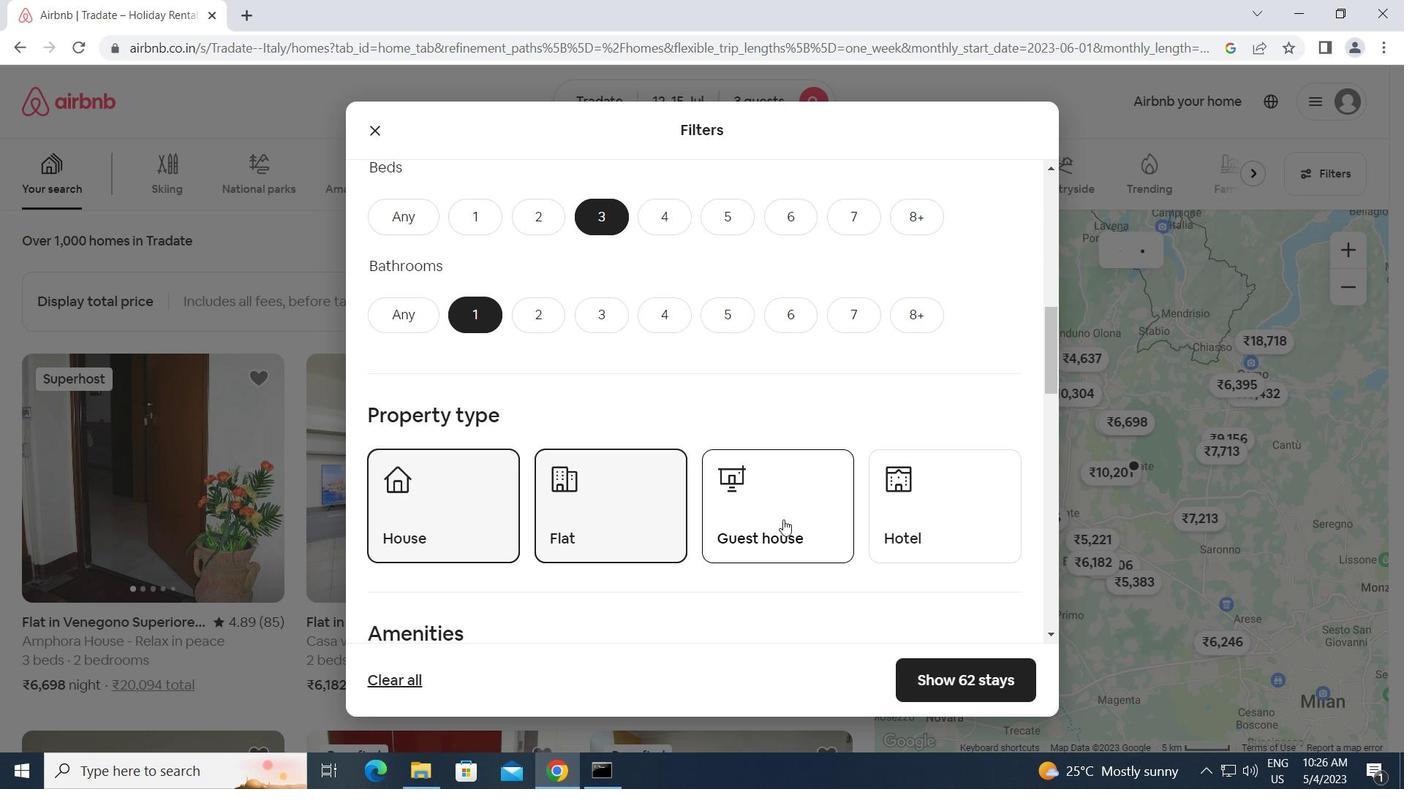 
Action: Mouse moved to (664, 589)
Screenshot: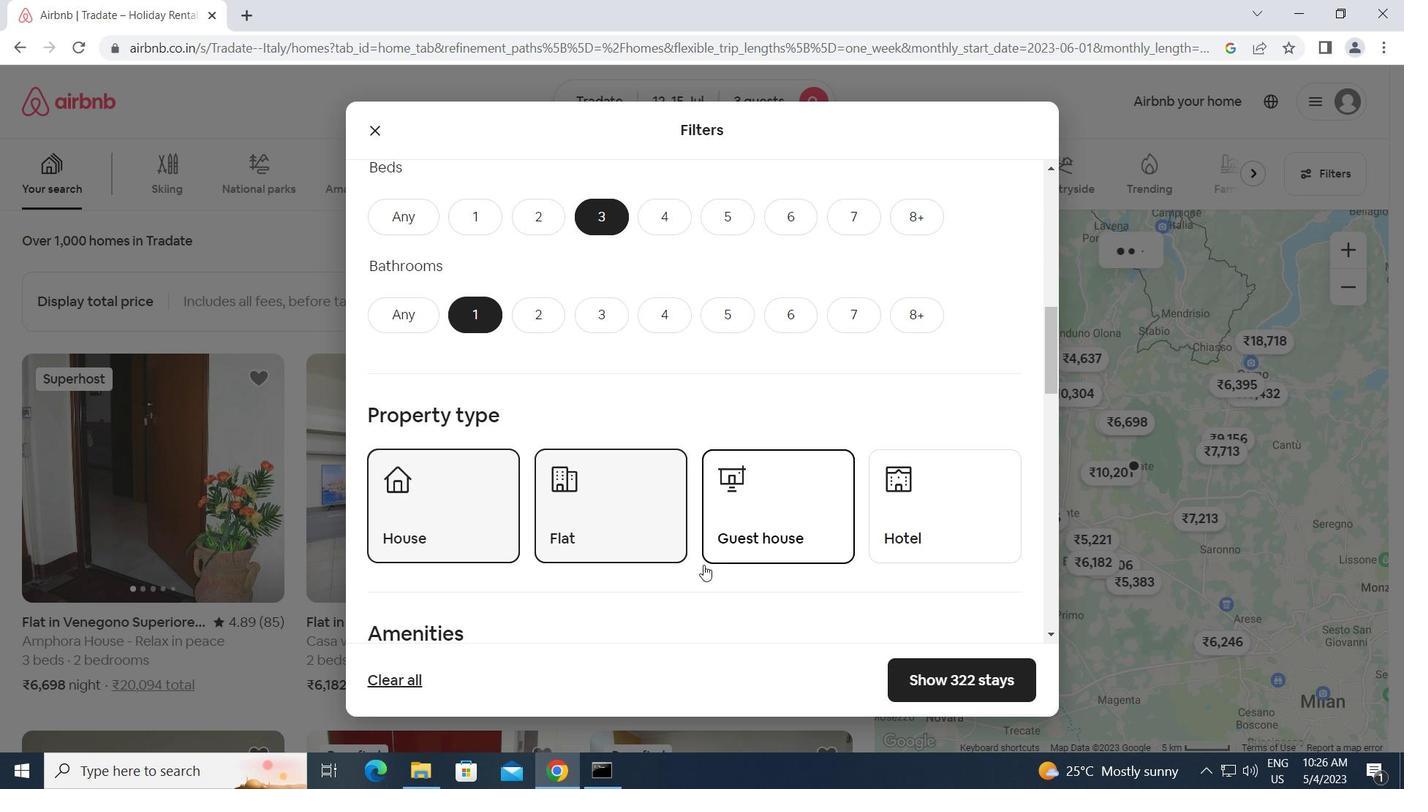 
Action: Mouse scrolled (664, 588) with delta (0, 0)
Screenshot: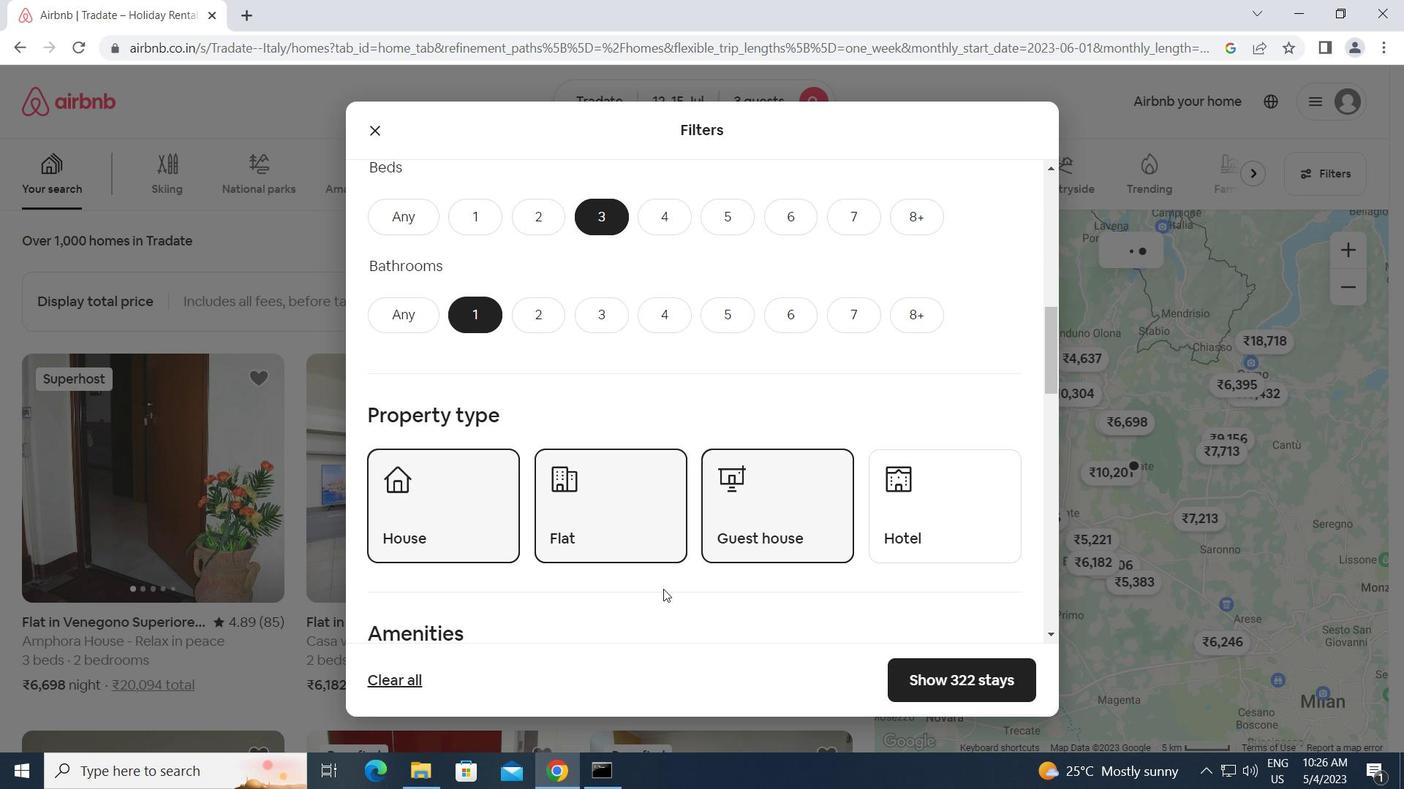 
Action: Mouse scrolled (664, 588) with delta (0, 0)
Screenshot: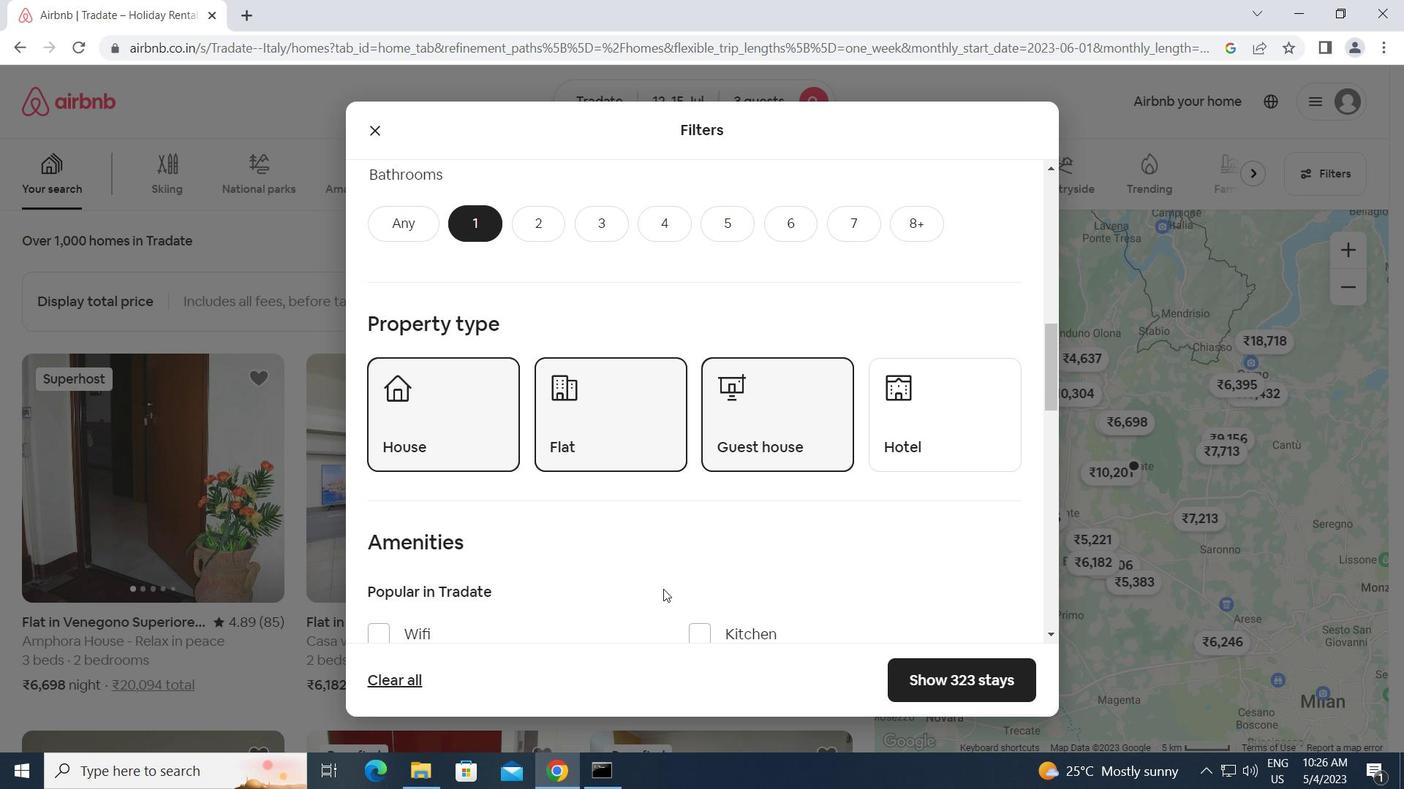 
Action: Mouse moved to (663, 589)
Screenshot: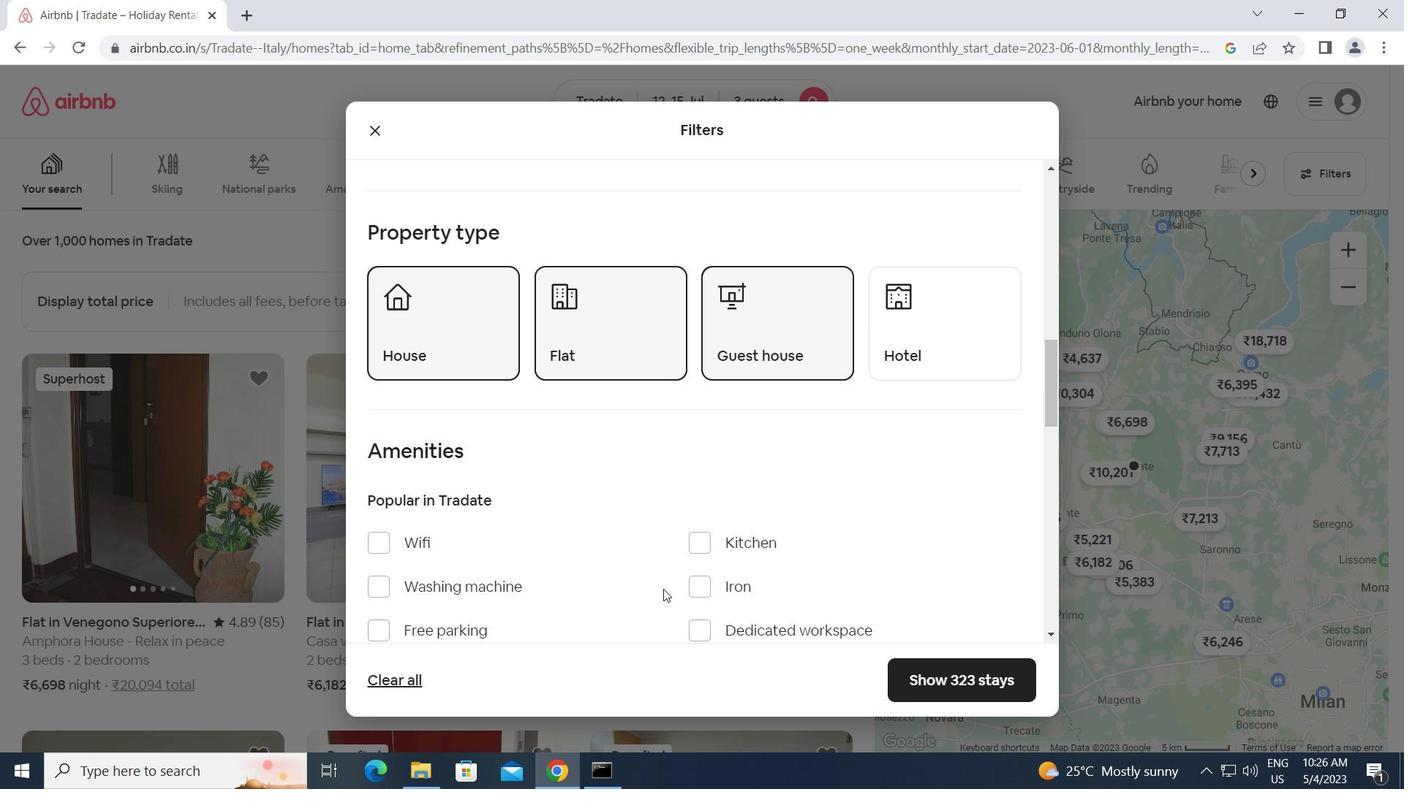 
Action: Mouse scrolled (663, 588) with delta (0, 0)
Screenshot: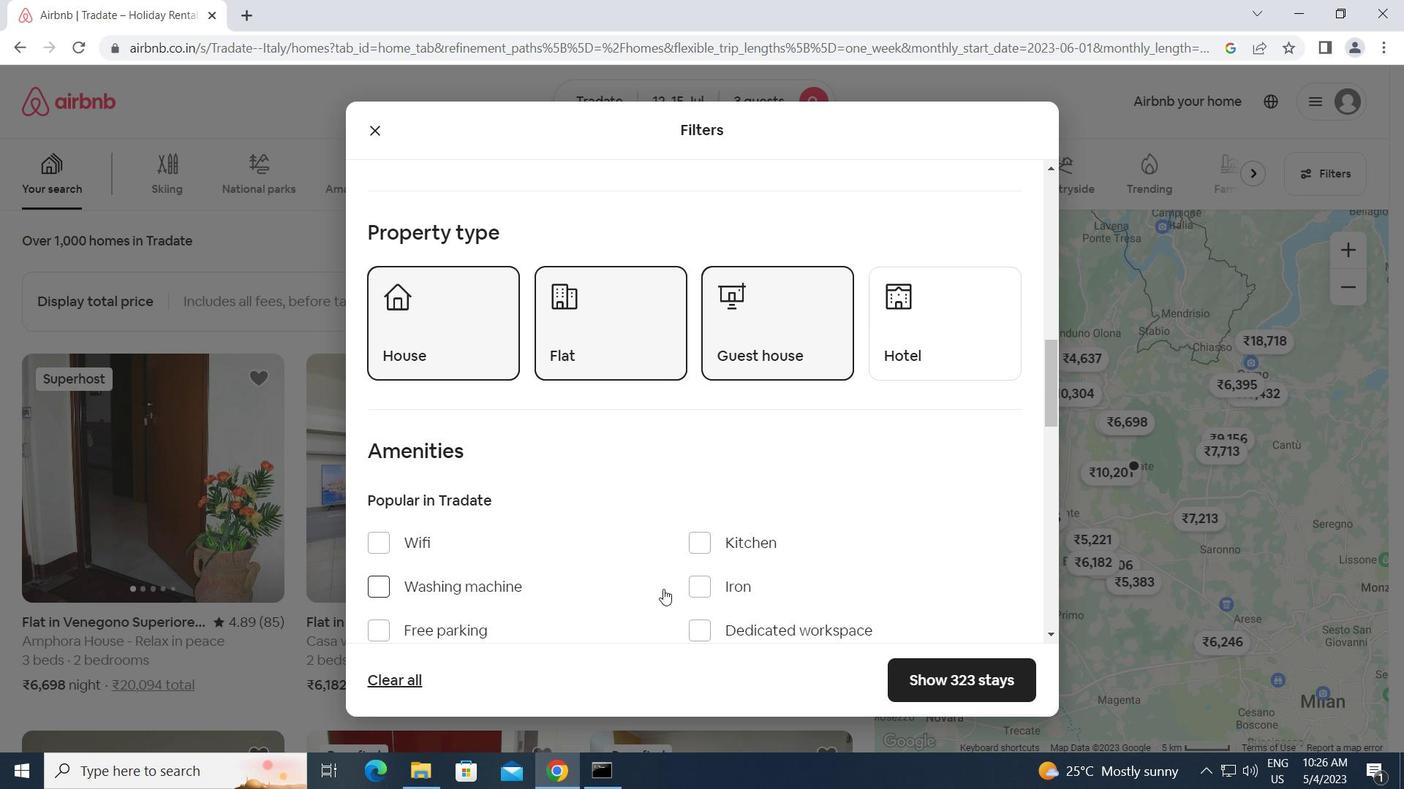 
Action: Mouse scrolled (663, 588) with delta (0, 0)
Screenshot: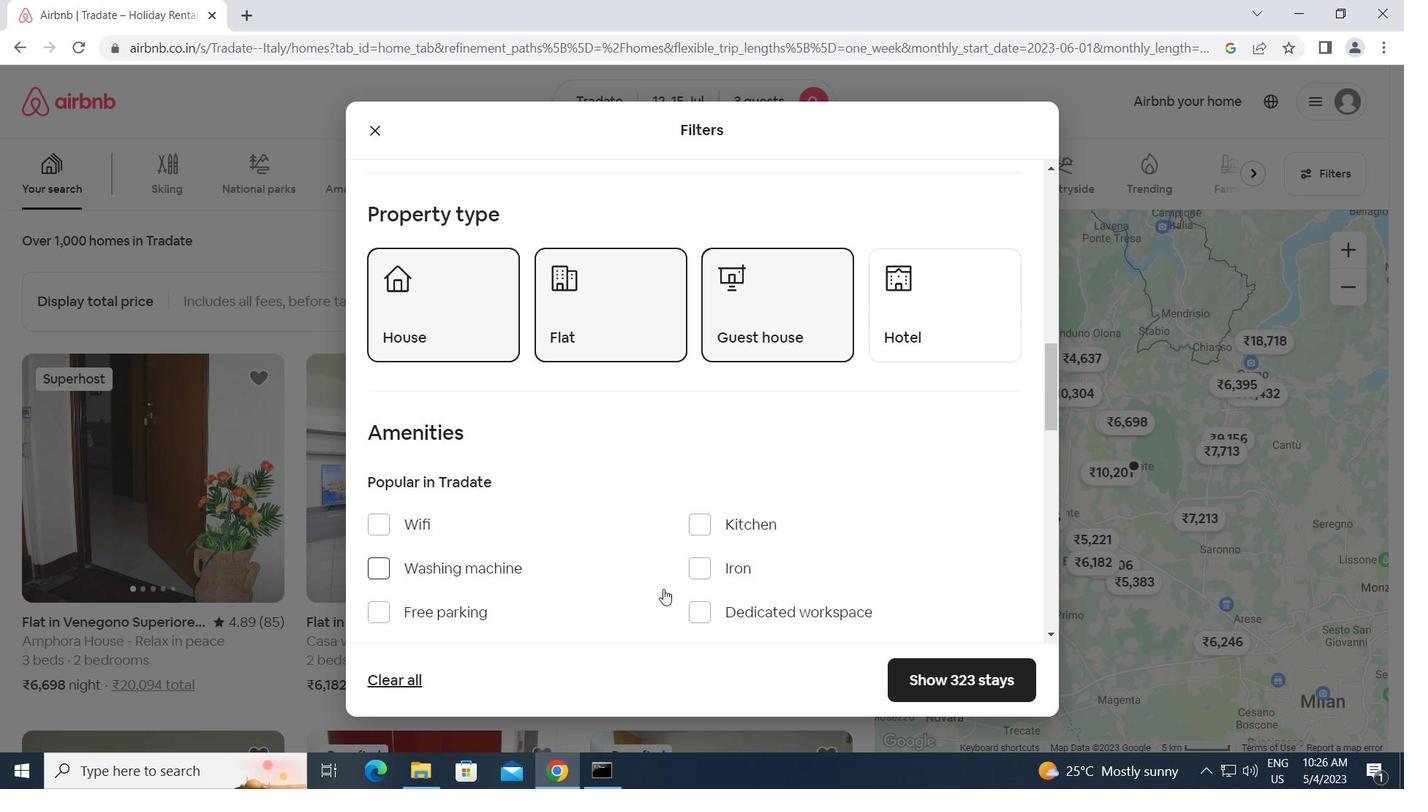 
Action: Mouse scrolled (663, 588) with delta (0, 0)
Screenshot: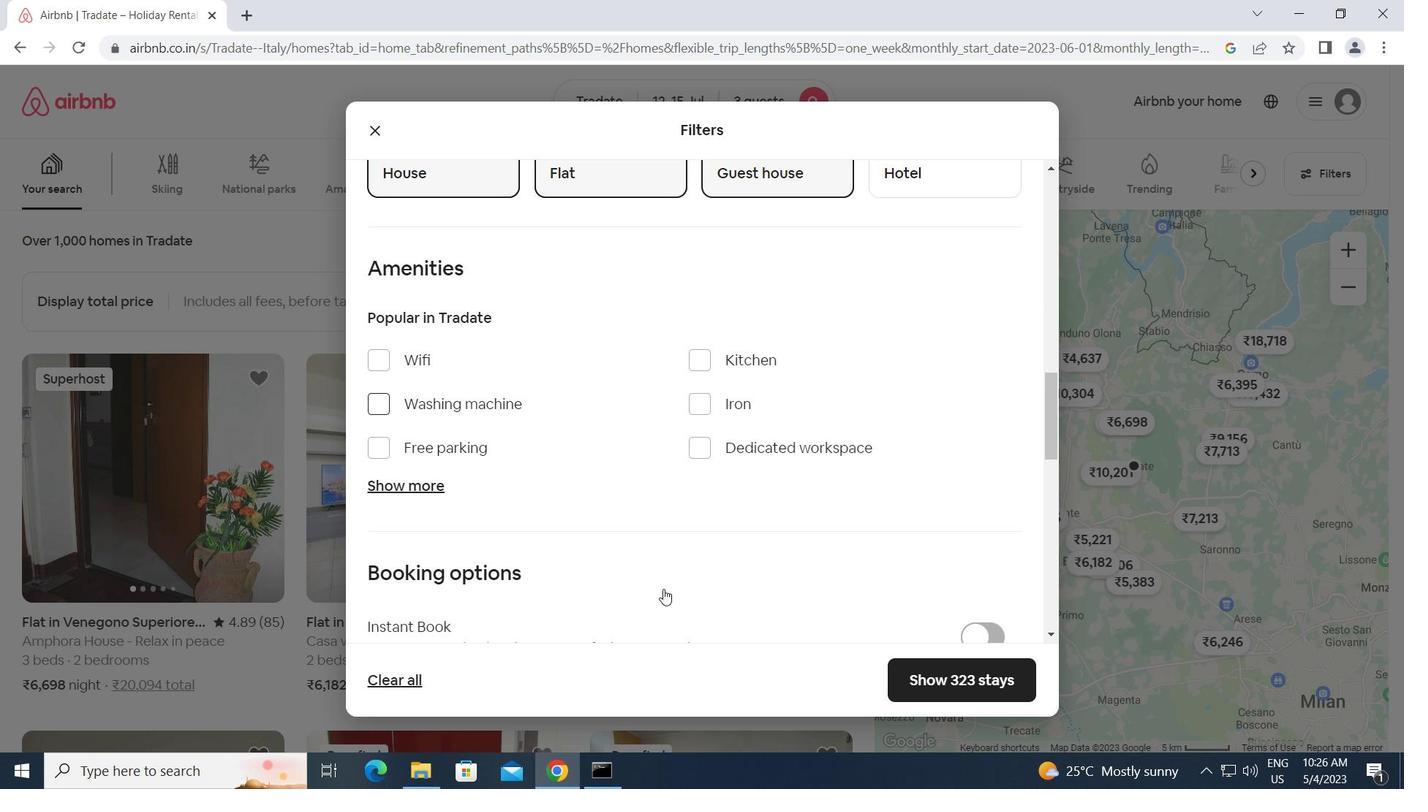 
Action: Mouse scrolled (663, 588) with delta (0, 0)
Screenshot: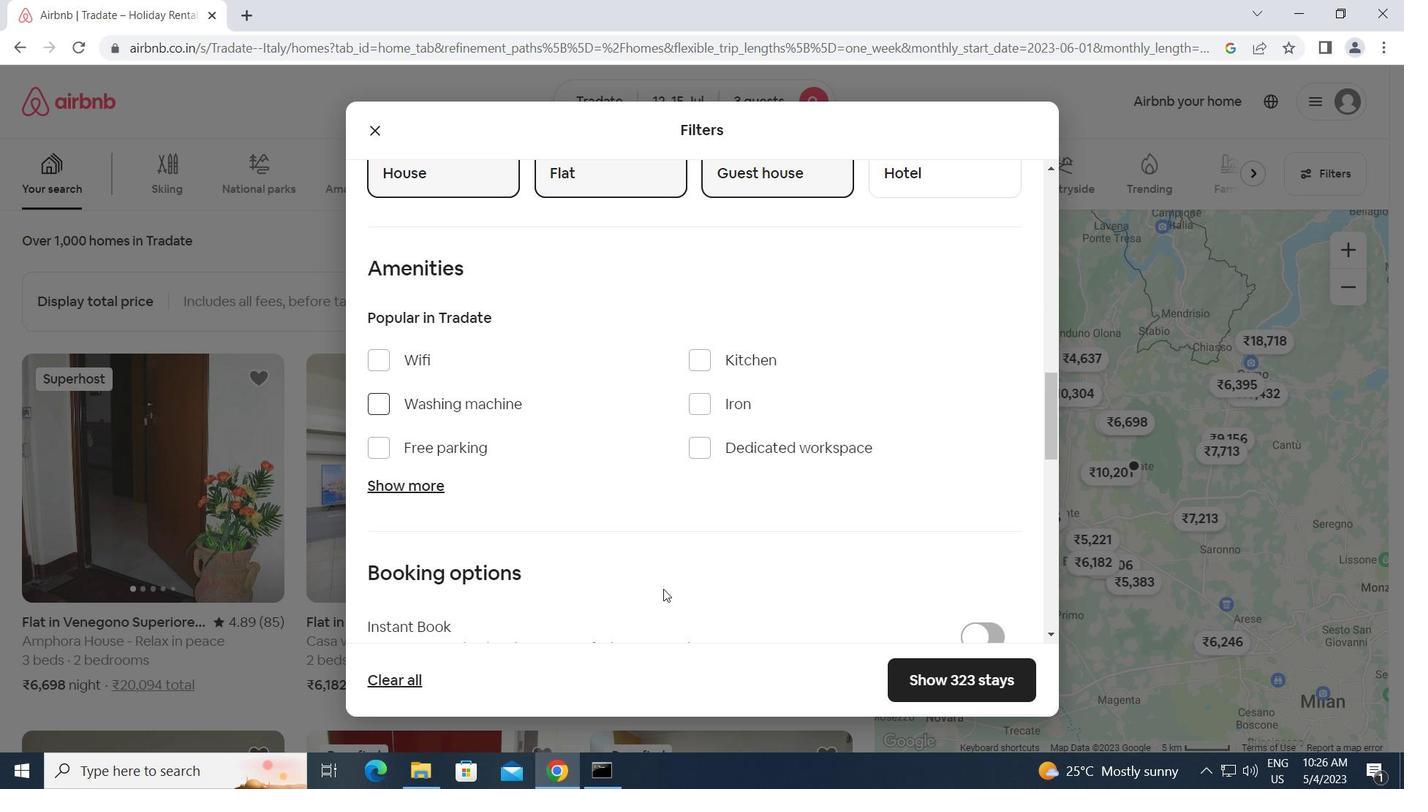 
Action: Mouse moved to (968, 517)
Screenshot: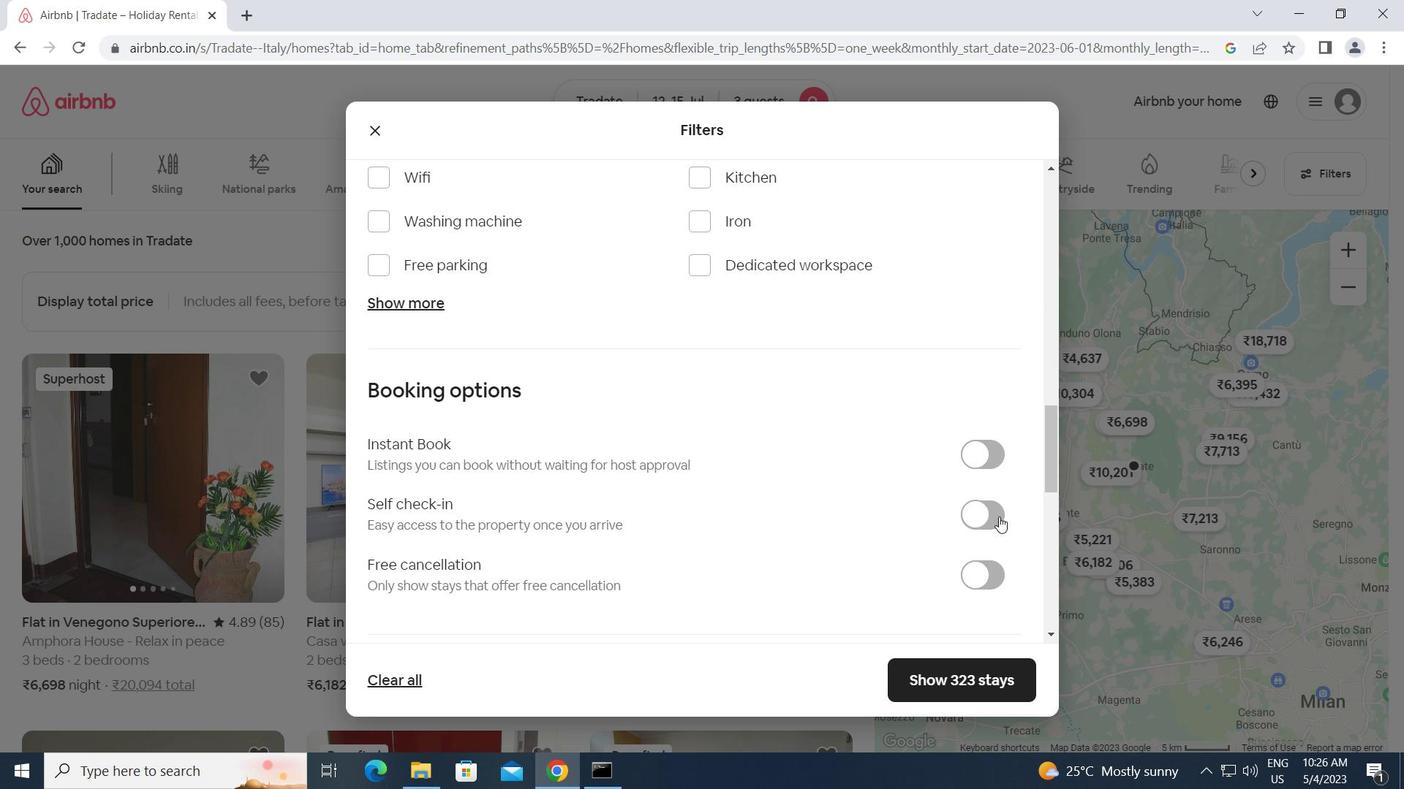 
Action: Mouse pressed left at (968, 517)
Screenshot: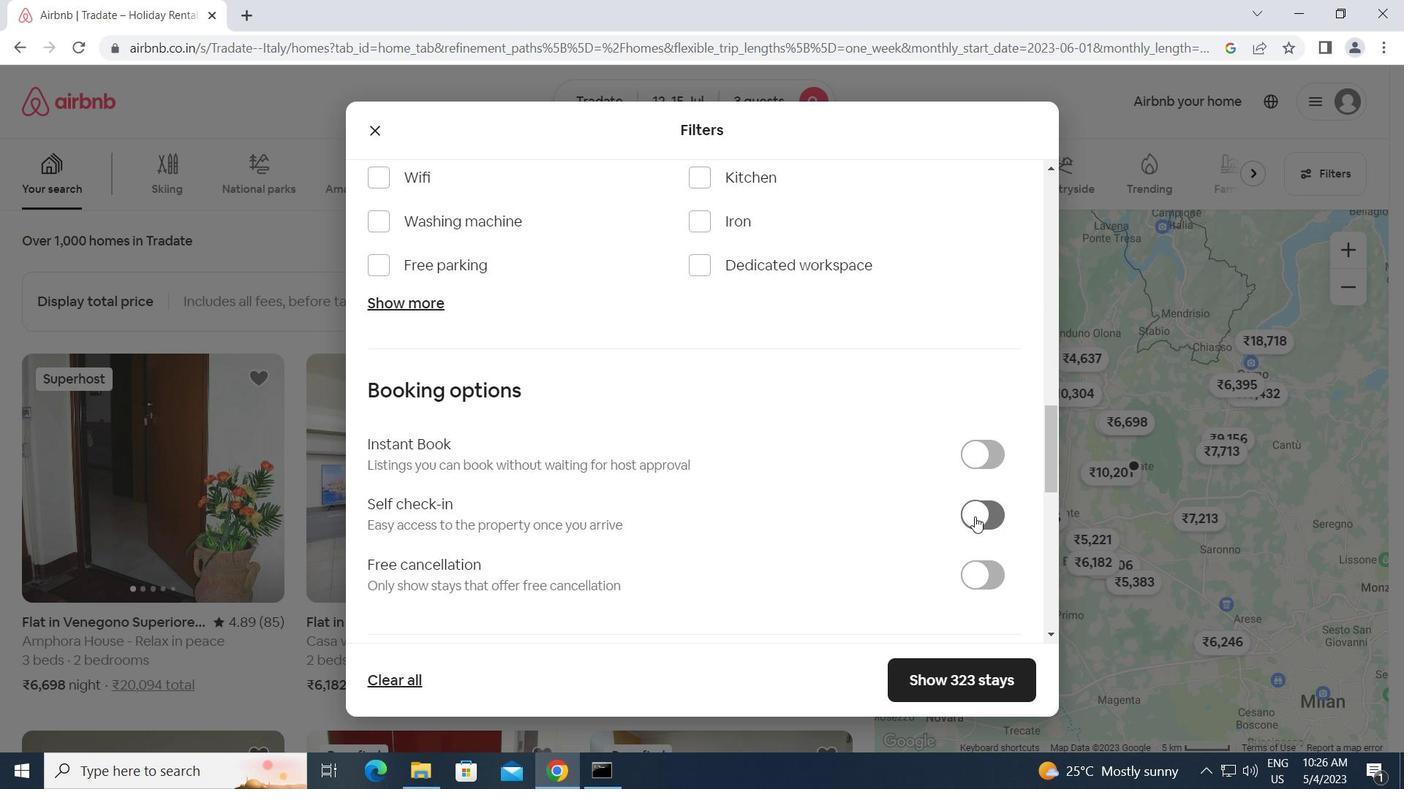 
Action: Mouse moved to (674, 525)
Screenshot: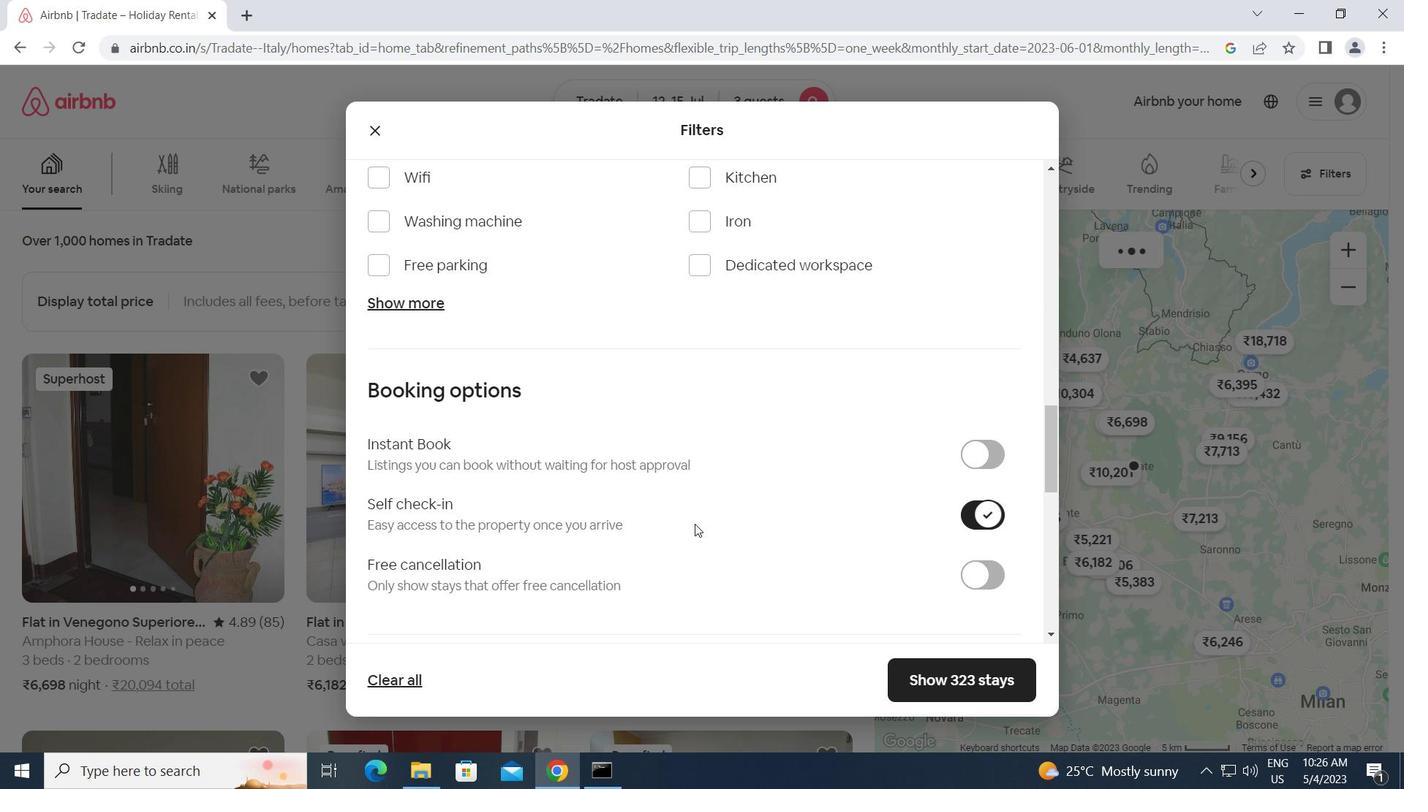 
Action: Mouse scrolled (674, 524) with delta (0, 0)
Screenshot: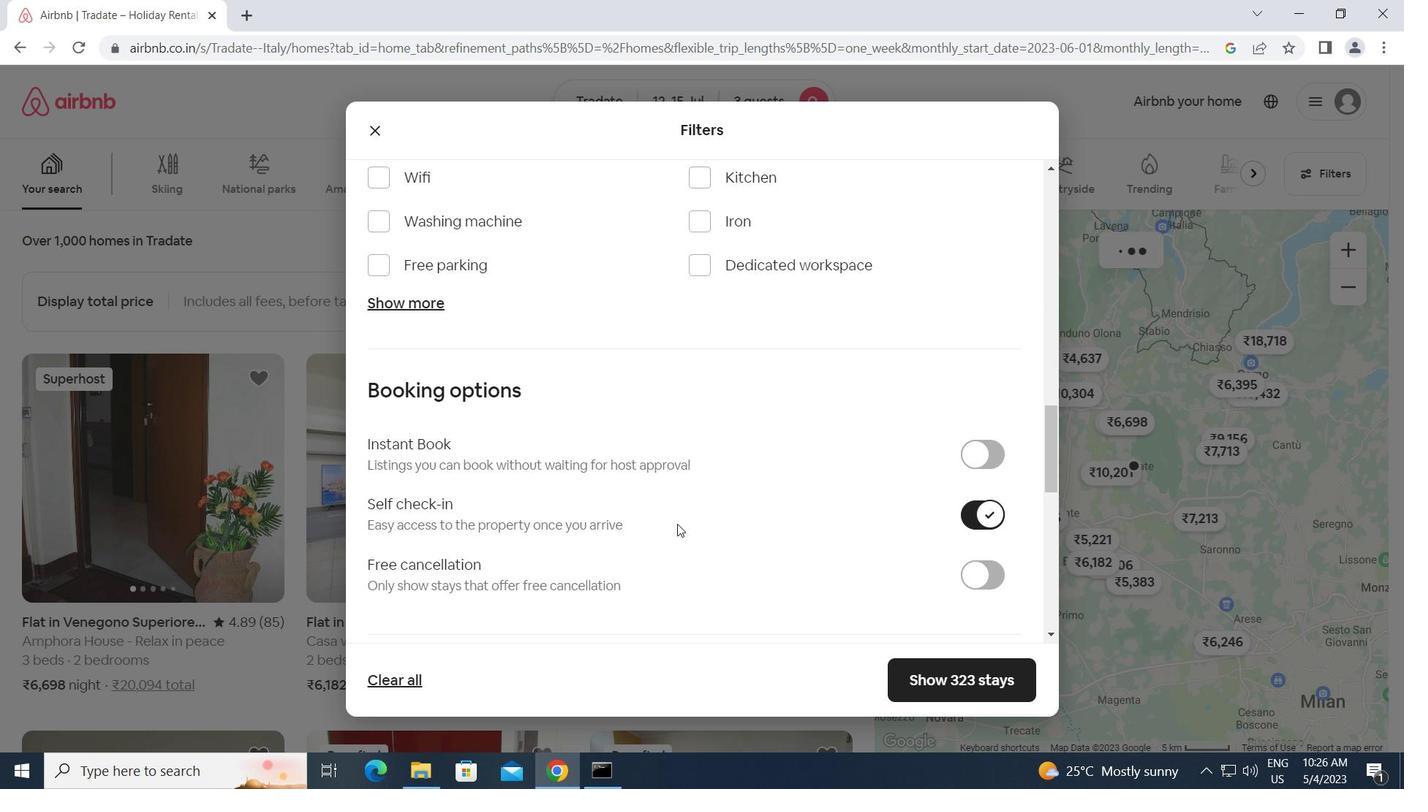 
Action: Mouse moved to (674, 525)
Screenshot: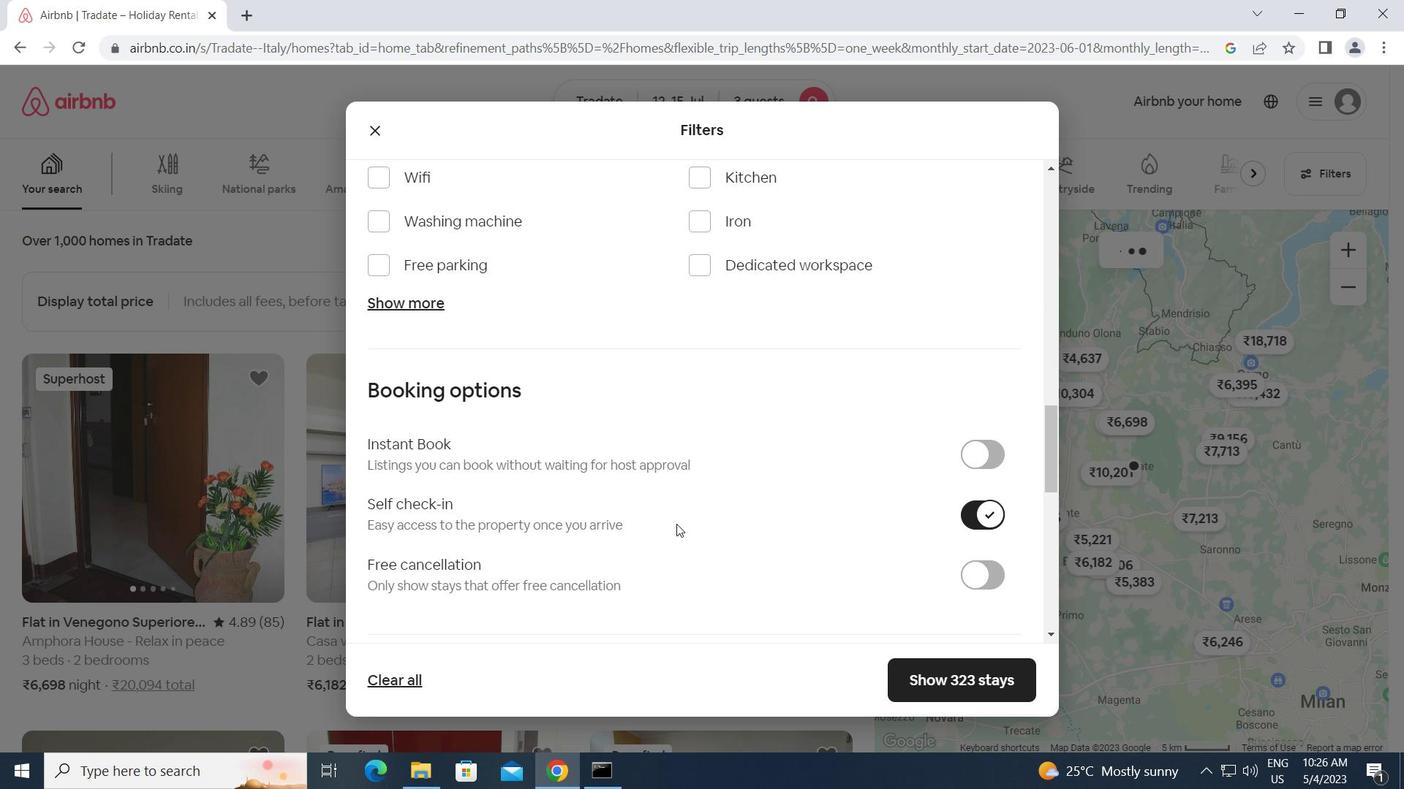 
Action: Mouse scrolled (674, 525) with delta (0, 0)
Screenshot: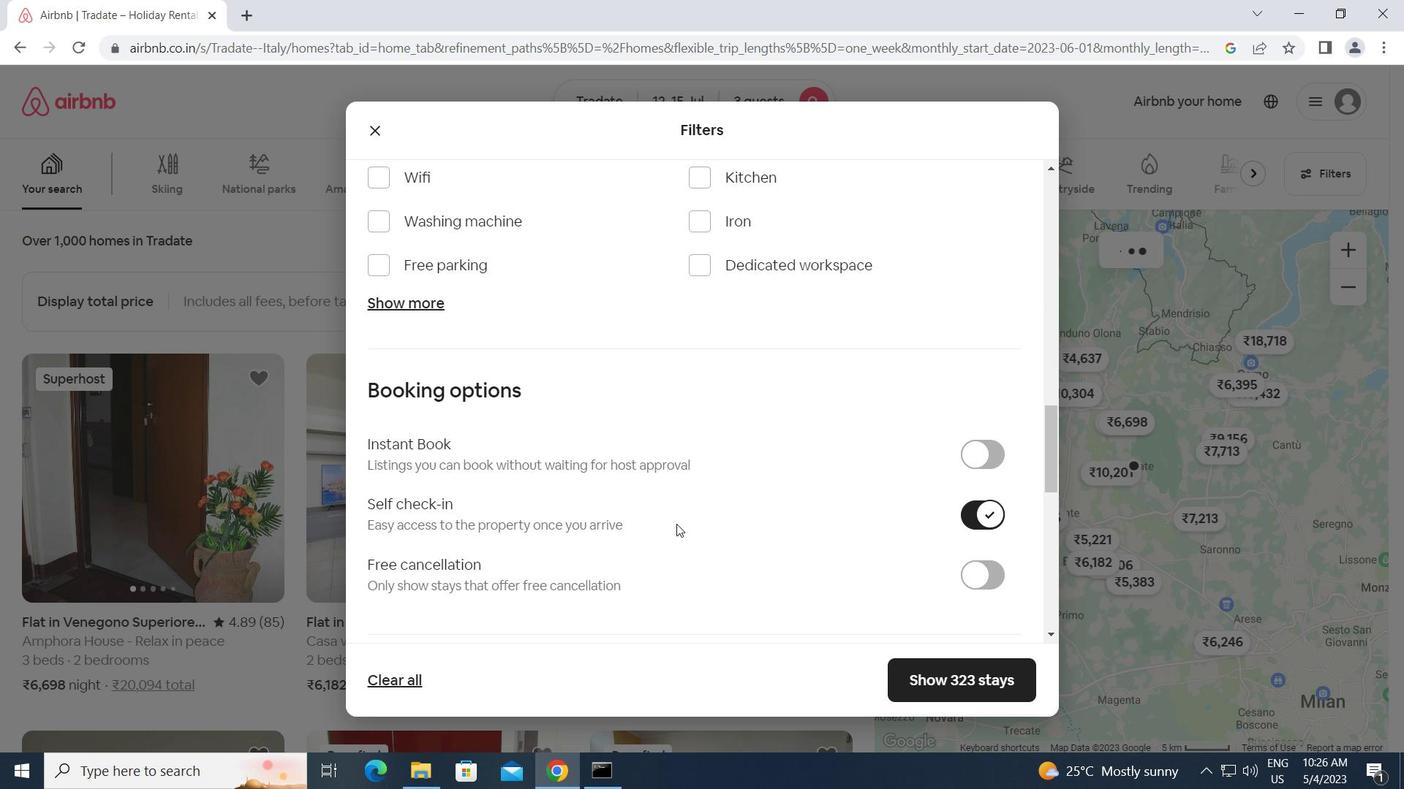 
Action: Mouse scrolled (674, 525) with delta (0, 0)
Screenshot: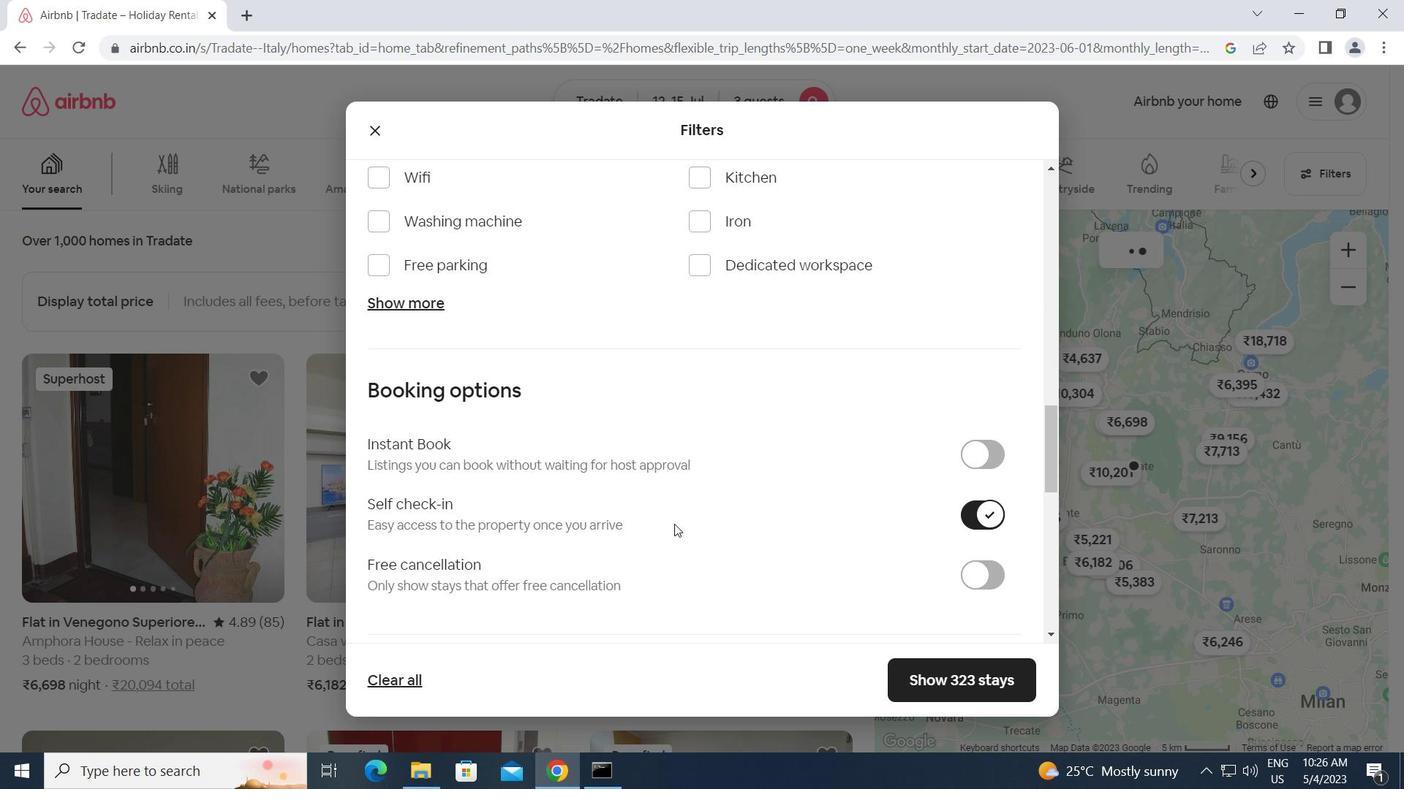 
Action: Mouse moved to (673, 526)
Screenshot: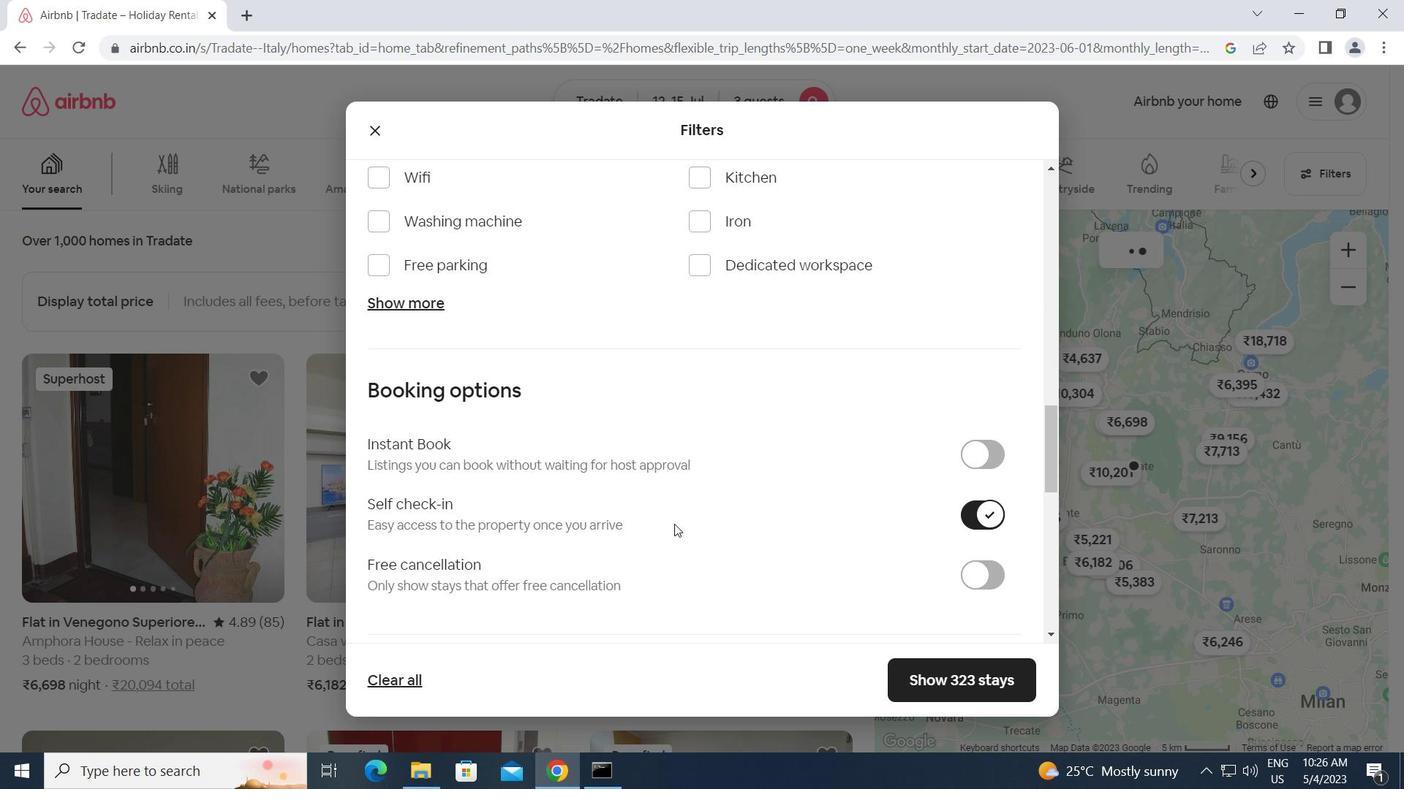
Action: Mouse scrolled (673, 525) with delta (0, 0)
Screenshot: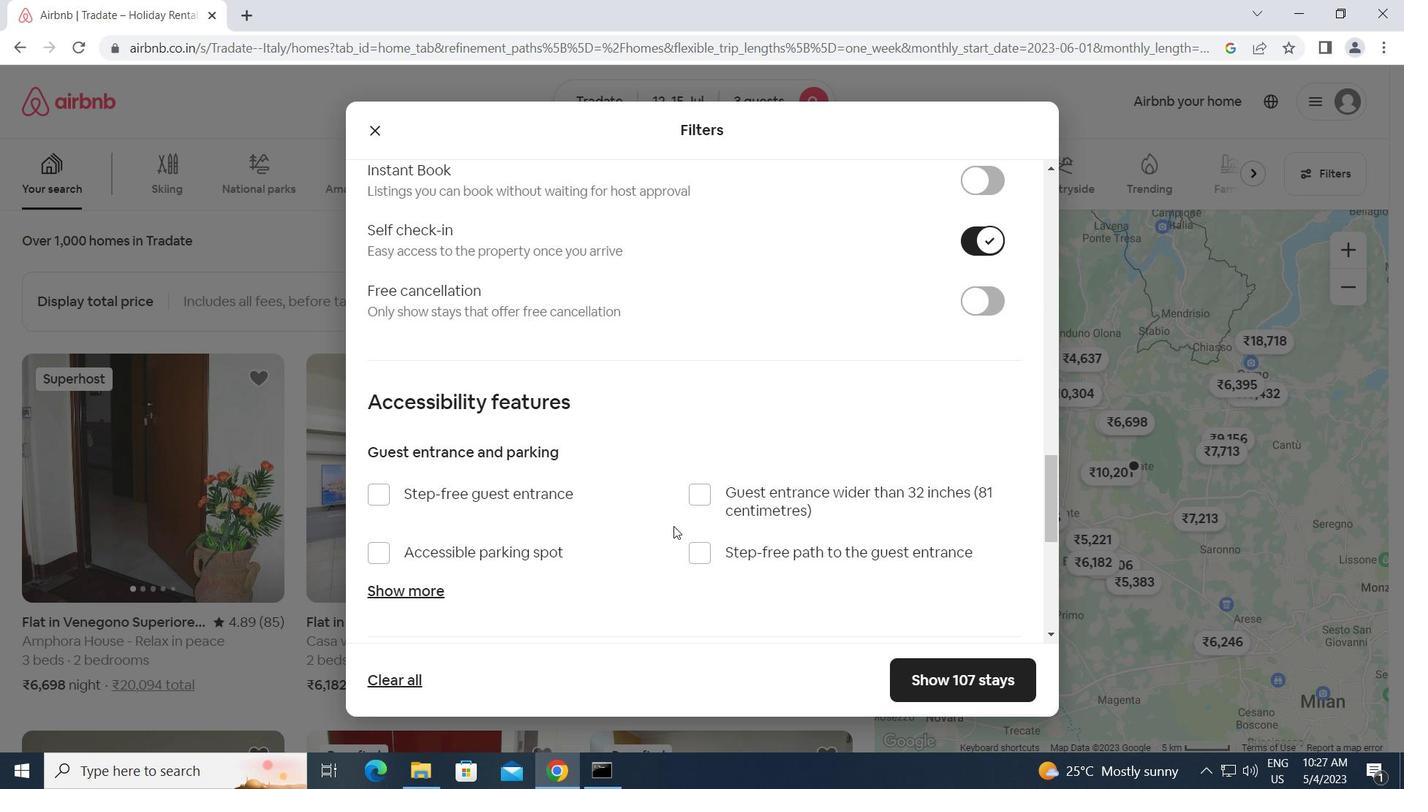 
Action: Mouse scrolled (673, 525) with delta (0, 0)
Screenshot: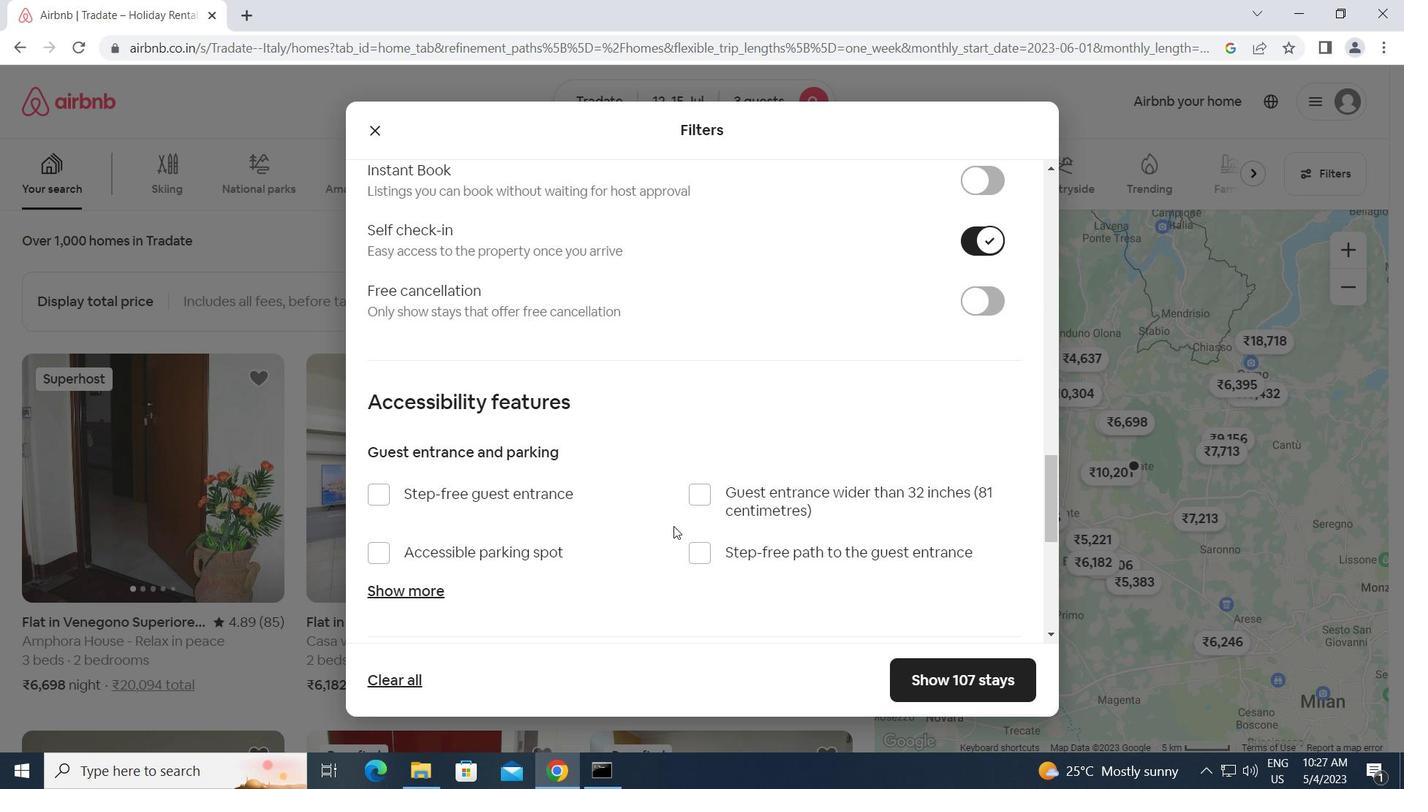 
Action: Mouse scrolled (673, 525) with delta (0, 0)
Screenshot: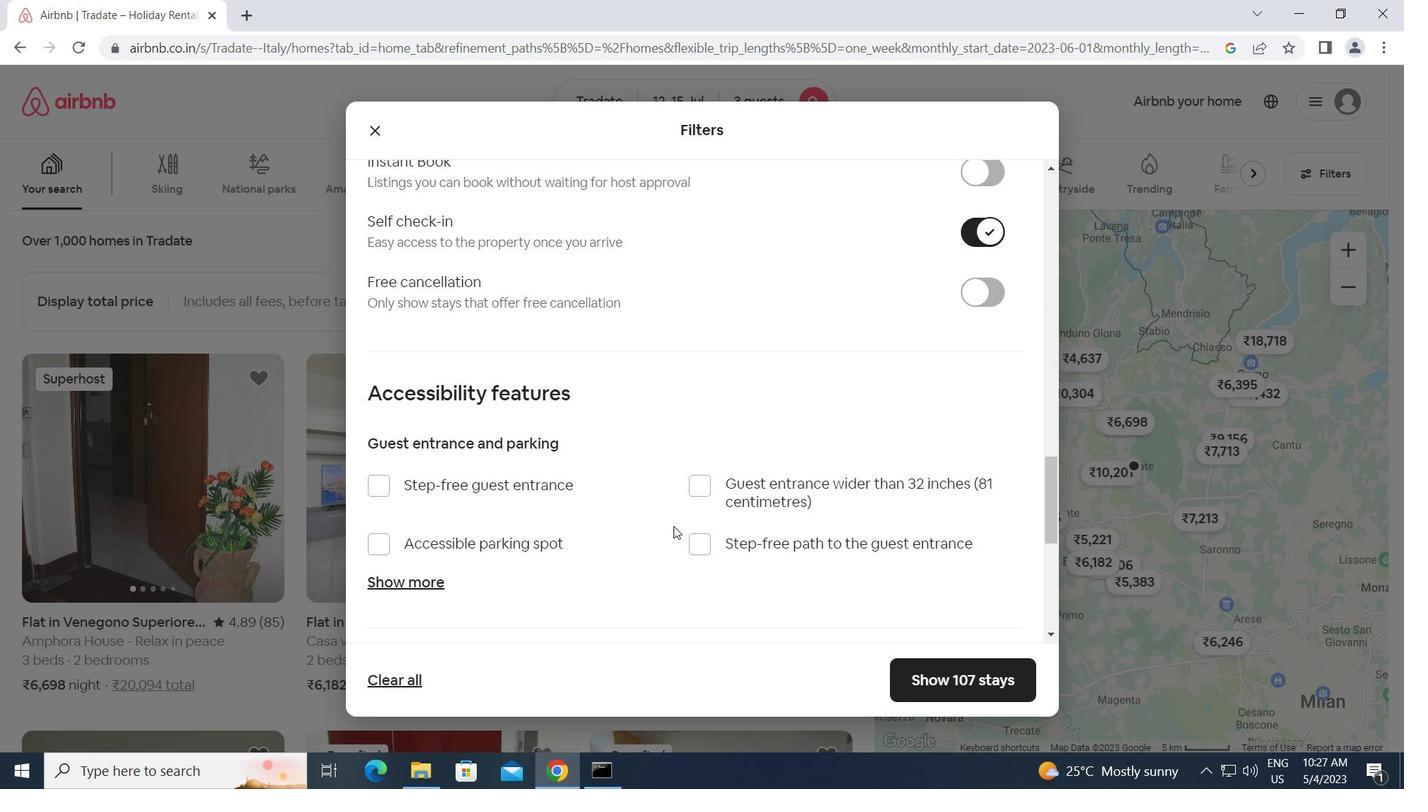 
Action: Mouse moved to (626, 559)
Screenshot: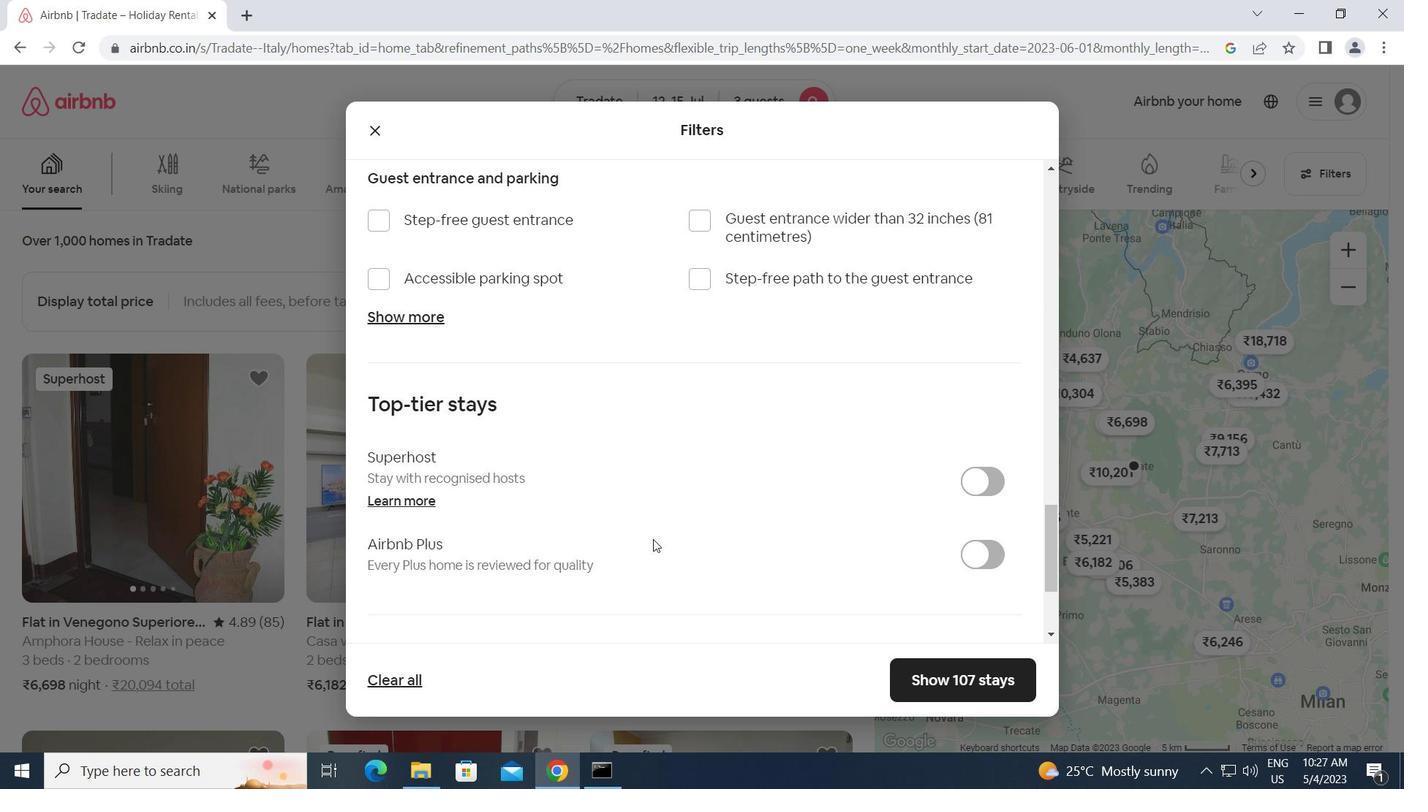 
Action: Mouse scrolled (626, 558) with delta (0, 0)
Screenshot: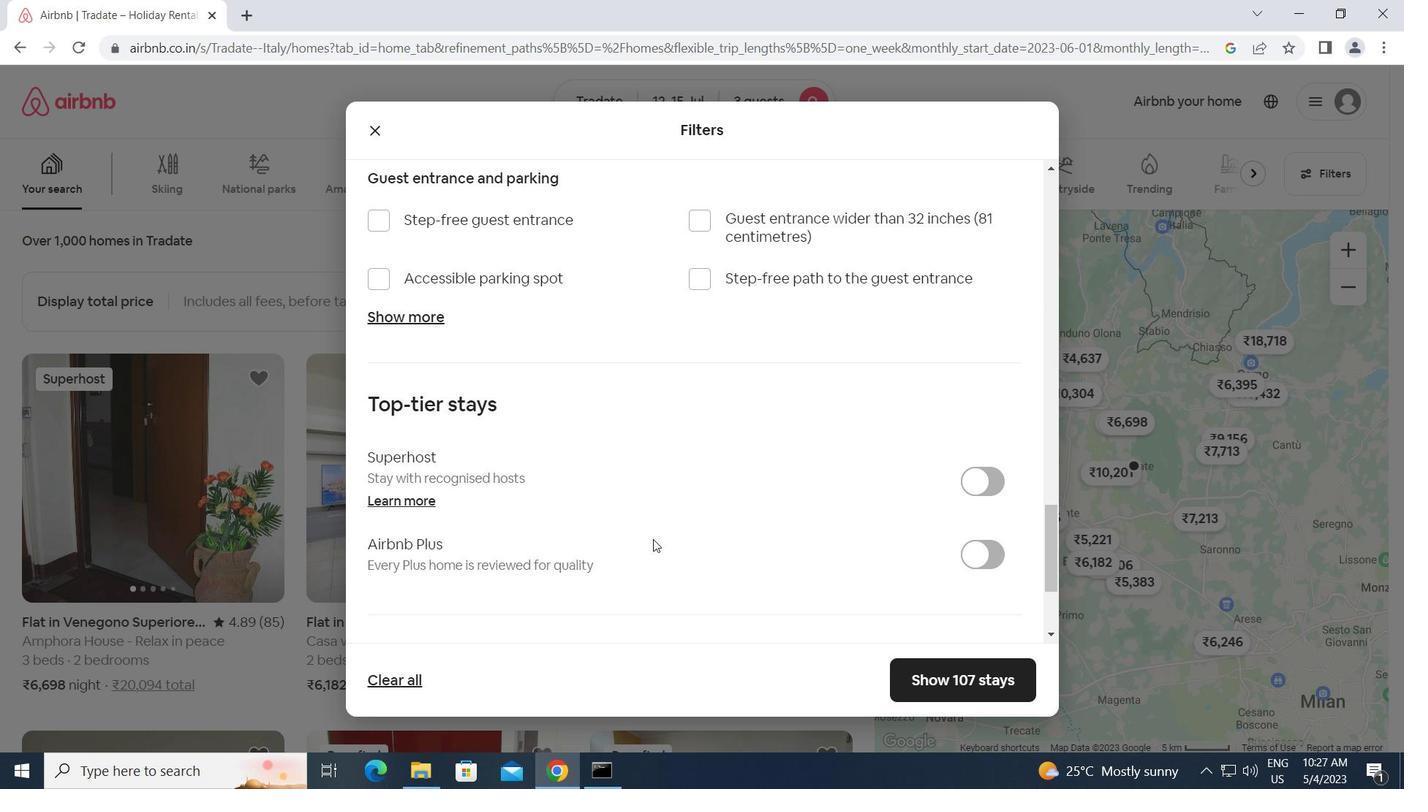 
Action: Mouse moved to (625, 560)
Screenshot: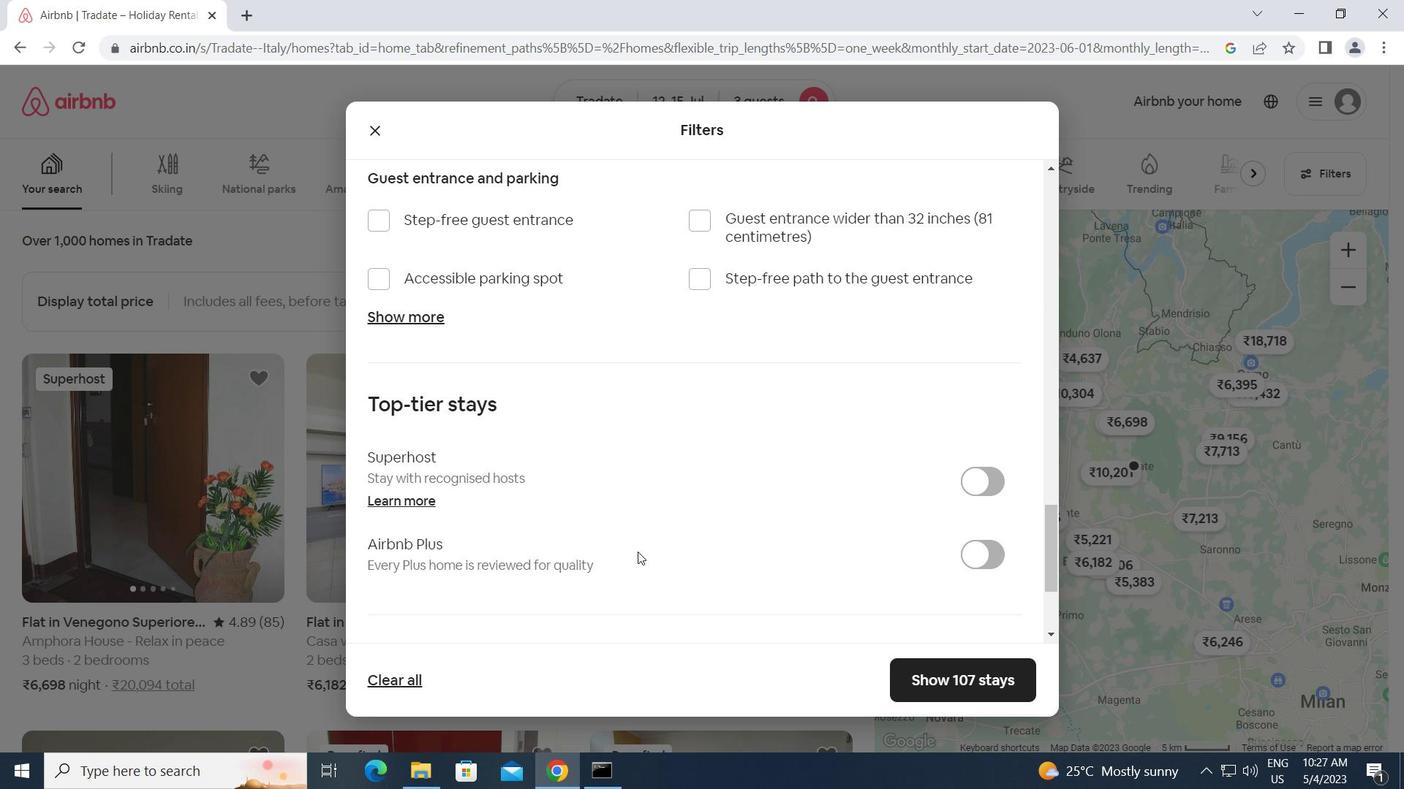 
Action: Mouse scrolled (625, 559) with delta (0, 0)
Screenshot: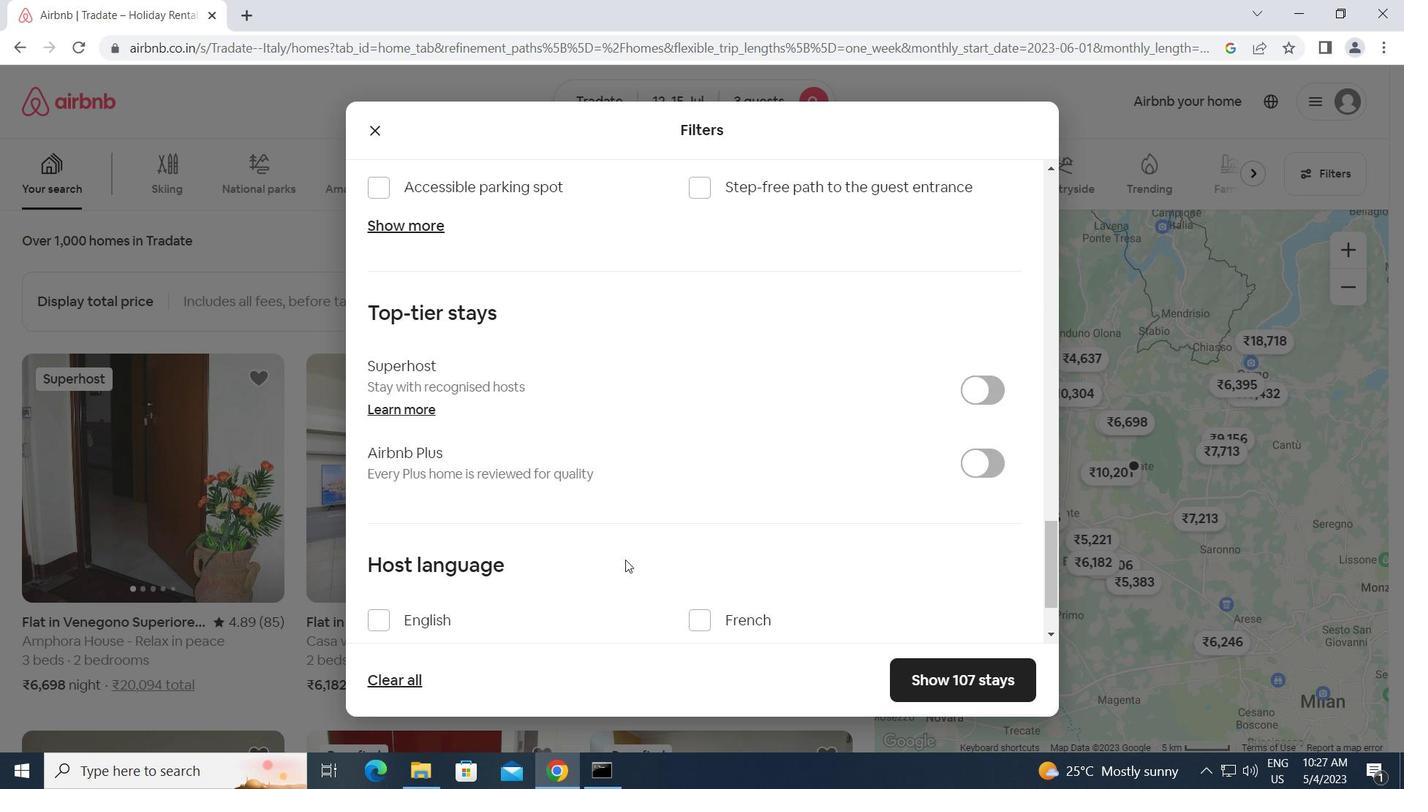
Action: Mouse scrolled (625, 559) with delta (0, 0)
Screenshot: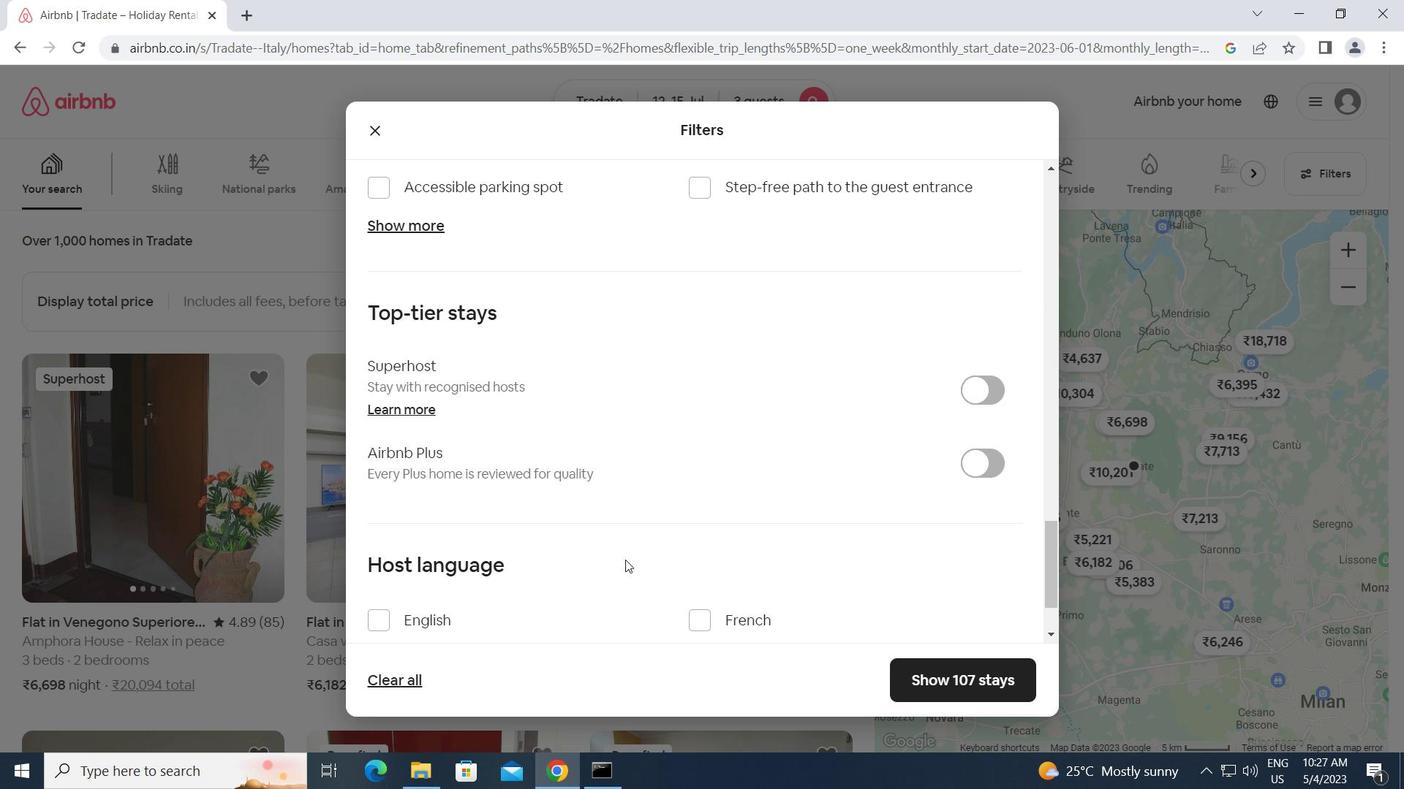 
Action: Mouse moved to (382, 516)
Screenshot: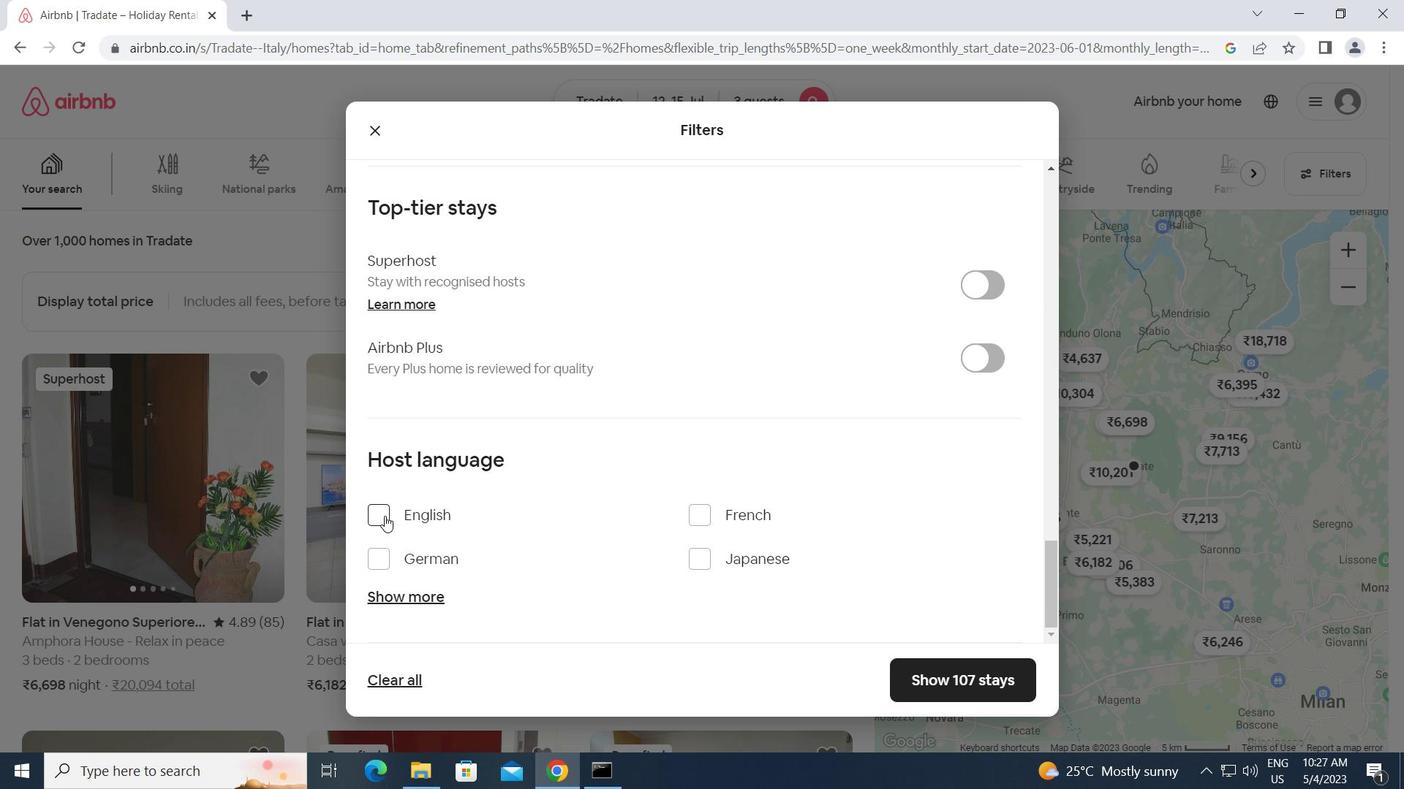 
Action: Mouse pressed left at (382, 516)
Screenshot: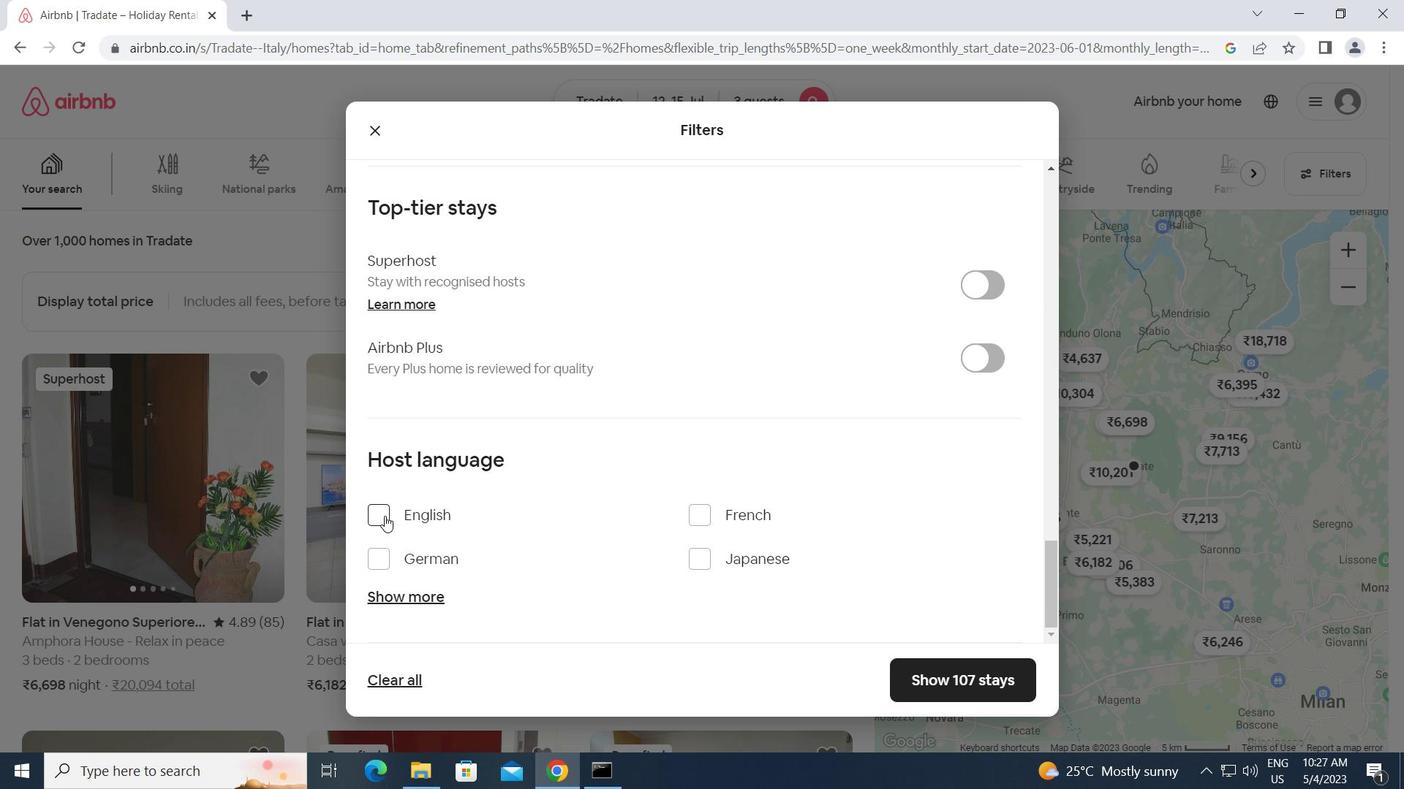 
Action: Mouse moved to (908, 679)
Screenshot: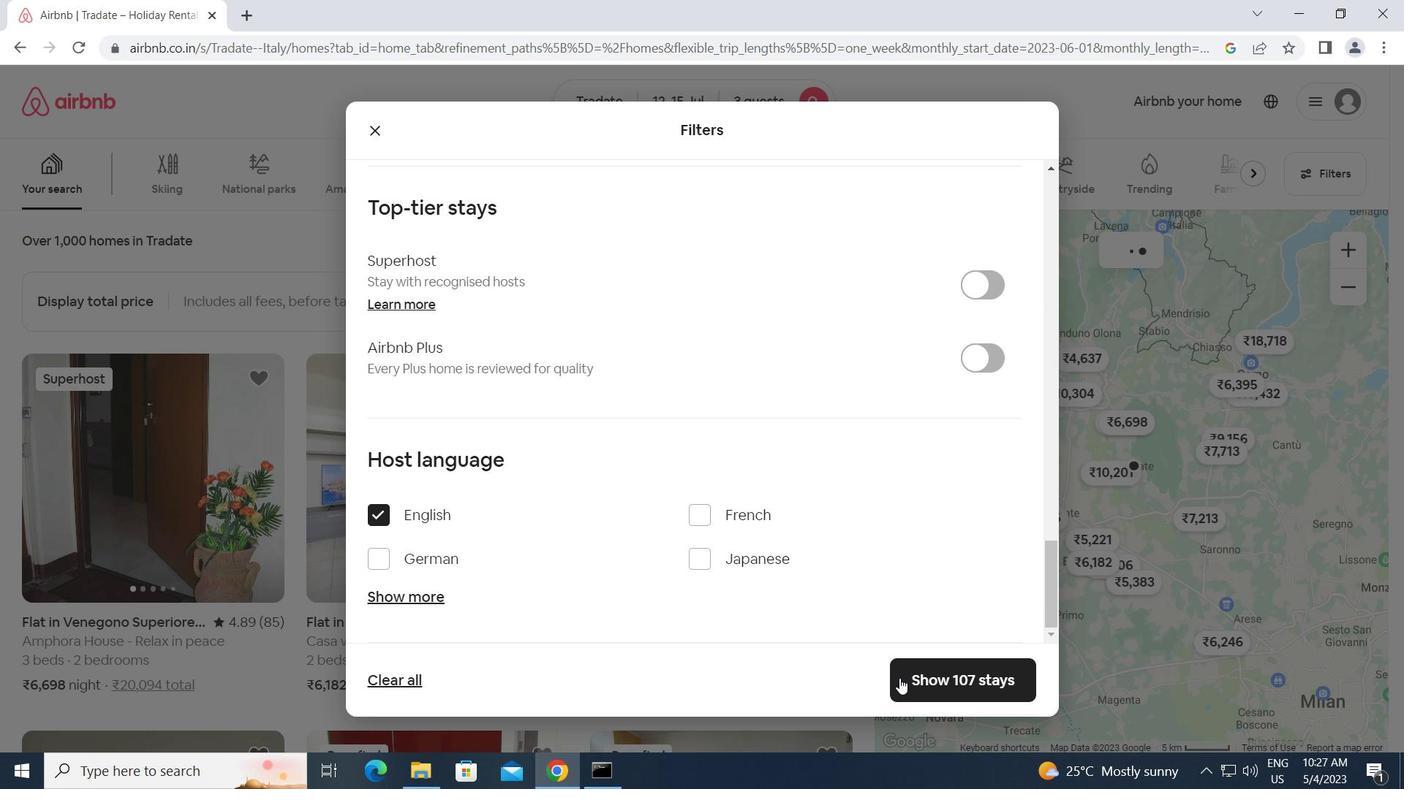 
Action: Mouse pressed left at (908, 679)
Screenshot: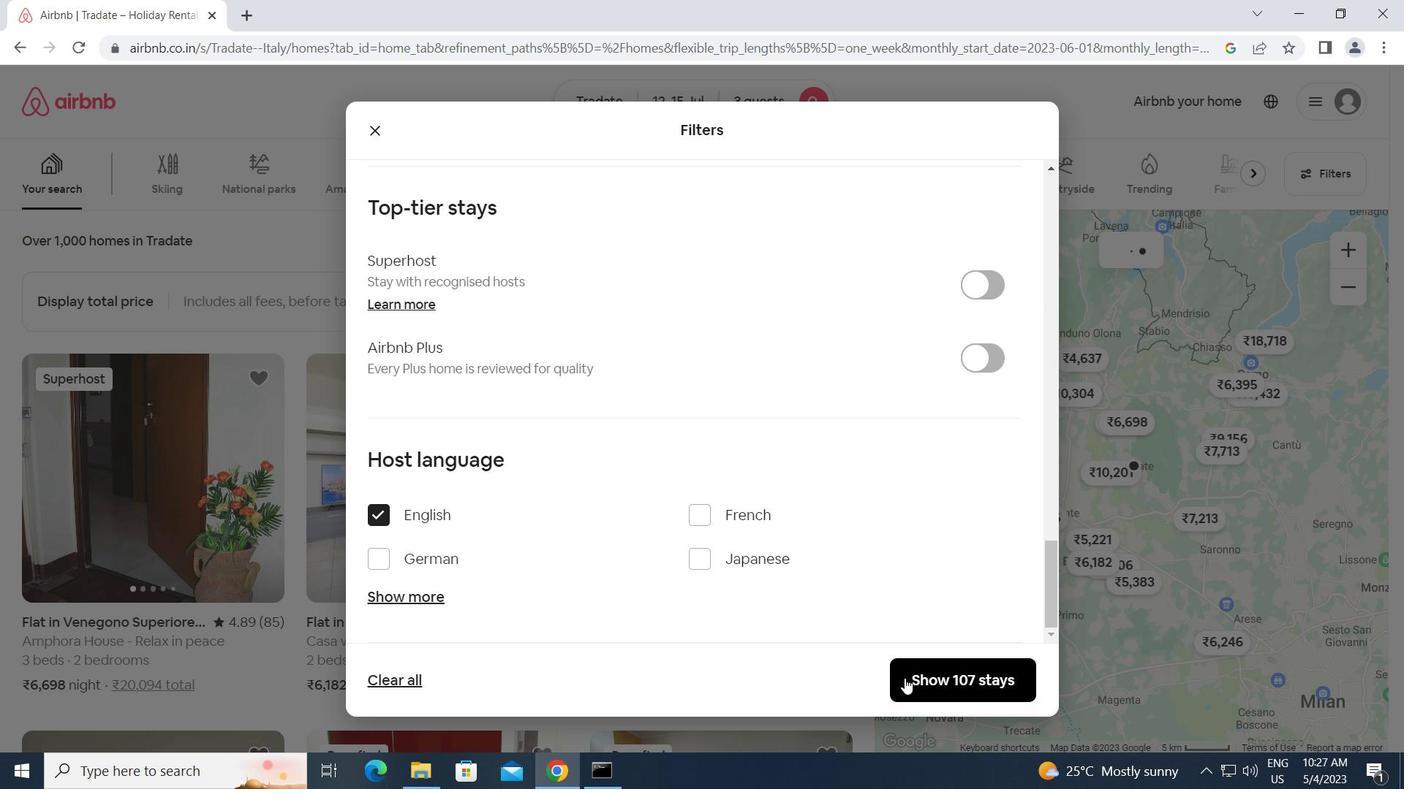 
Action: Mouse moved to (908, 679)
Screenshot: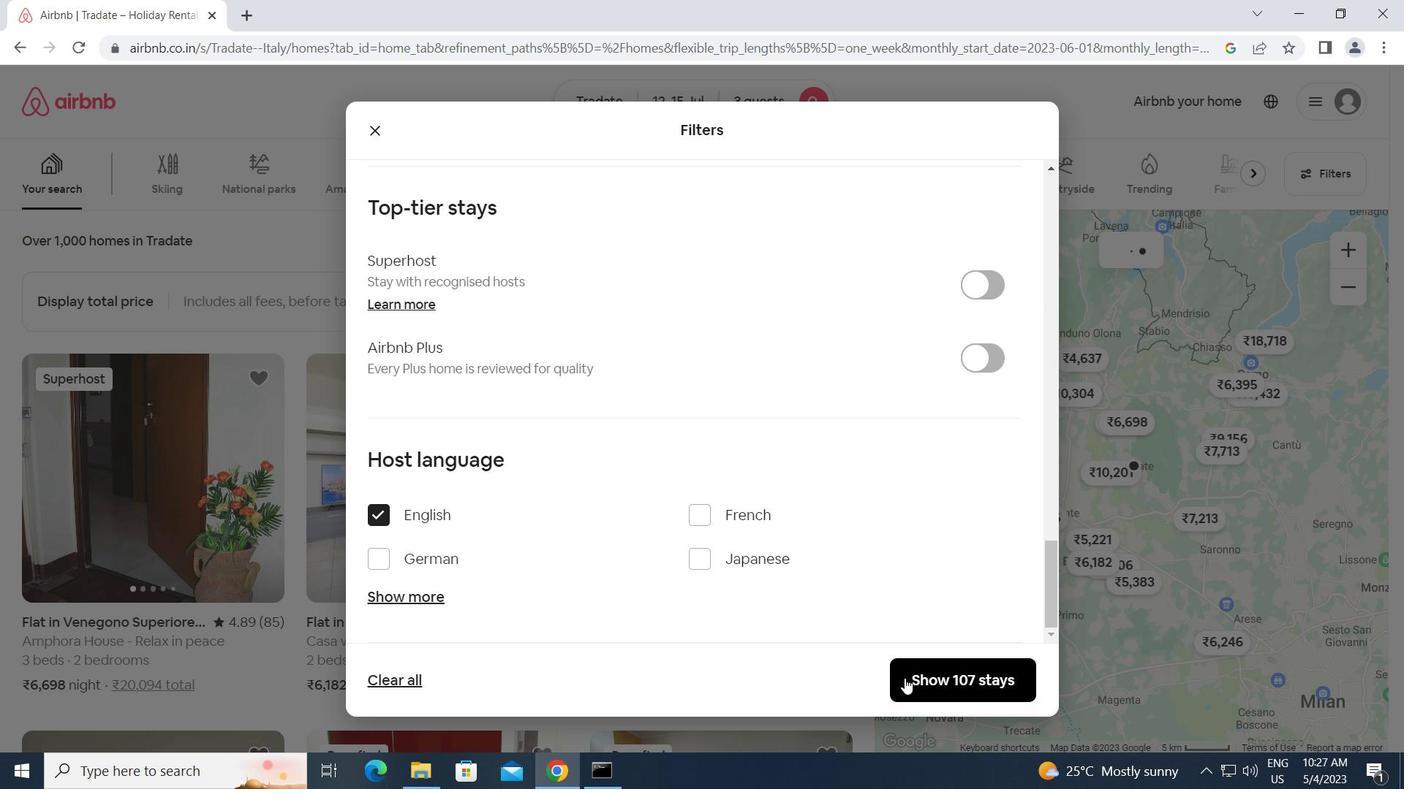 
